 Task: Look for space in Vilafranca del Penedès, Spain from 6th September, 2023 to 10th September, 2023 for 1 adult in price range Rs.9000 to Rs.17000. Place can be private room with 1  bedroom having 1 bed and 1 bathroom. Property type can be house, flat, guest house, hotel. Booking option can be shelf check-in. Required host language is English.
Action: Mouse moved to (305, 138)
Screenshot: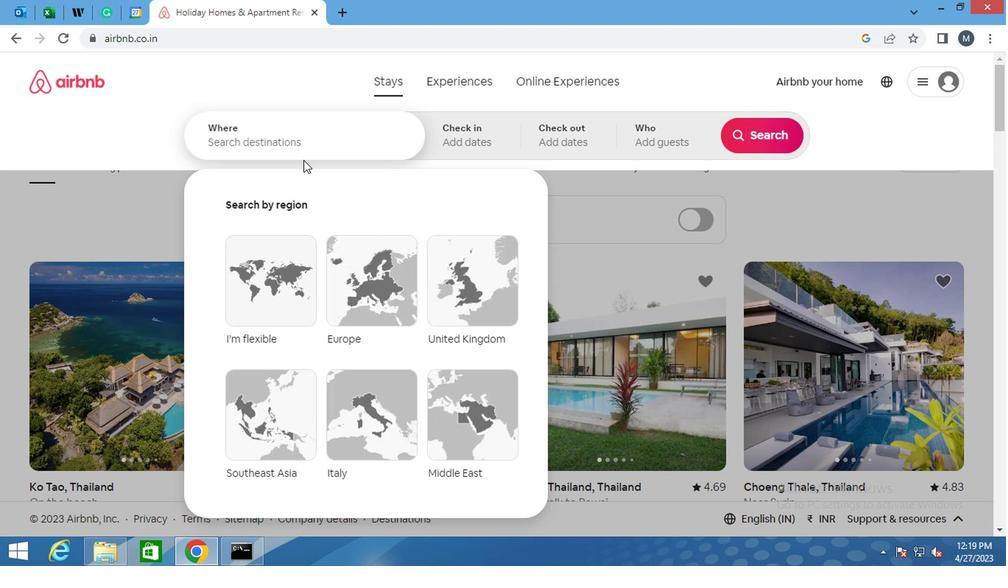 
Action: Mouse pressed left at (305, 138)
Screenshot: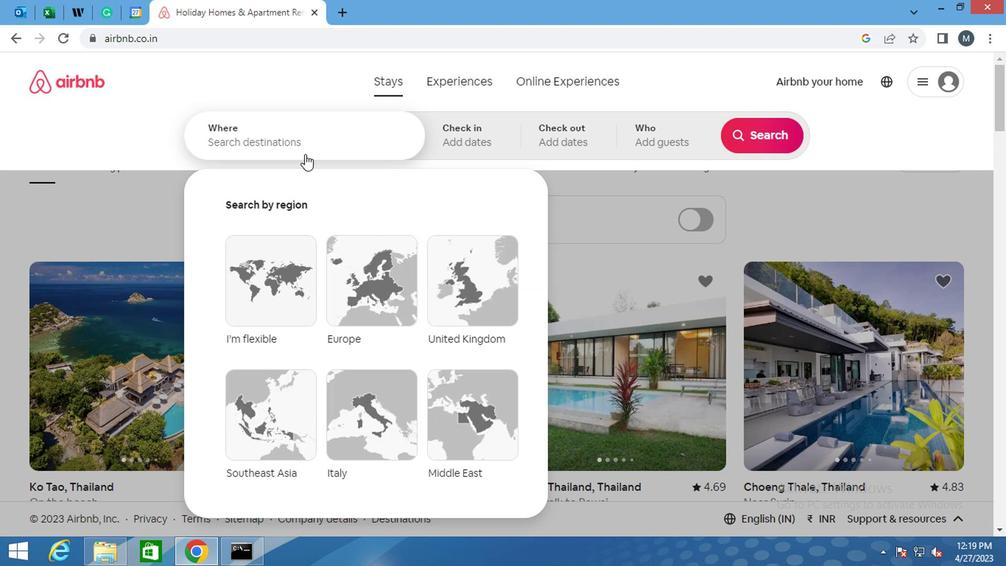
Action: Mouse moved to (307, 139)
Screenshot: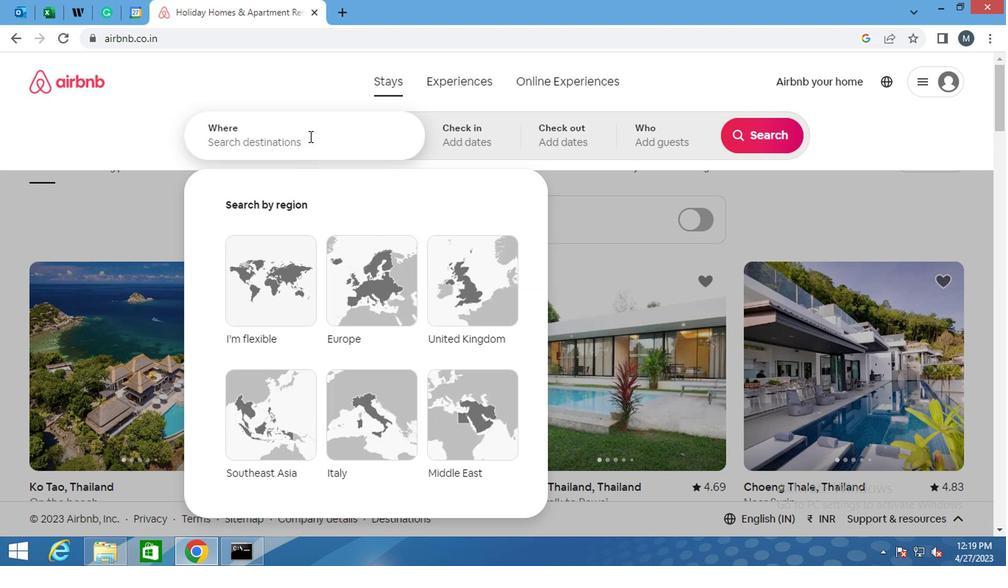 
Action: Key pressed <Key.shift>VILAFRANCA<Key.space>DEL<Key.space><Key.shift>PENEDES,<Key.space><Key.shift>SPAIN
Screenshot: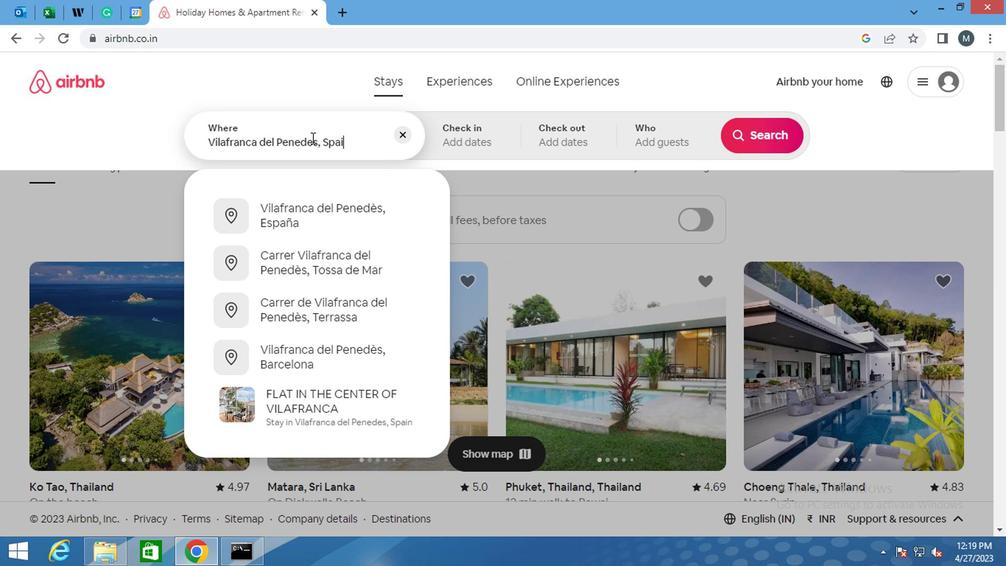
Action: Mouse moved to (324, 149)
Screenshot: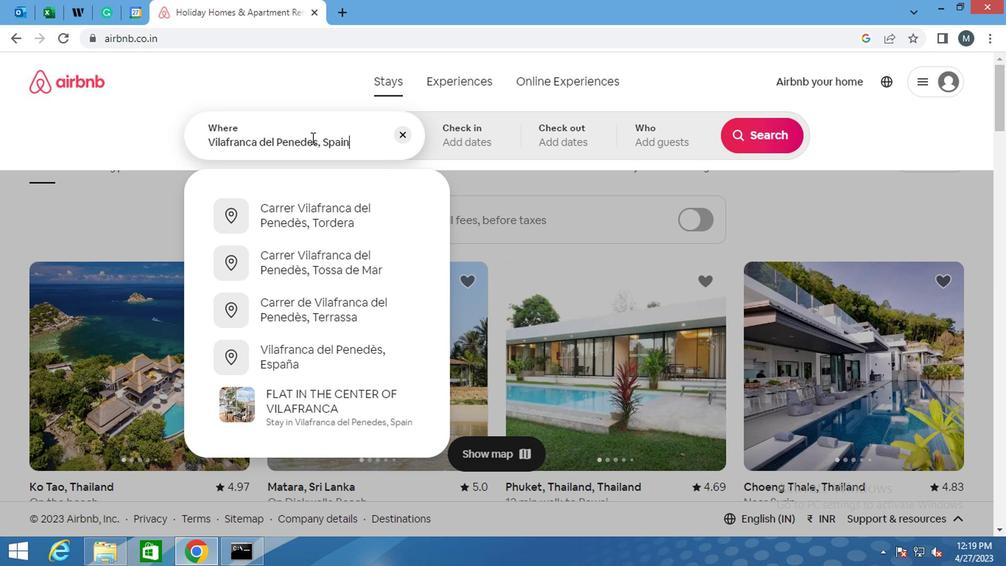 
Action: Key pressed <Key.enter>
Screenshot: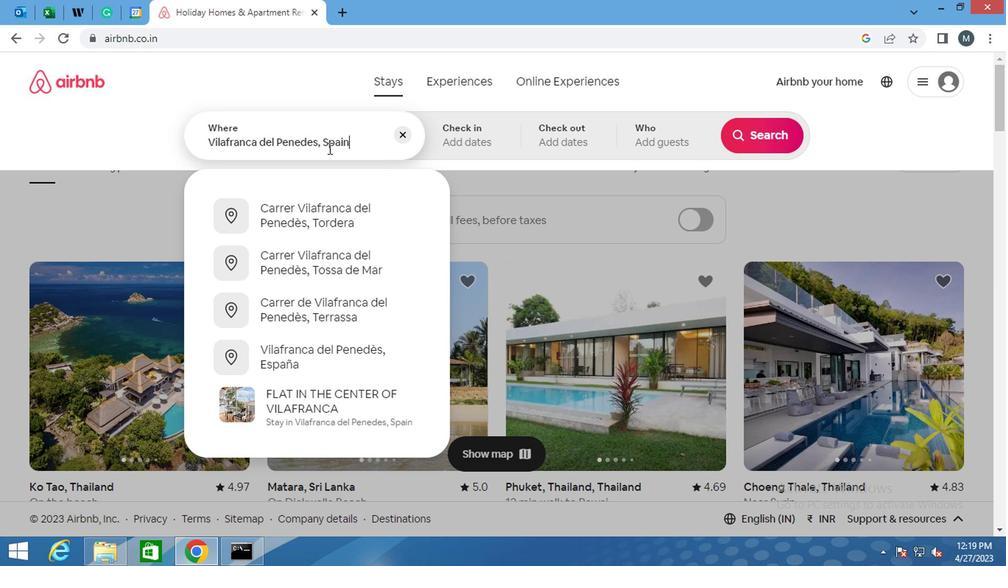 
Action: Mouse moved to (747, 254)
Screenshot: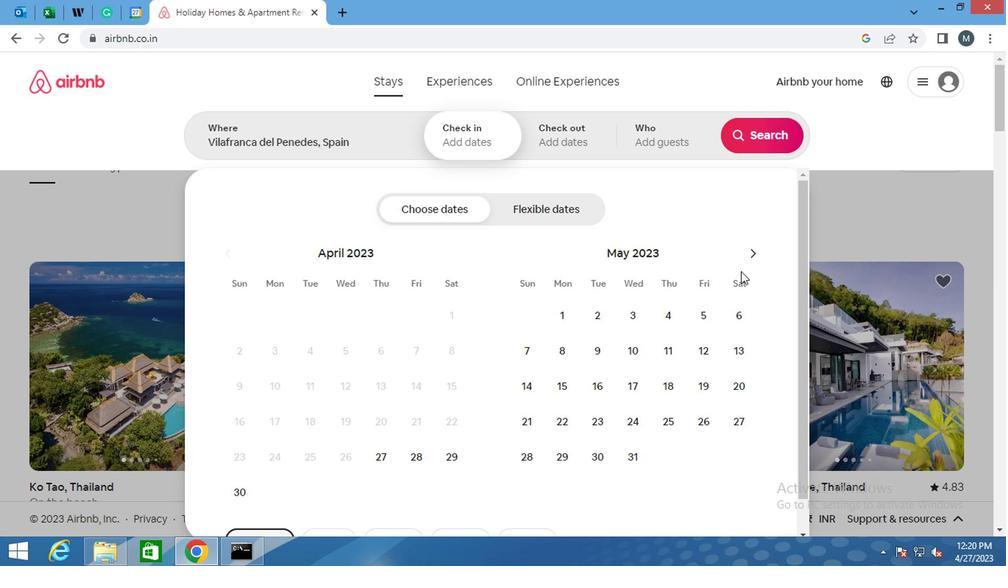 
Action: Mouse pressed left at (747, 254)
Screenshot: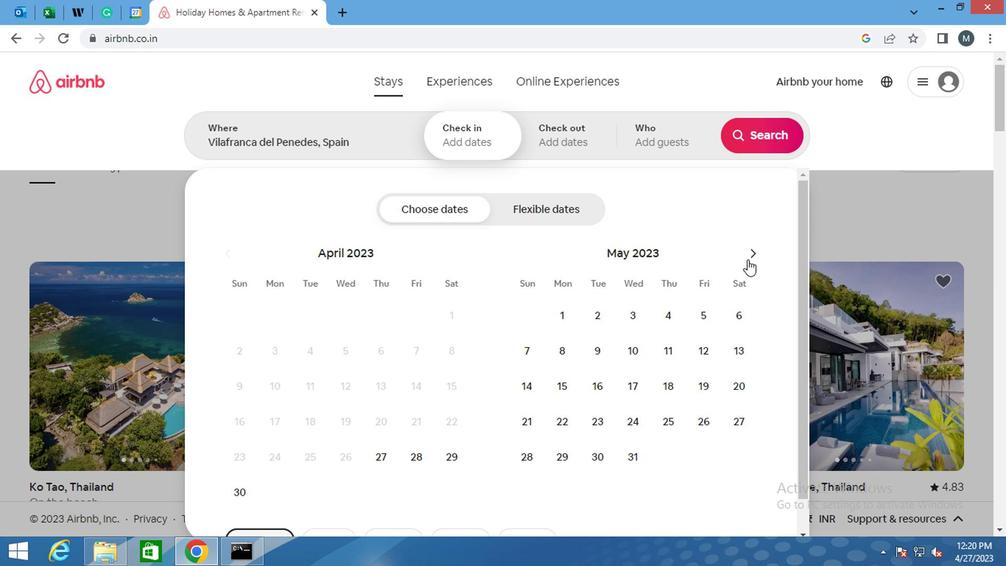 
Action: Mouse moved to (747, 254)
Screenshot: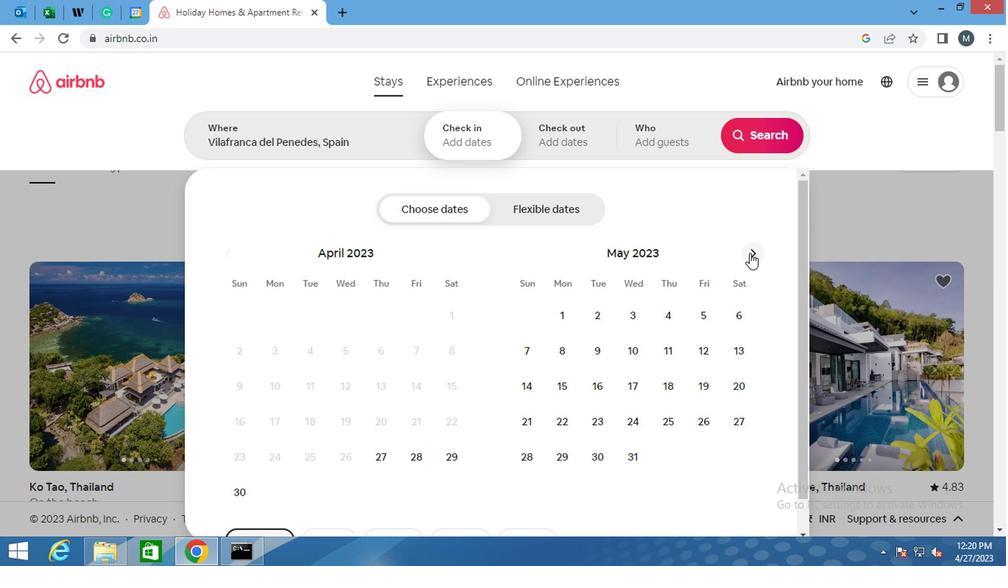 
Action: Mouse pressed left at (747, 254)
Screenshot: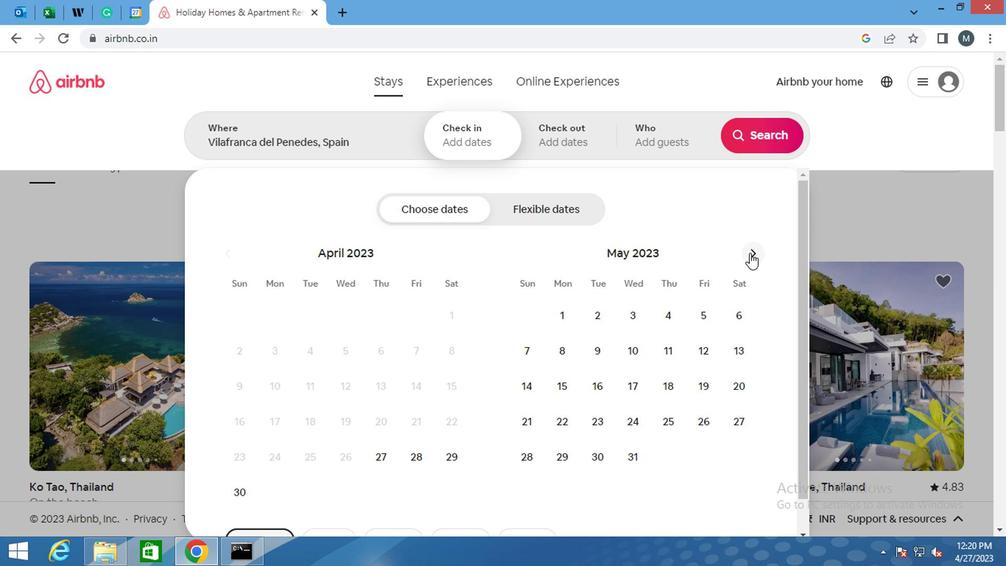 
Action: Mouse pressed left at (747, 254)
Screenshot: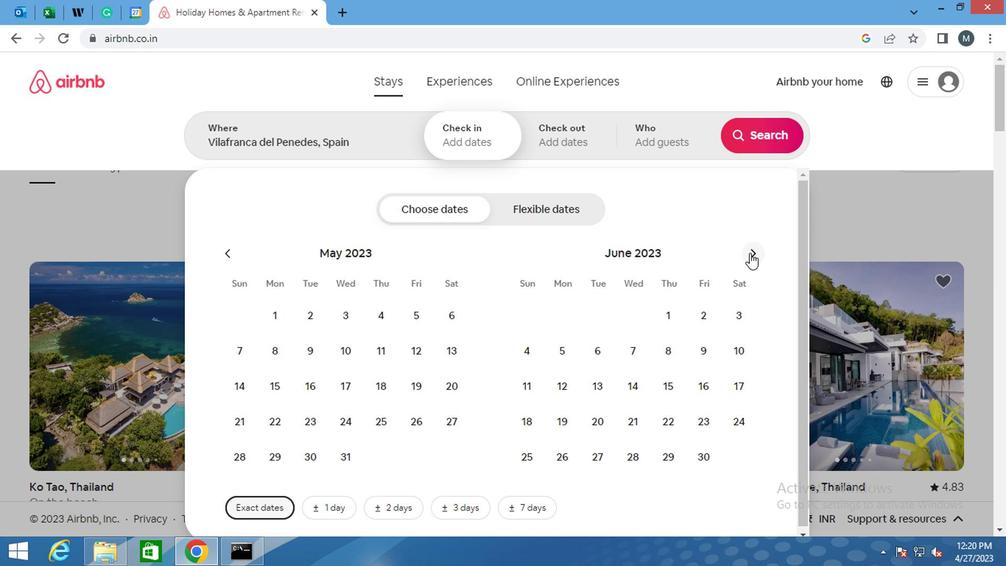 
Action: Mouse pressed left at (747, 254)
Screenshot: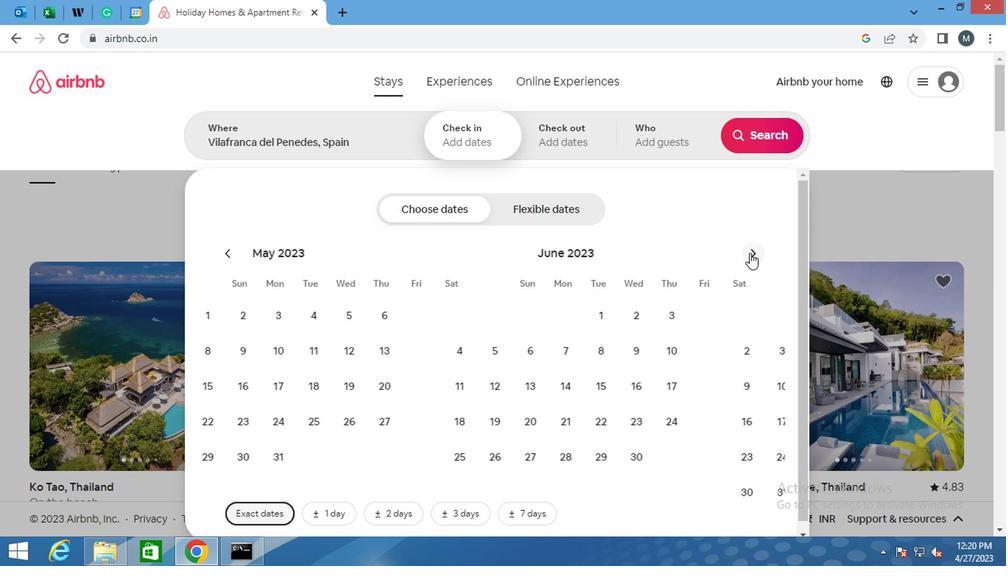 
Action: Mouse moved to (747, 254)
Screenshot: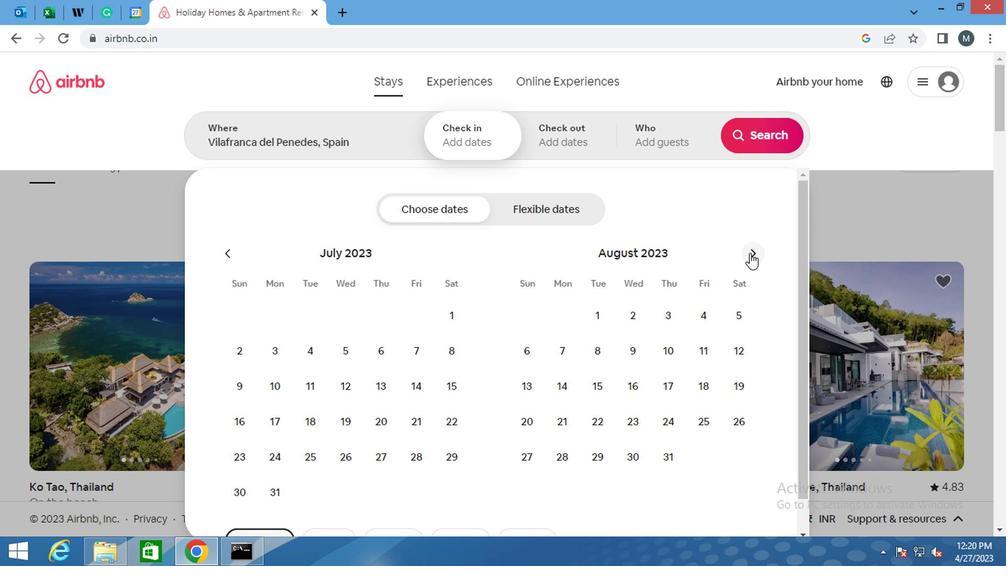 
Action: Mouse pressed left at (747, 254)
Screenshot: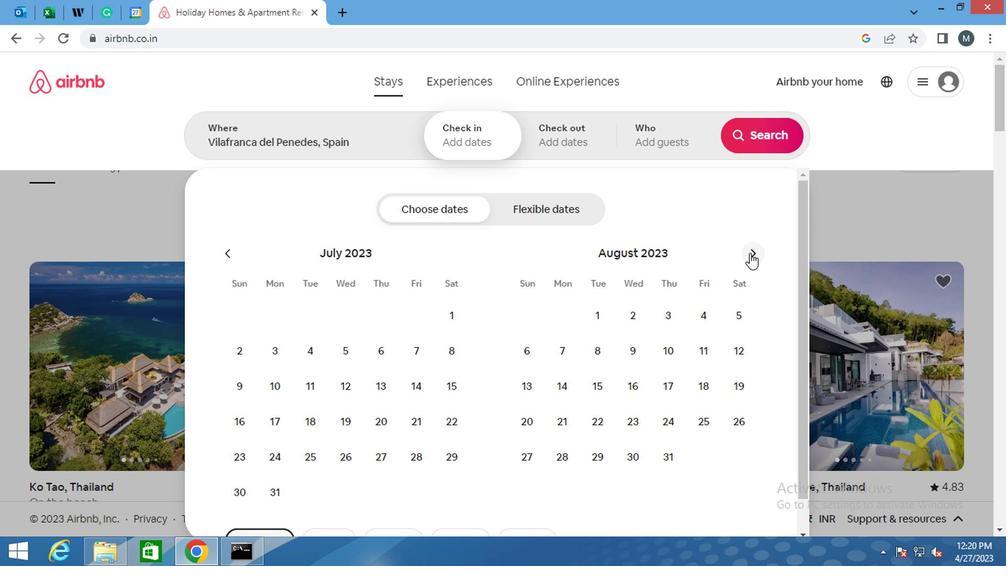 
Action: Mouse moved to (626, 350)
Screenshot: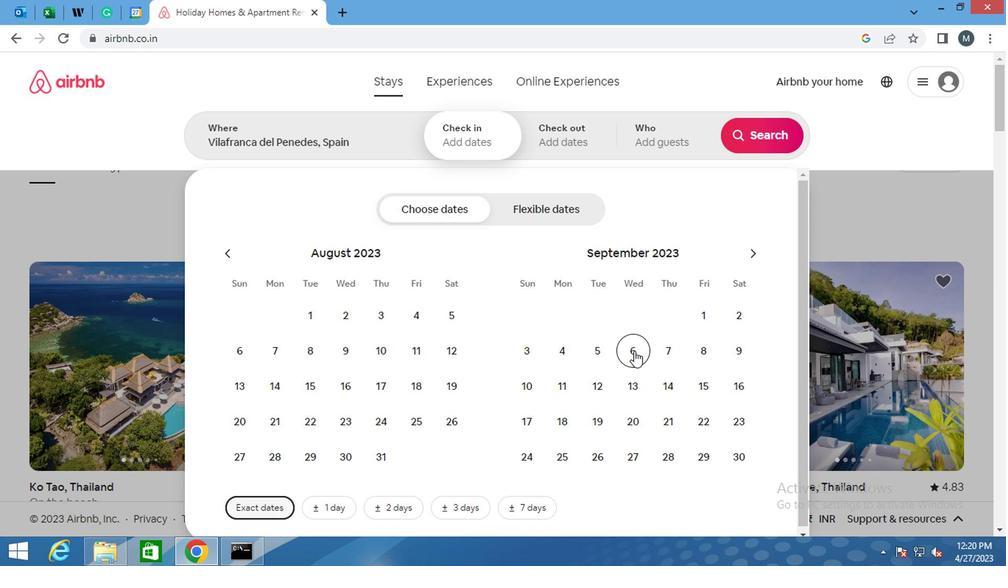 
Action: Mouse pressed left at (626, 350)
Screenshot: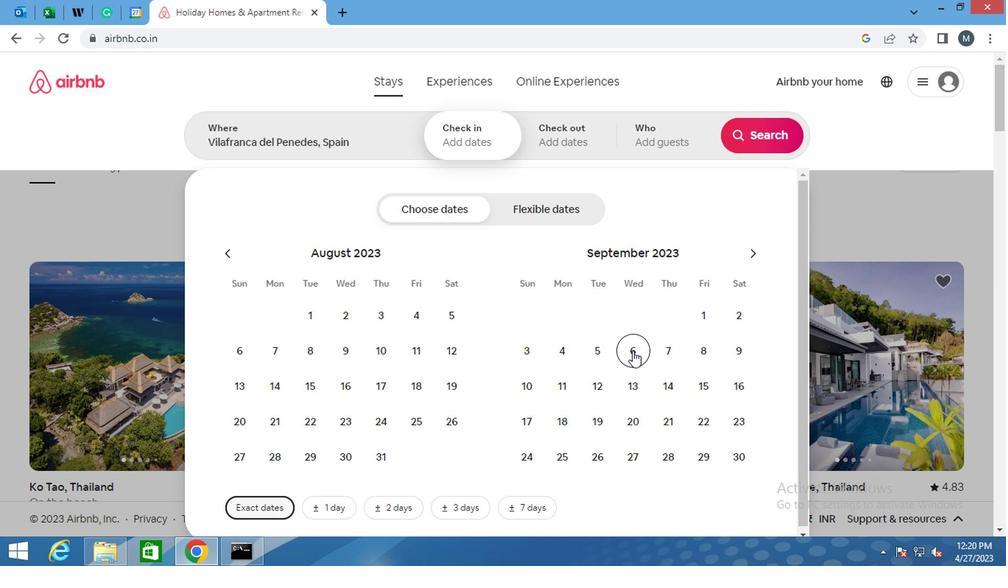
Action: Mouse moved to (518, 385)
Screenshot: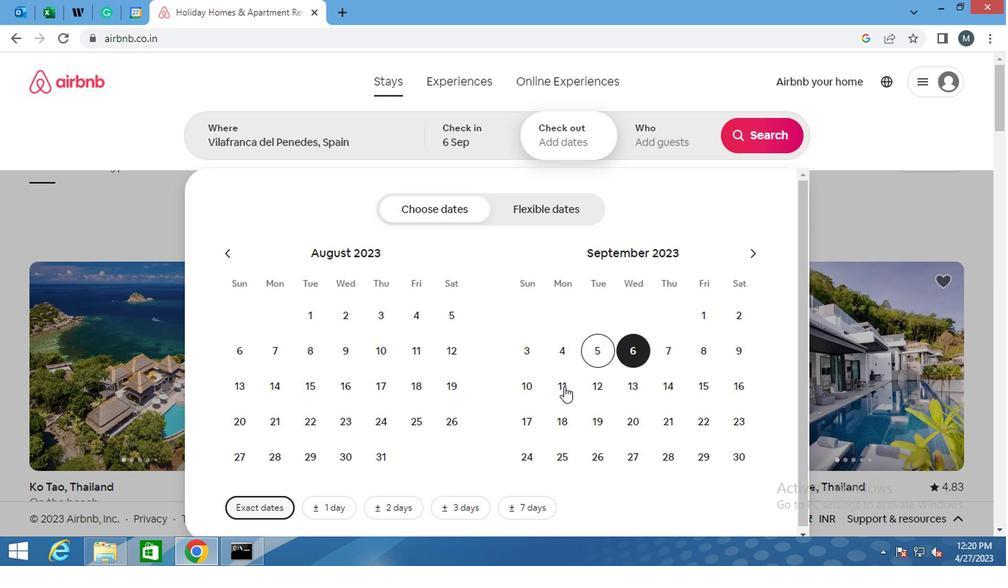 
Action: Mouse pressed left at (518, 385)
Screenshot: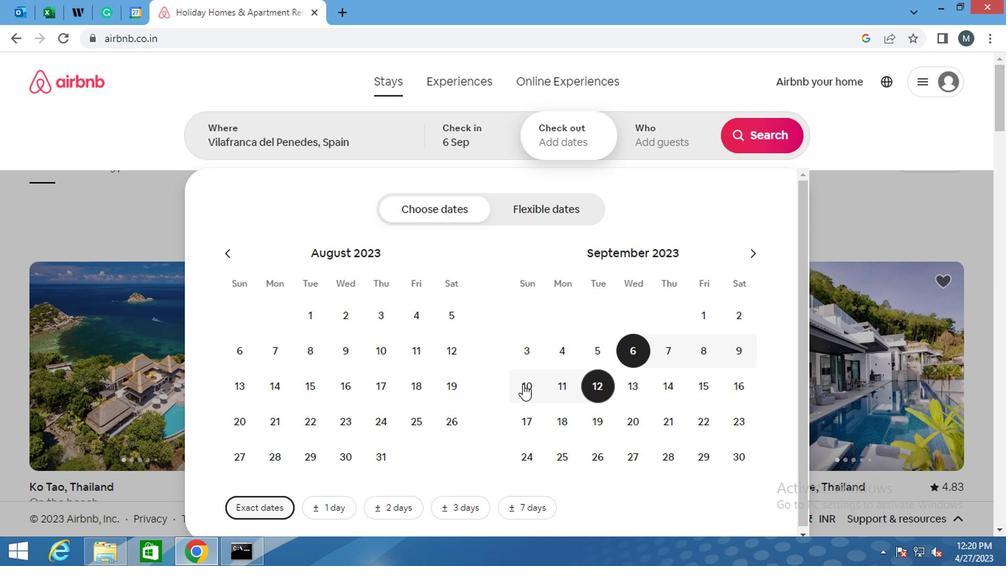 
Action: Mouse moved to (685, 149)
Screenshot: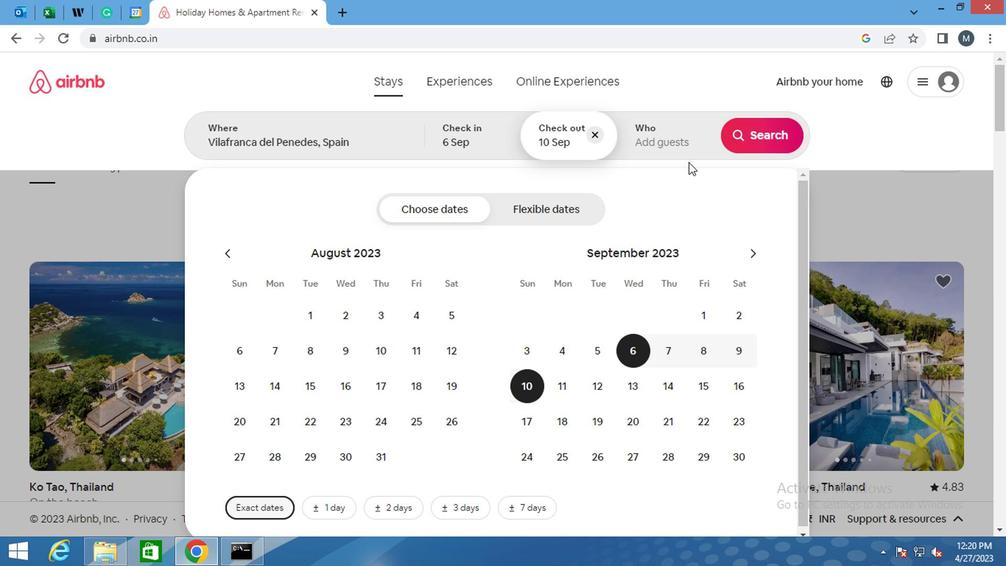 
Action: Mouse pressed left at (685, 149)
Screenshot: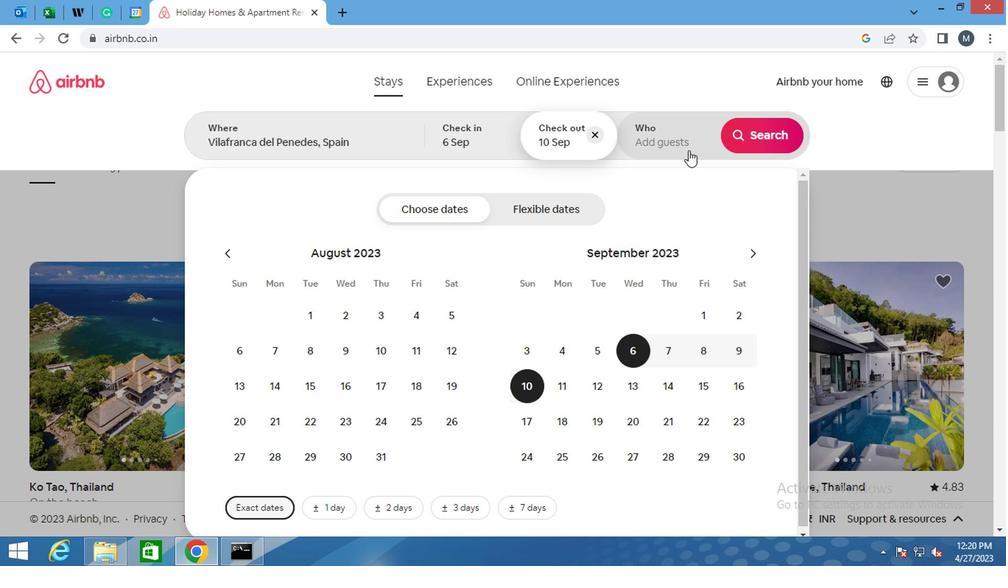 
Action: Mouse moved to (767, 210)
Screenshot: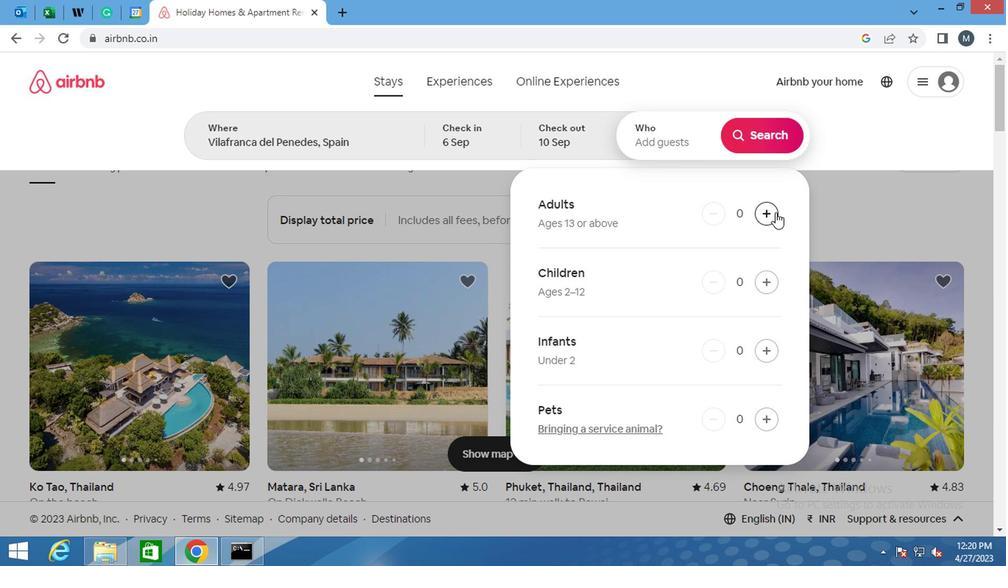 
Action: Mouse pressed left at (767, 210)
Screenshot: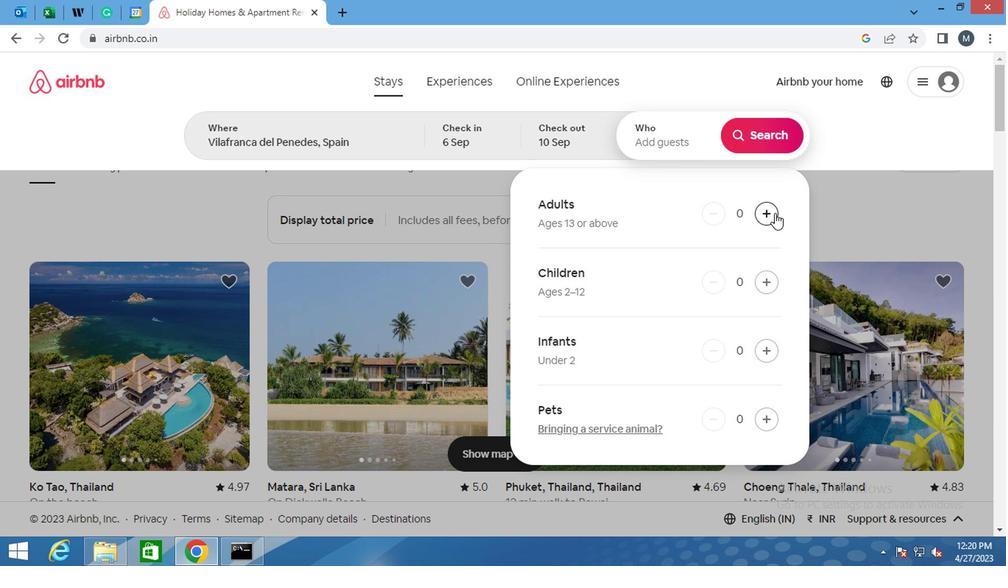 
Action: Mouse moved to (753, 133)
Screenshot: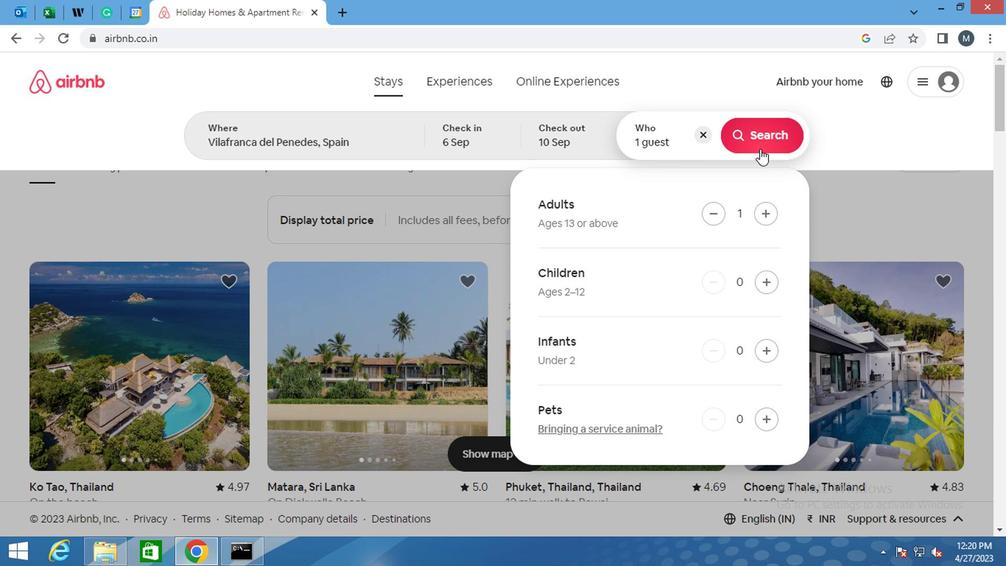 
Action: Mouse pressed left at (753, 133)
Screenshot: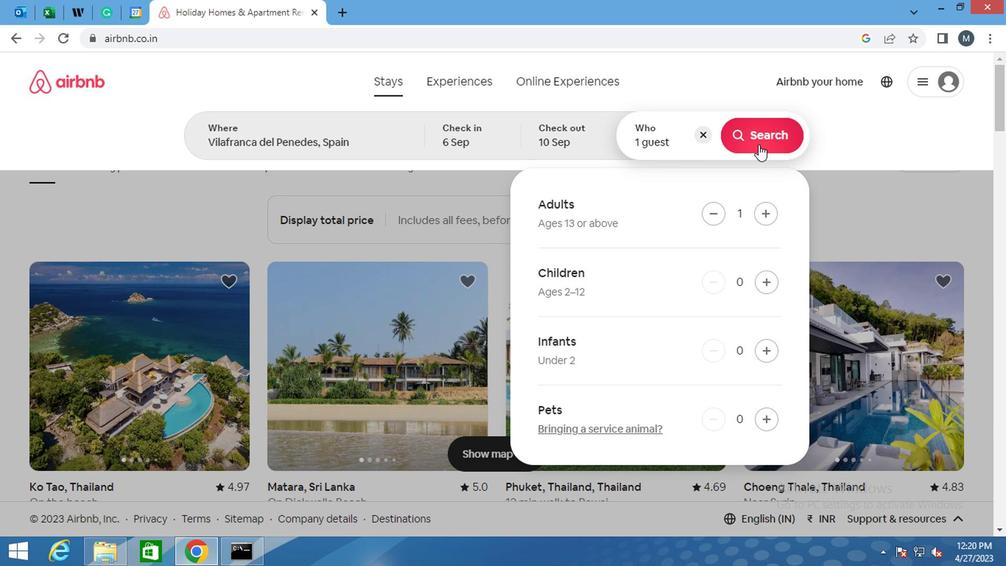 
Action: Mouse moved to (921, 142)
Screenshot: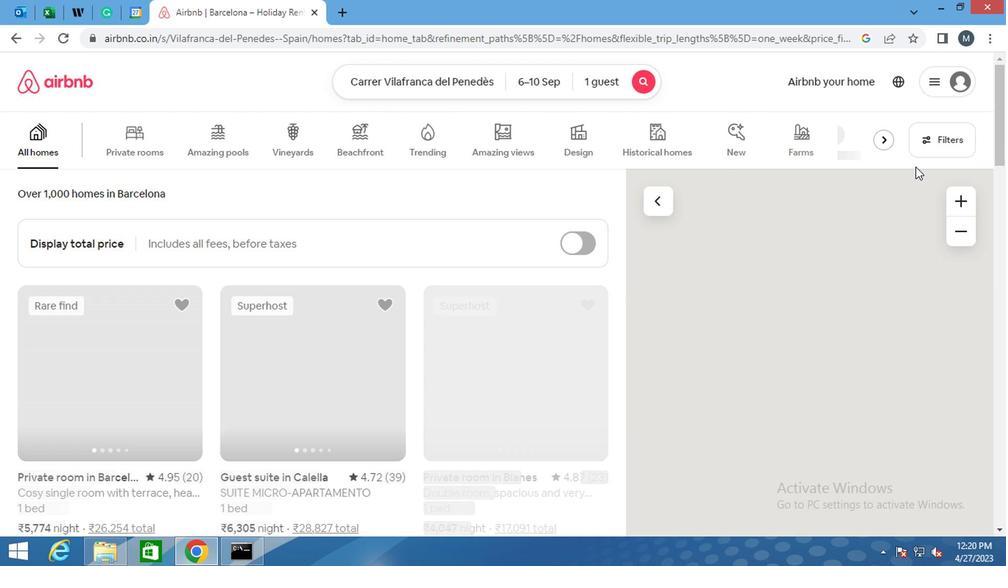 
Action: Mouse pressed left at (921, 142)
Screenshot: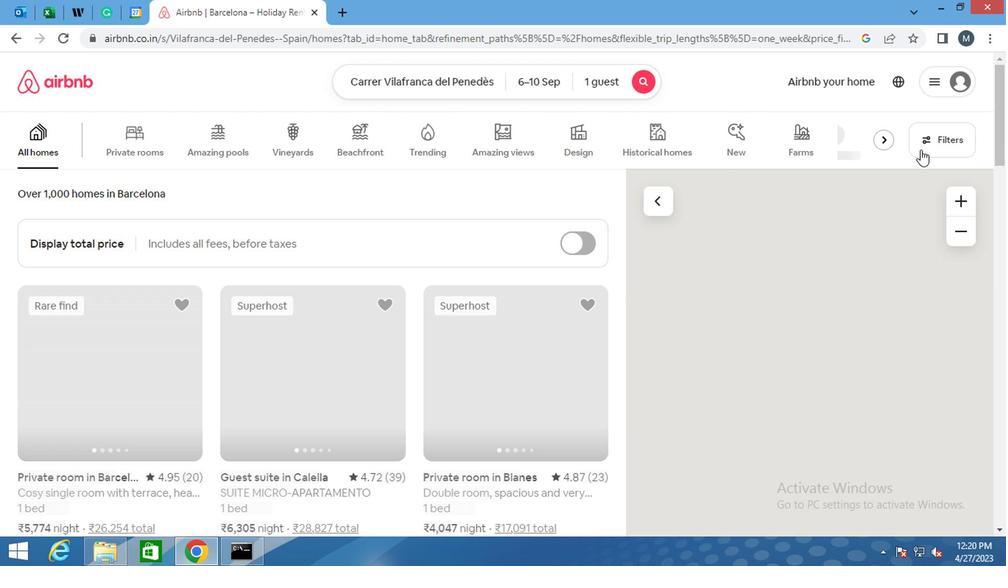 
Action: Mouse moved to (335, 328)
Screenshot: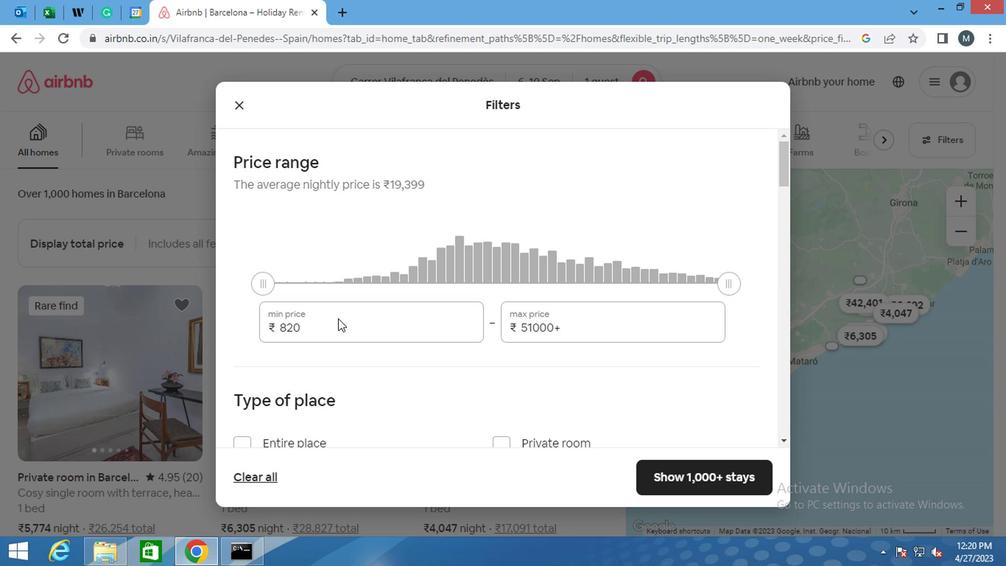 
Action: Mouse pressed left at (335, 328)
Screenshot: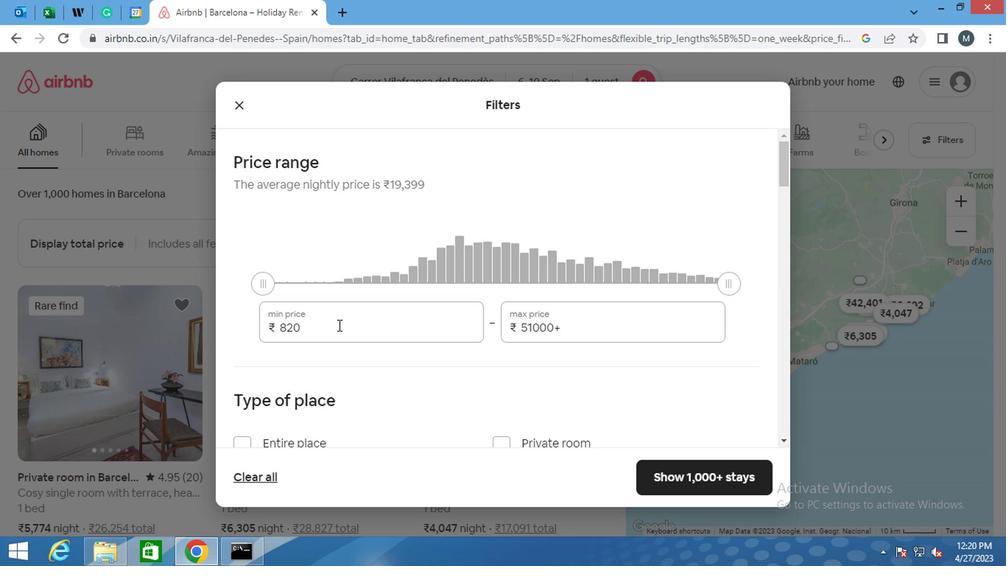
Action: Mouse moved to (337, 328)
Screenshot: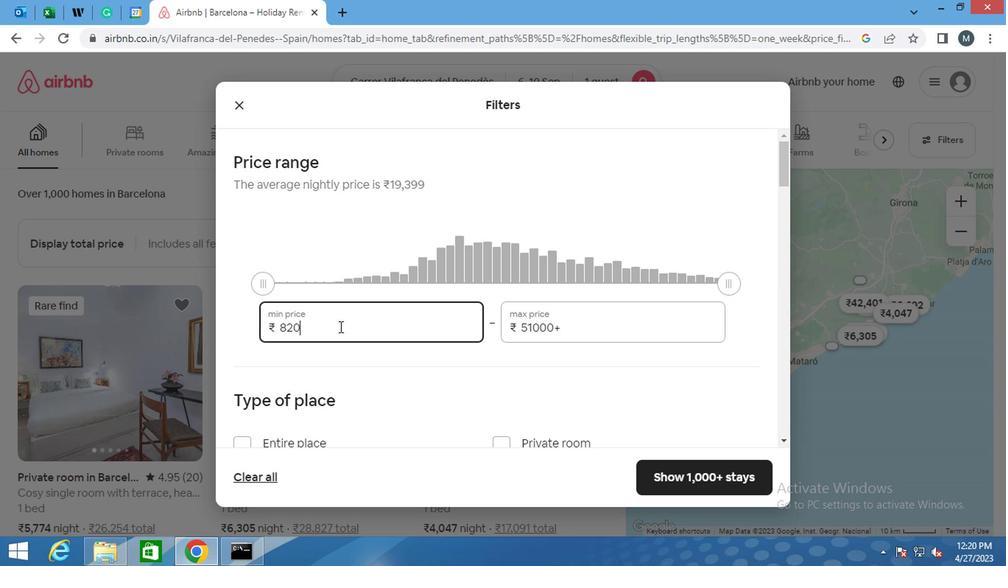 
Action: Key pressed <Key.backspace><Key.backspace><Key.backspace>900
Screenshot: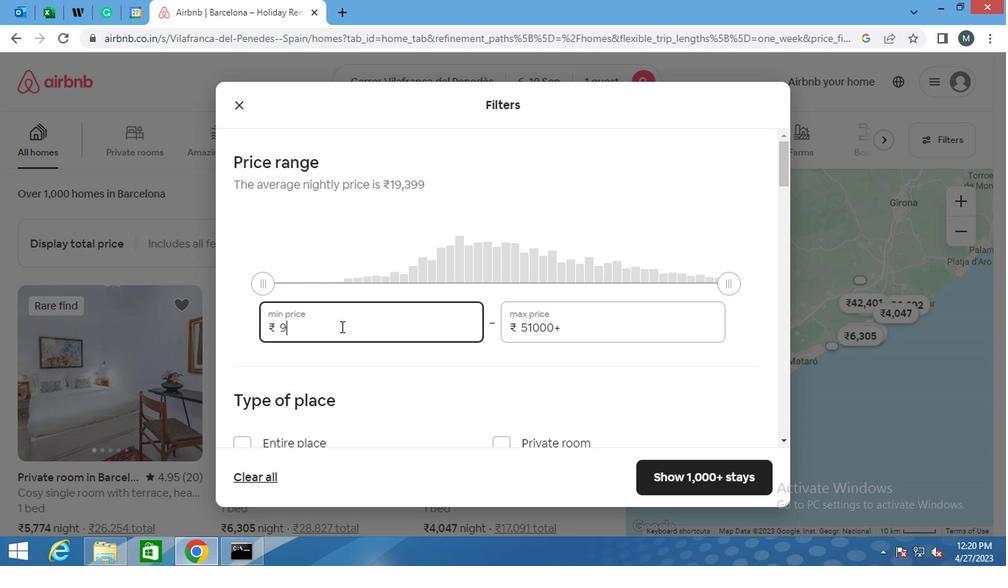 
Action: Mouse moved to (337, 328)
Screenshot: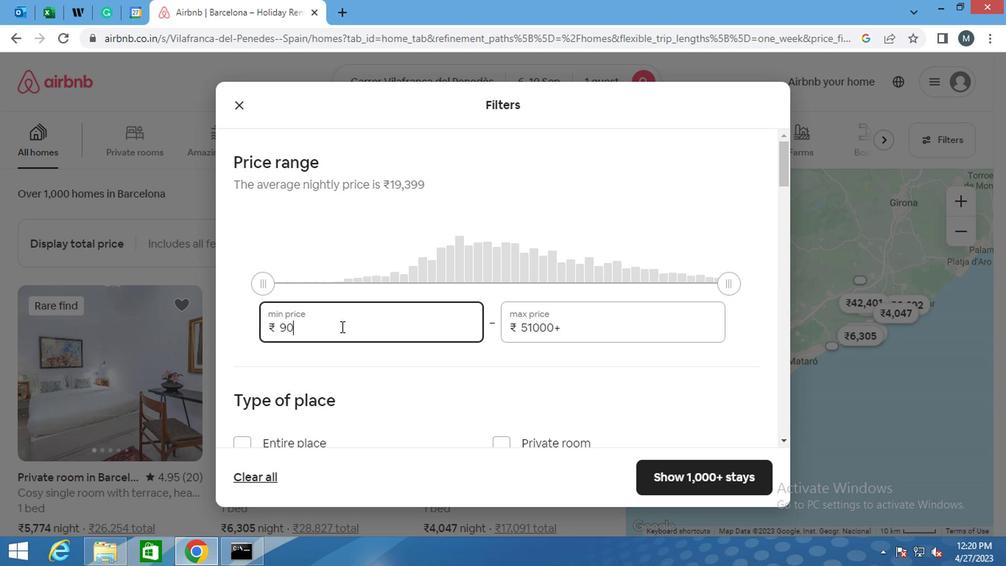 
Action: Key pressed 0
Screenshot: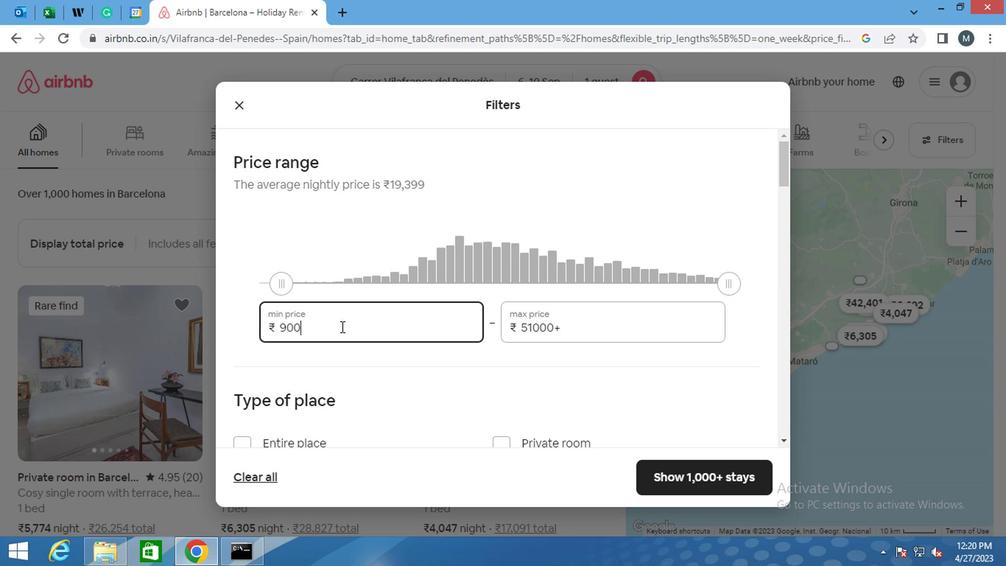 
Action: Mouse moved to (603, 338)
Screenshot: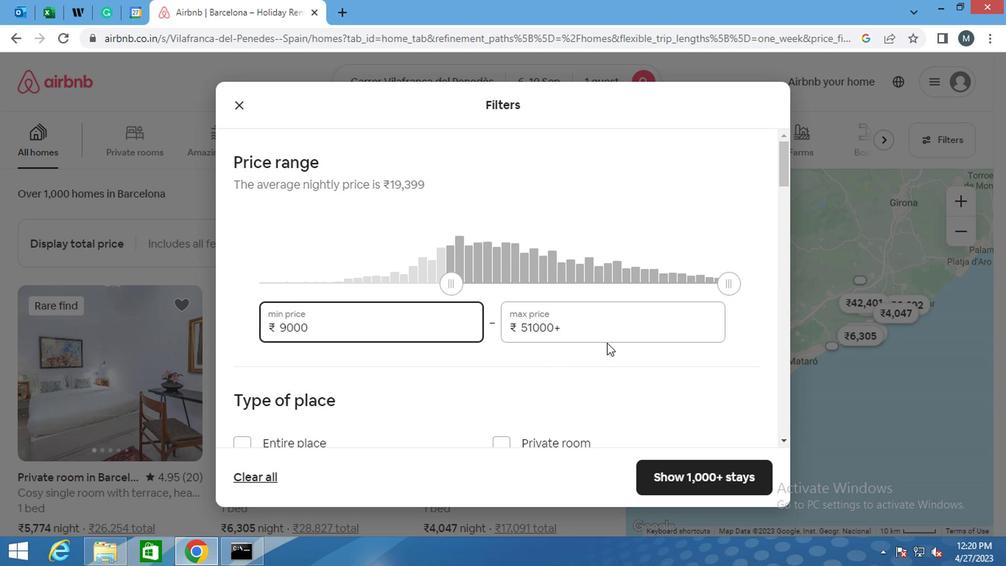 
Action: Mouse pressed left at (603, 338)
Screenshot: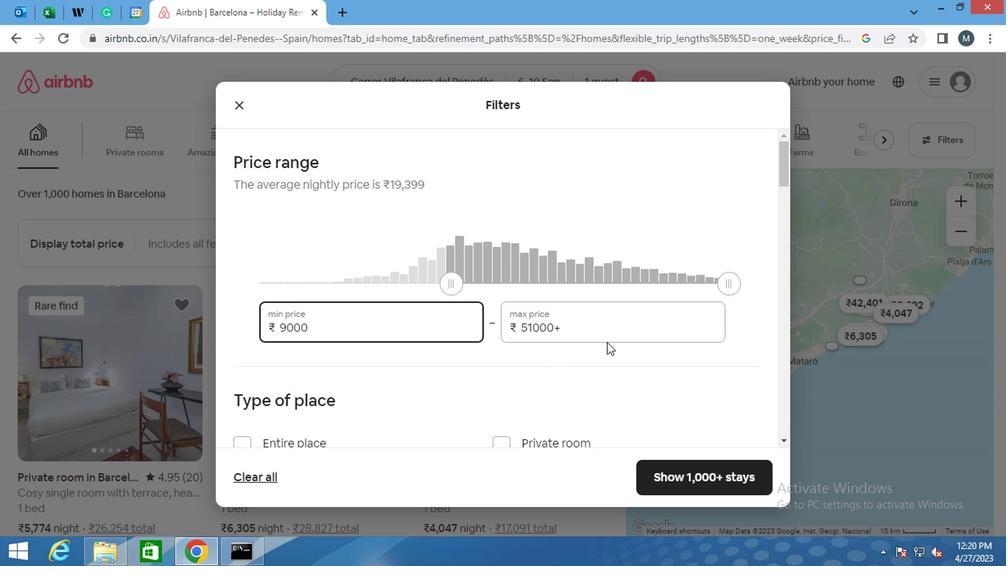 
Action: Mouse moved to (601, 334)
Screenshot: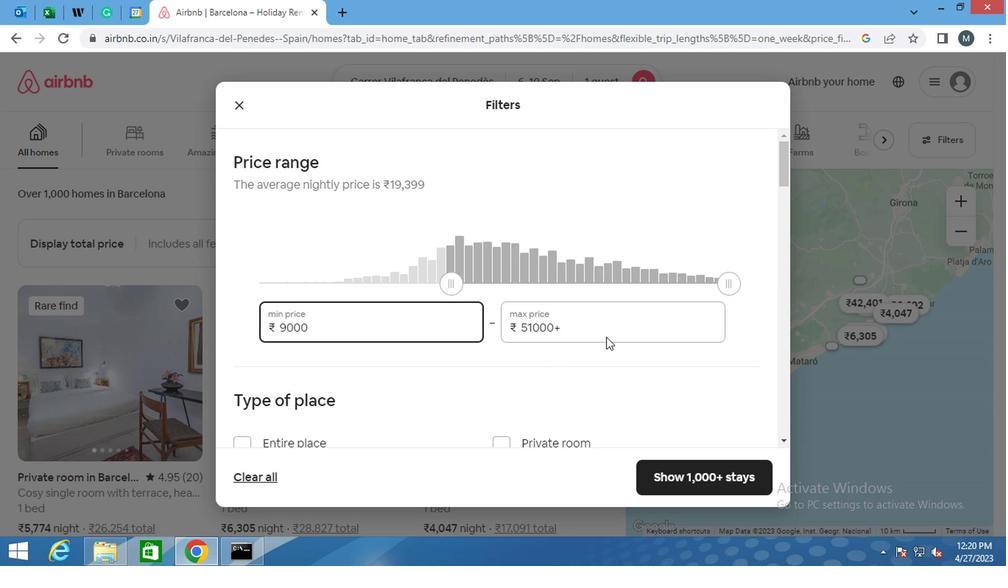 
Action: Key pressed <Key.backspace>
Screenshot: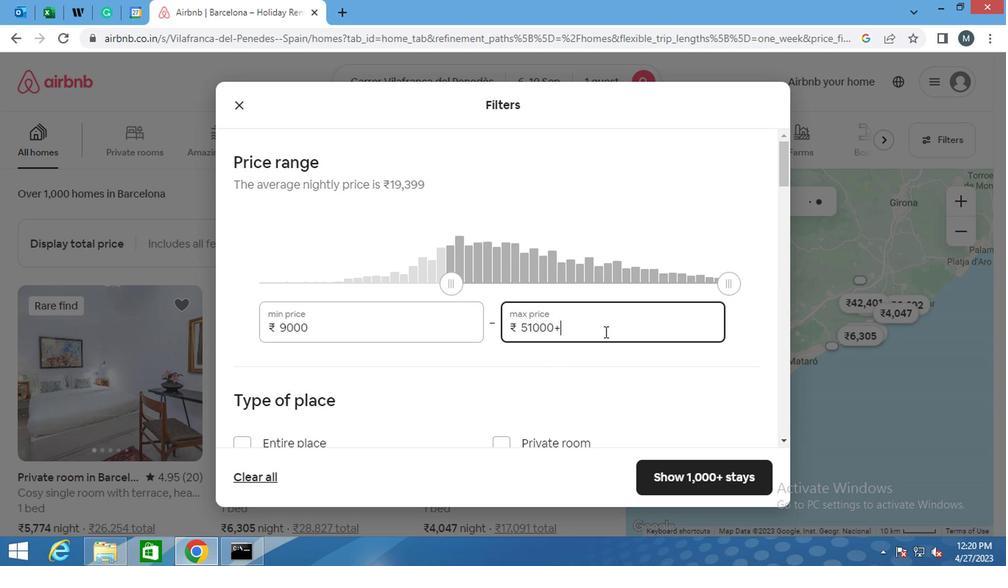 
Action: Mouse moved to (595, 332)
Screenshot: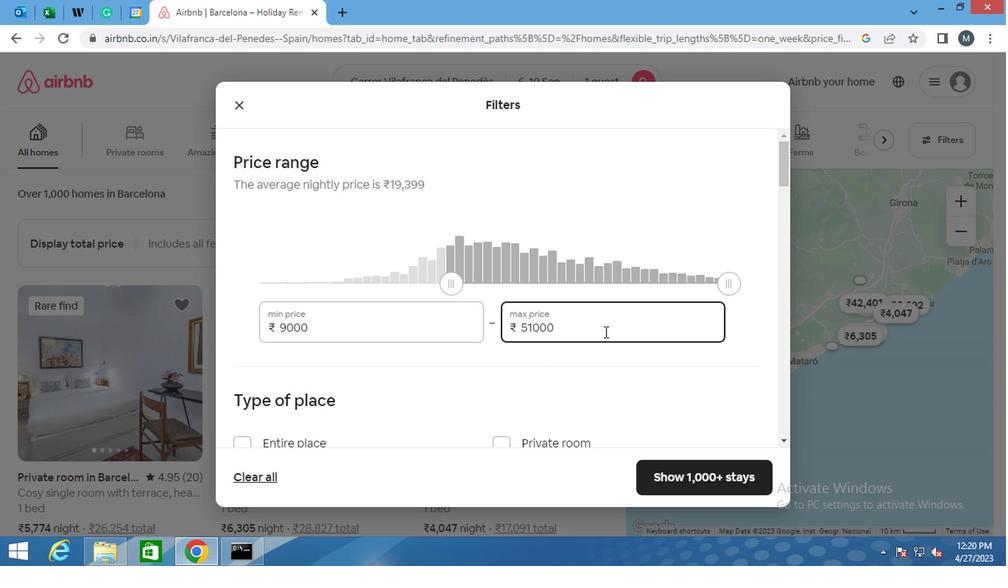 
Action: Key pressed <Key.backspace><Key.backspace><Key.backspace><Key.backspace><Key.backspace><Key.backspace><Key.backspace><Key.backspace><Key.backspace><Key.backspace><Key.backspace><Key.backspace><Key.backspace><Key.backspace><Key.backspace><Key.backspace>
Screenshot: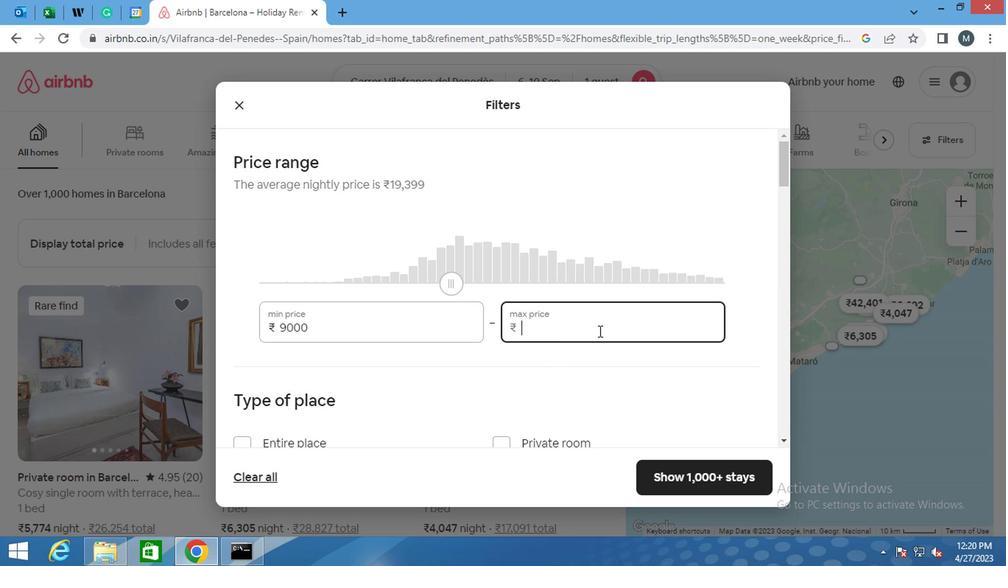 
Action: Mouse moved to (597, 335)
Screenshot: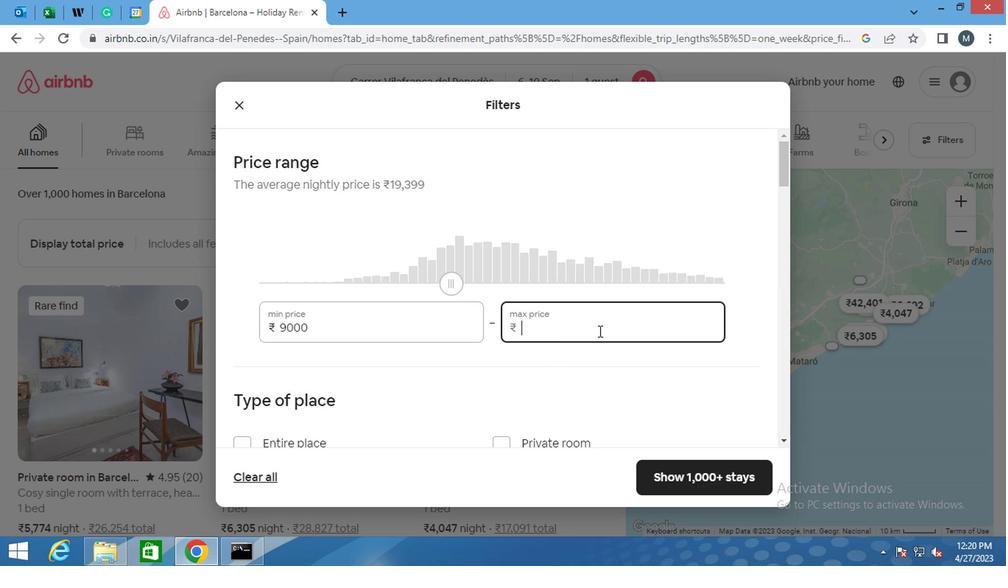 
Action: Key pressed 1
Screenshot: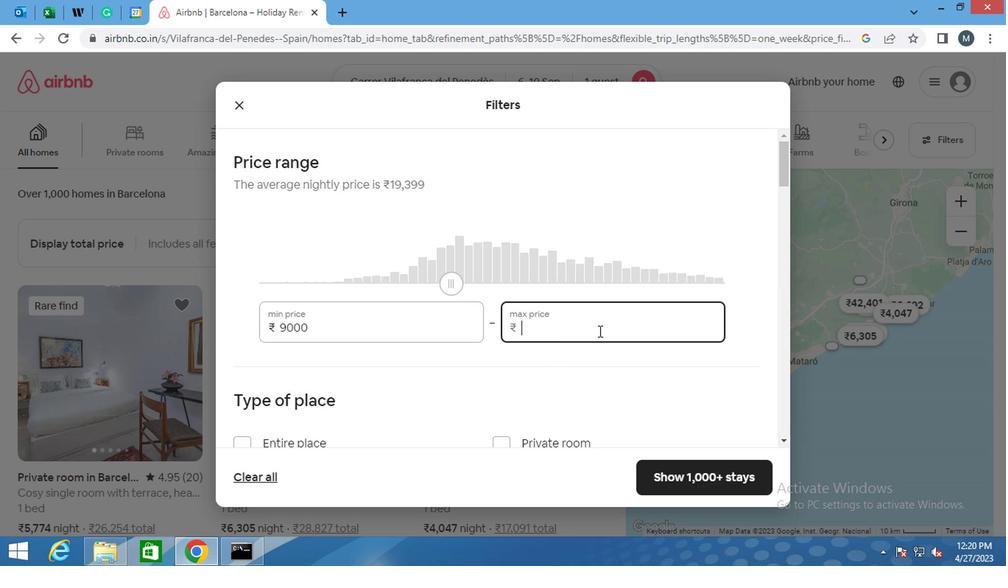 
Action: Mouse moved to (597, 336)
Screenshot: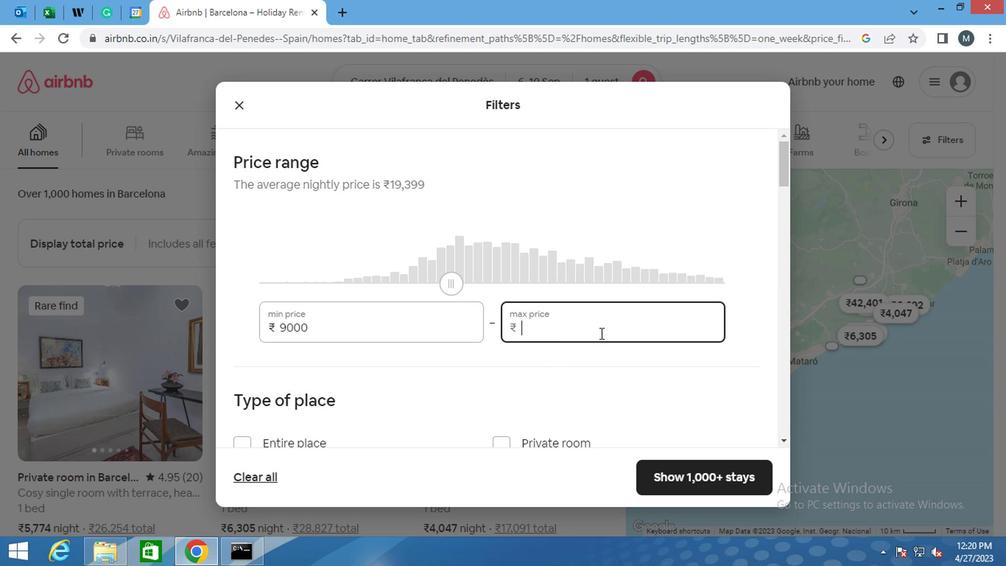
Action: Key pressed 700
Screenshot: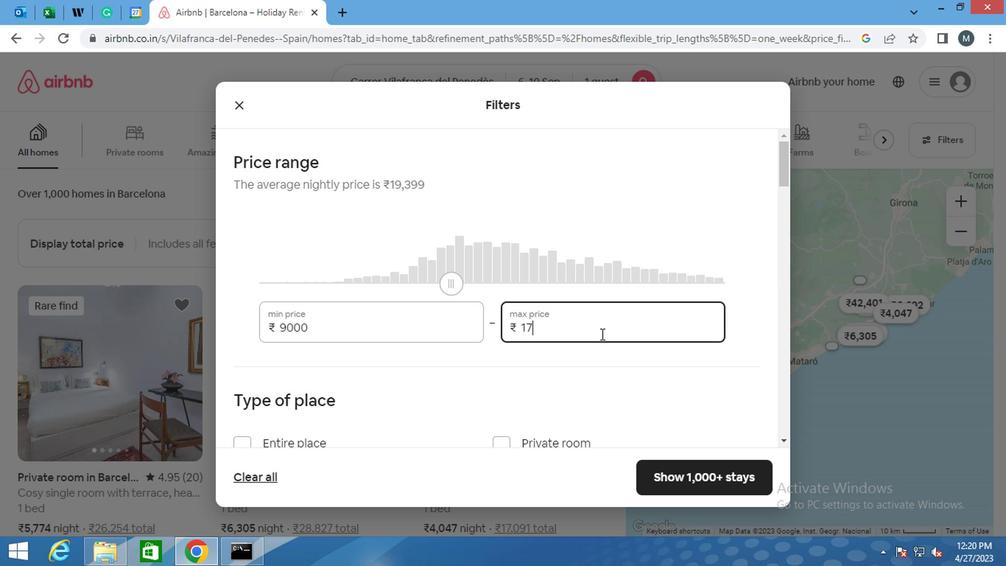 
Action: Mouse moved to (597, 336)
Screenshot: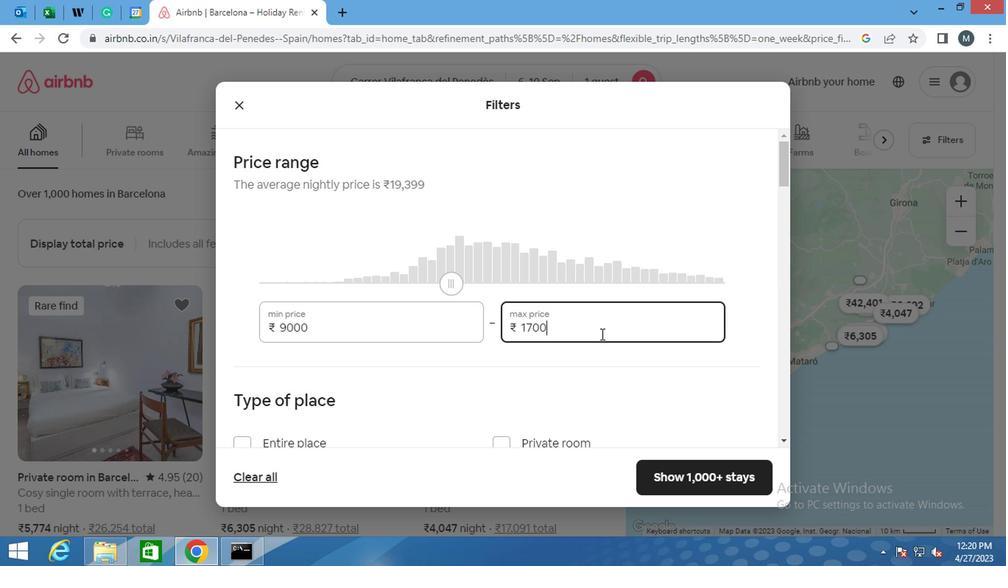 
Action: Key pressed 0
Screenshot: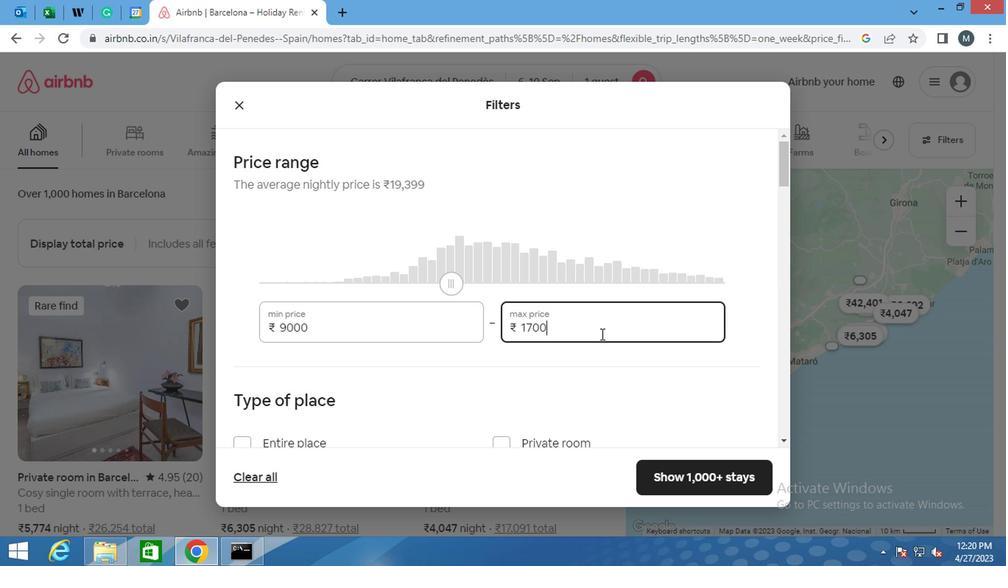 
Action: Mouse moved to (457, 285)
Screenshot: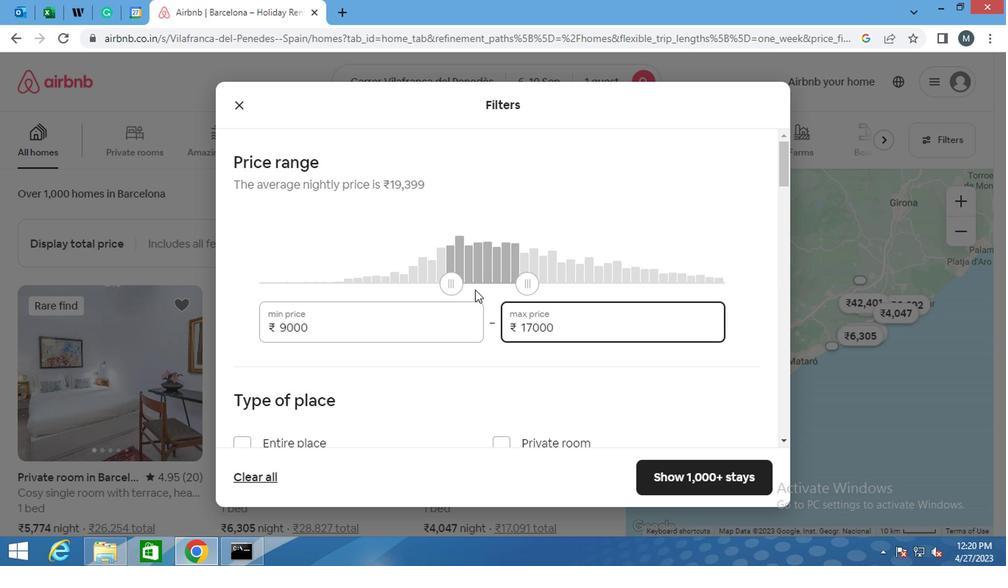 
Action: Mouse scrolled (457, 285) with delta (0, 0)
Screenshot: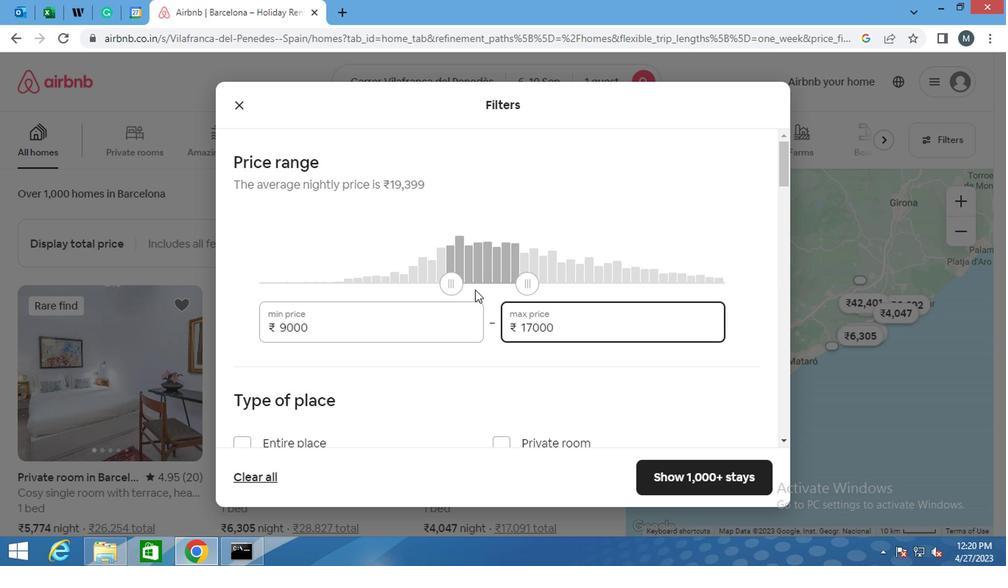 
Action: Mouse moved to (422, 290)
Screenshot: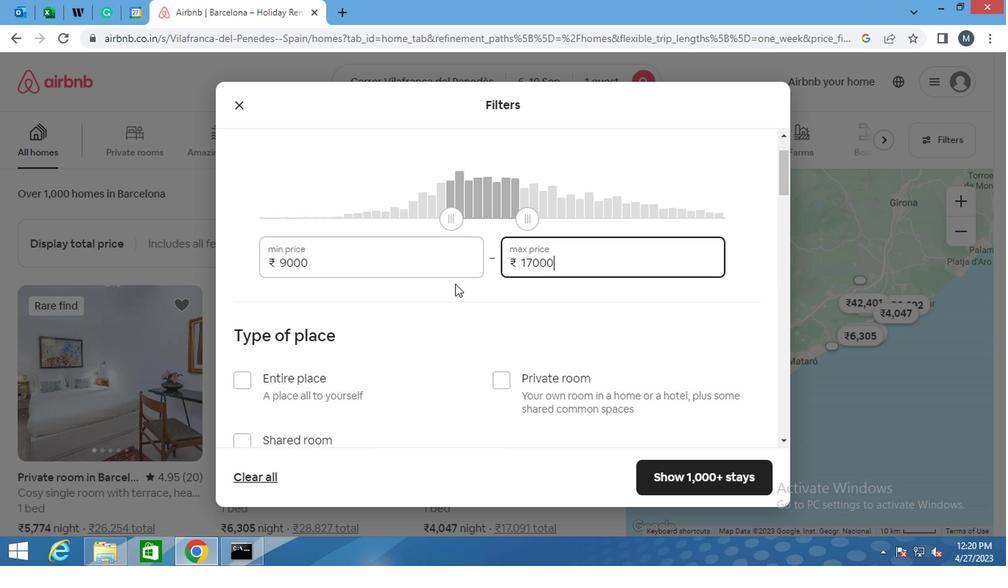 
Action: Mouse scrolled (422, 289) with delta (0, -1)
Screenshot: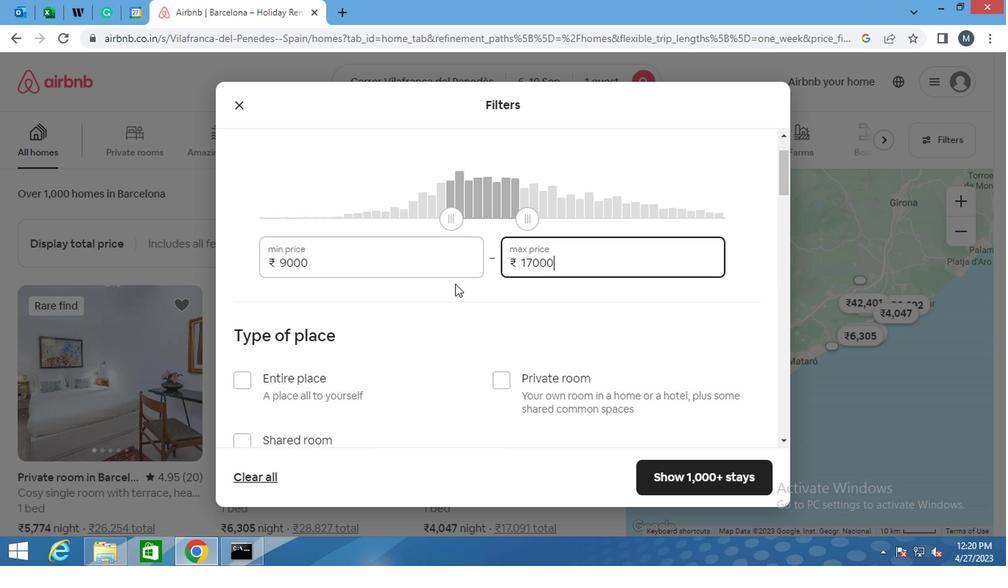 
Action: Mouse moved to (373, 269)
Screenshot: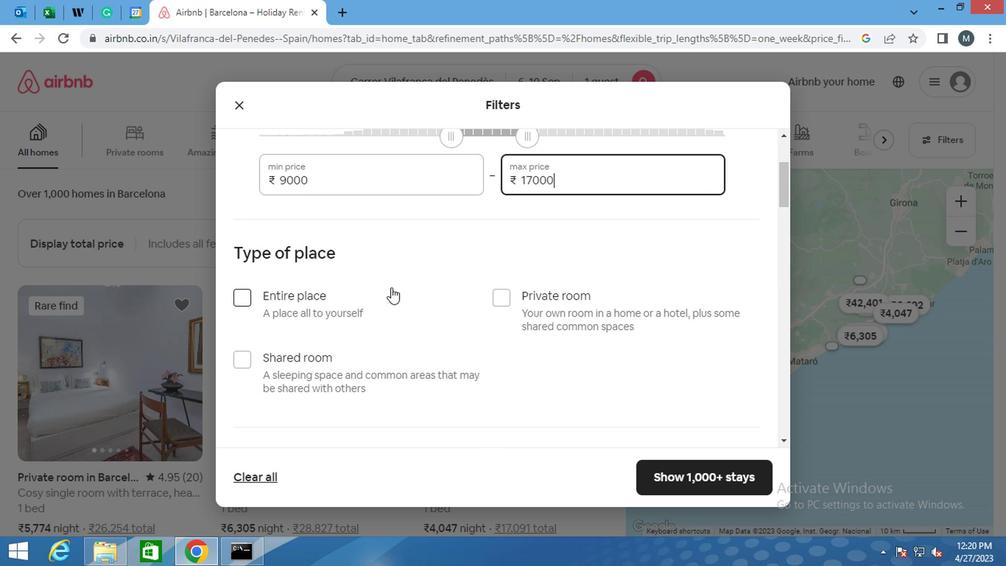 
Action: Mouse scrolled (373, 269) with delta (0, 0)
Screenshot: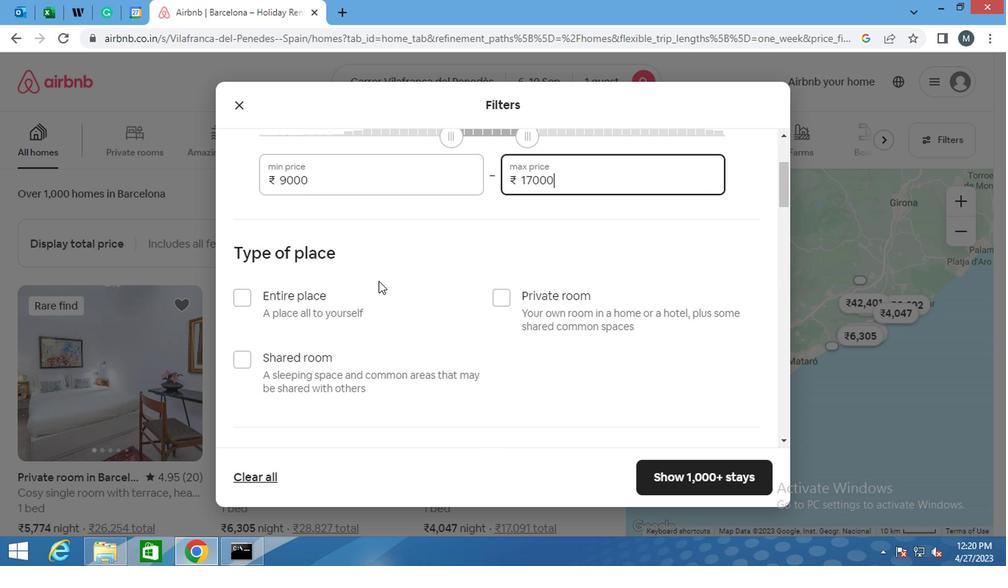 
Action: Mouse scrolled (373, 269) with delta (0, 0)
Screenshot: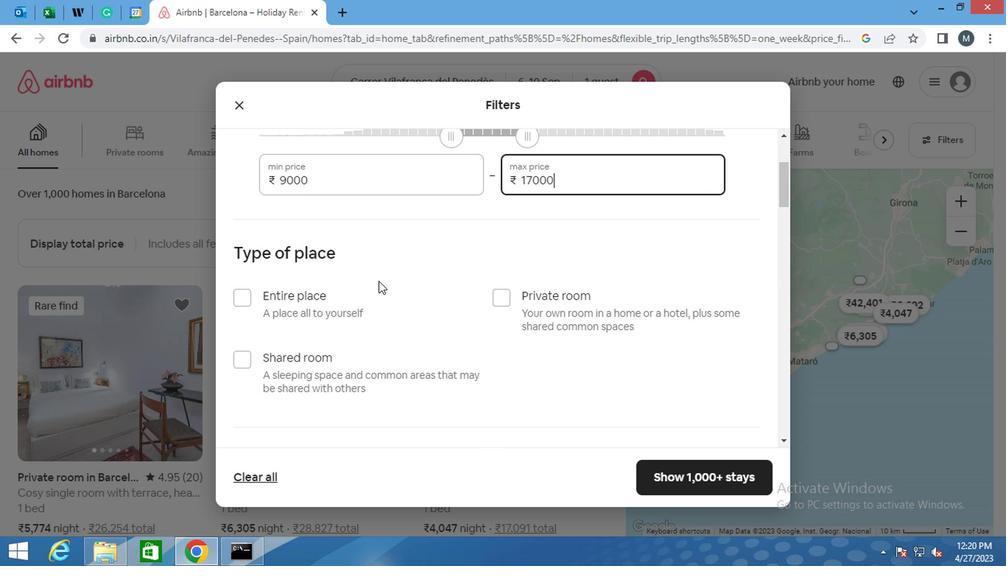 
Action: Mouse moved to (307, 293)
Screenshot: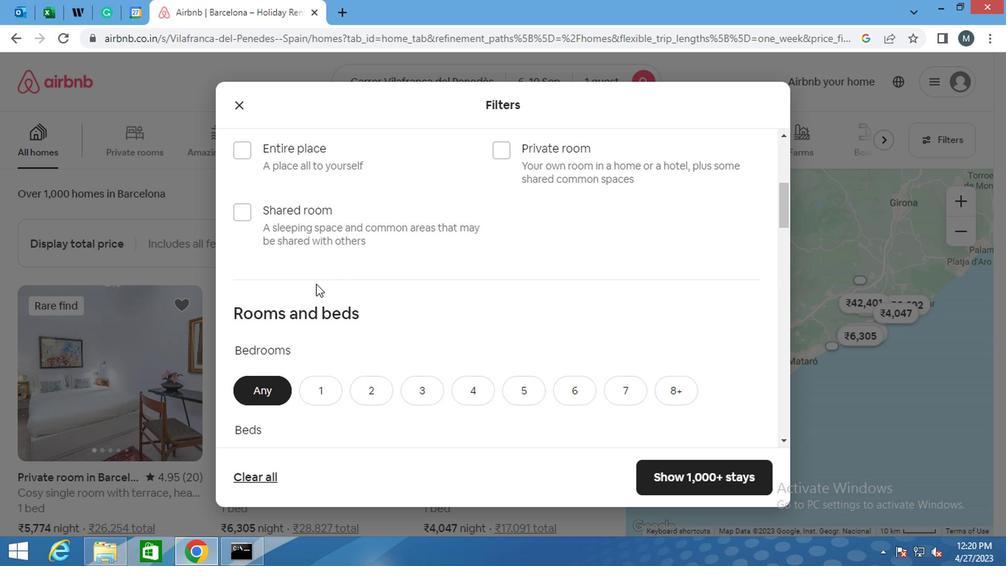 
Action: Mouse scrolled (307, 294) with delta (0, 1)
Screenshot: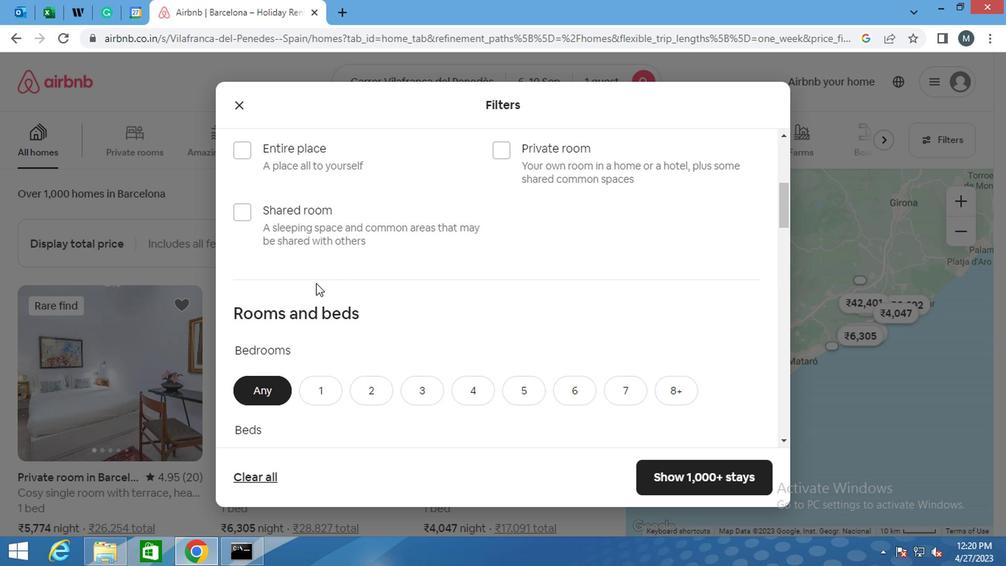 
Action: Mouse scrolled (307, 294) with delta (0, 1)
Screenshot: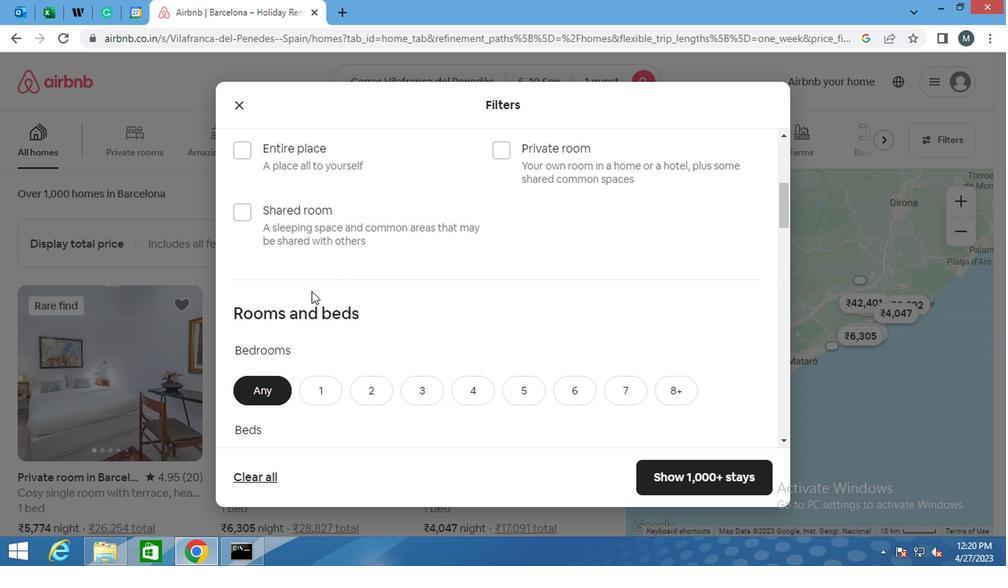 
Action: Mouse moved to (493, 300)
Screenshot: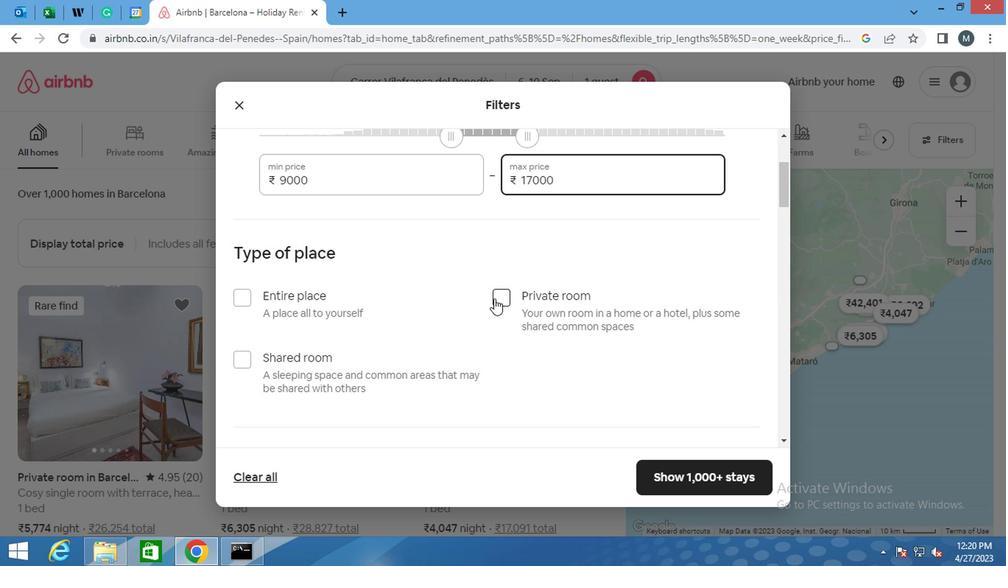 
Action: Mouse pressed left at (493, 300)
Screenshot: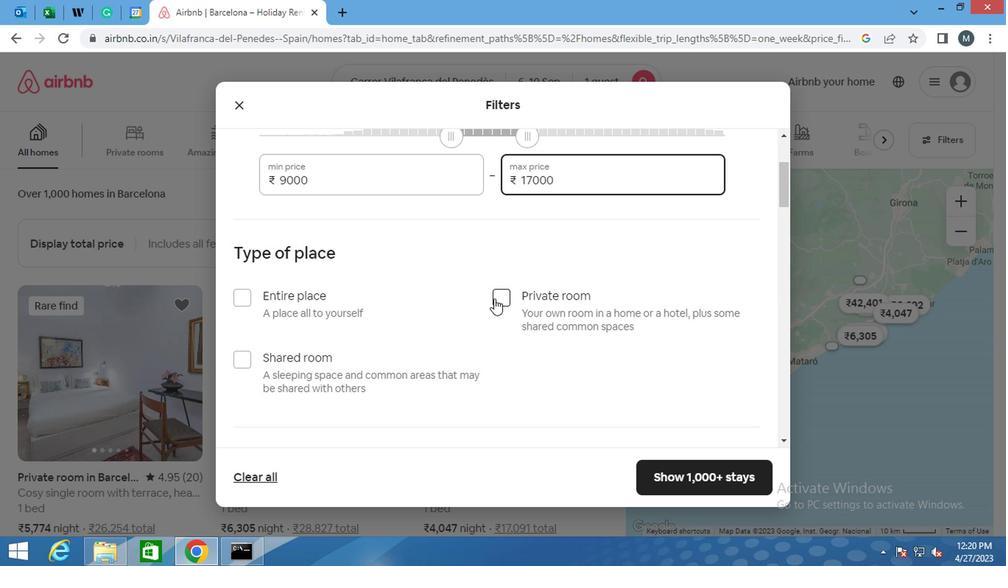 
Action: Mouse moved to (196, 273)
Screenshot: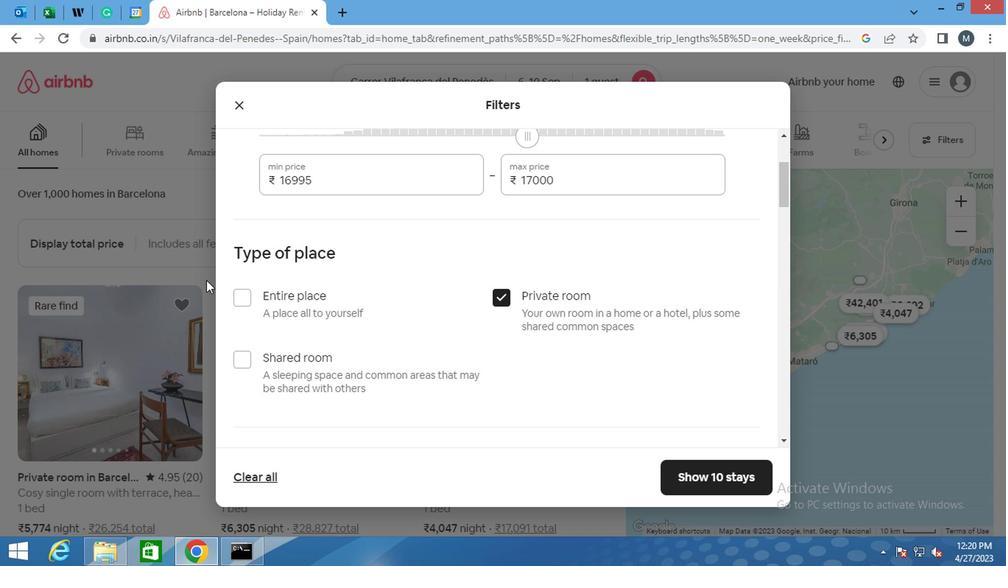 
Action: Mouse scrolled (196, 272) with delta (0, 0)
Screenshot: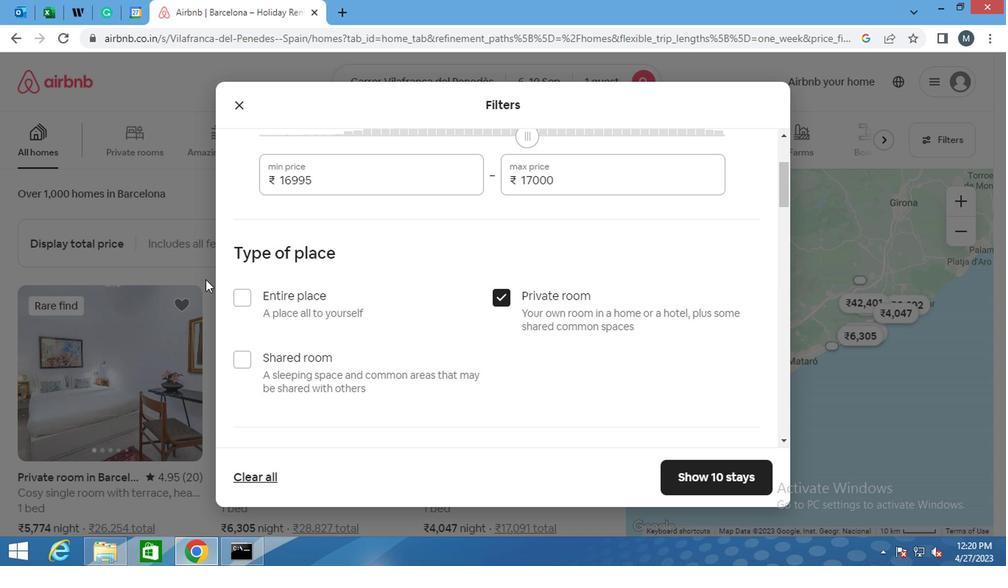 
Action: Mouse scrolled (196, 272) with delta (0, 0)
Screenshot: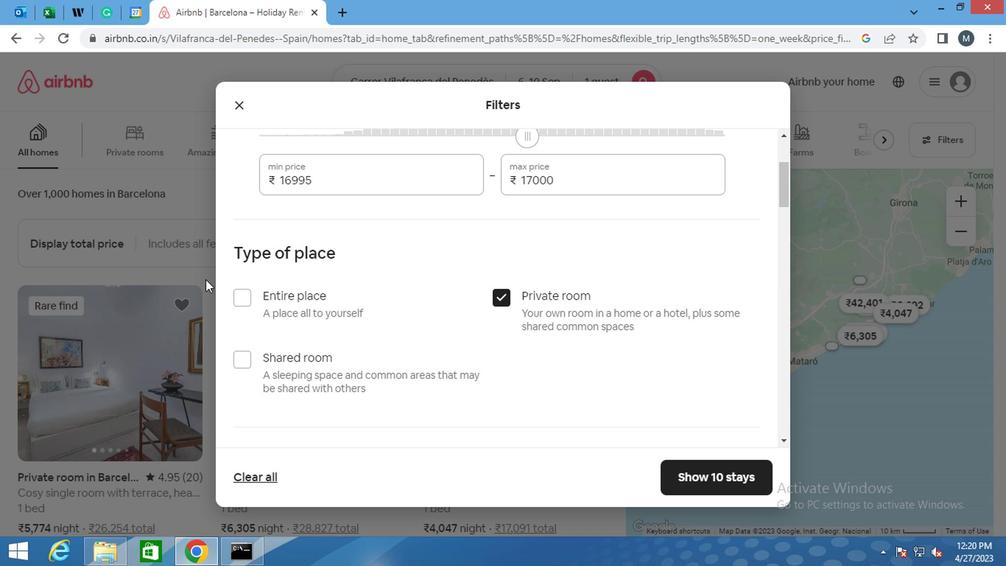 
Action: Mouse moved to (168, 274)
Screenshot: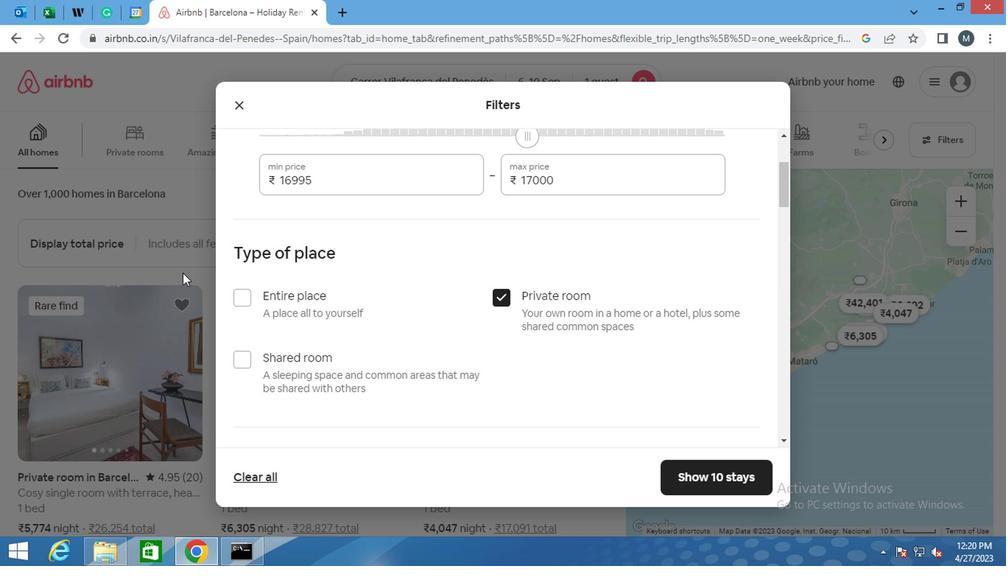 
Action: Mouse scrolled (168, 274) with delta (0, 0)
Screenshot: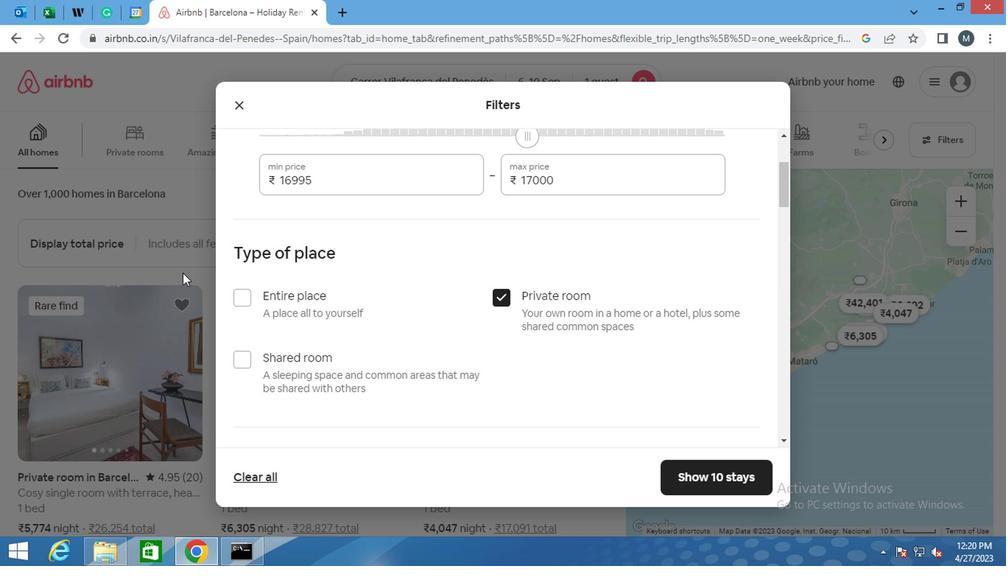 
Action: Mouse moved to (156, 274)
Screenshot: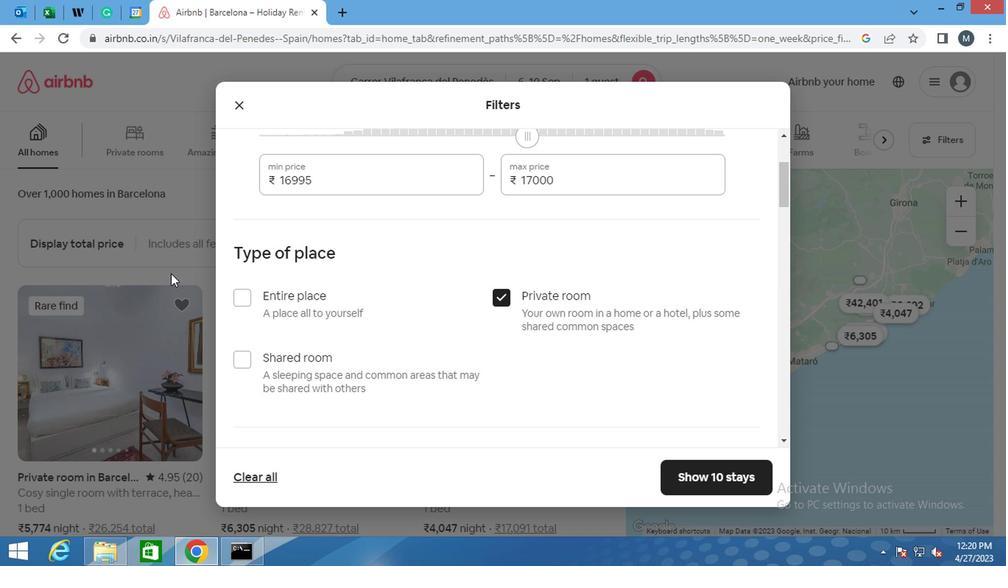 
Action: Mouse scrolled (156, 274) with delta (0, 0)
Screenshot: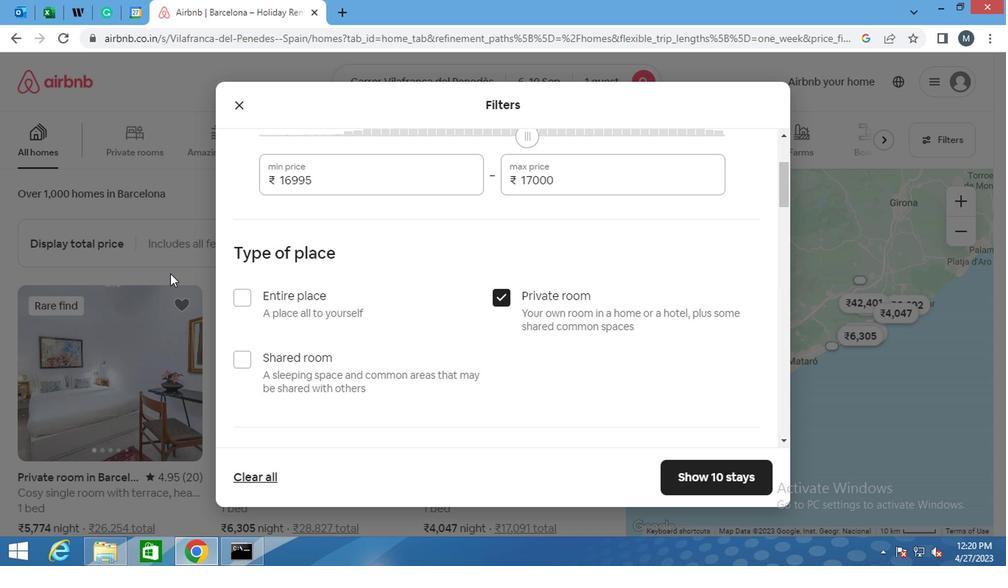
Action: Mouse moved to (278, 290)
Screenshot: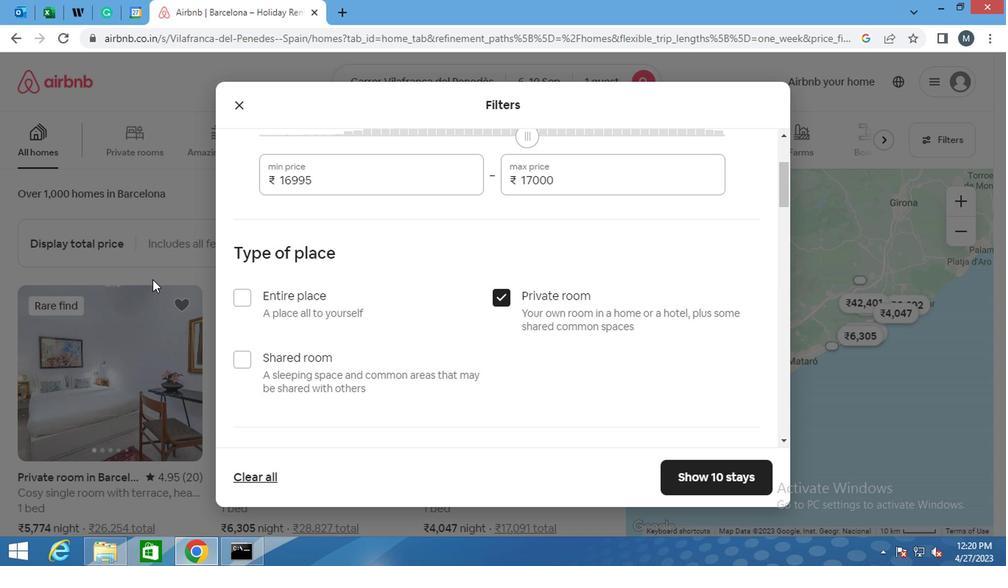 
Action: Mouse scrolled (278, 289) with delta (0, -1)
Screenshot: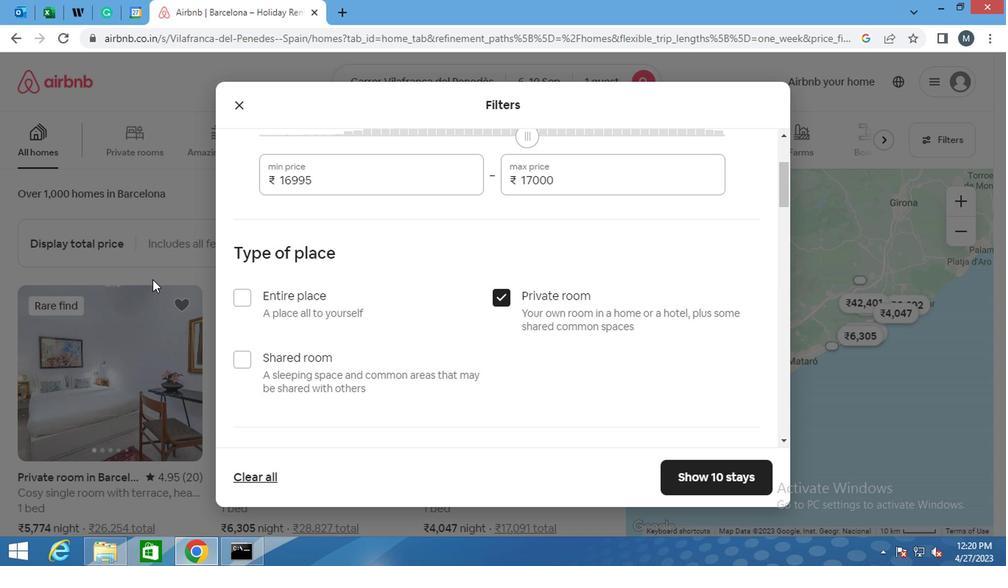 
Action: Mouse moved to (336, 287)
Screenshot: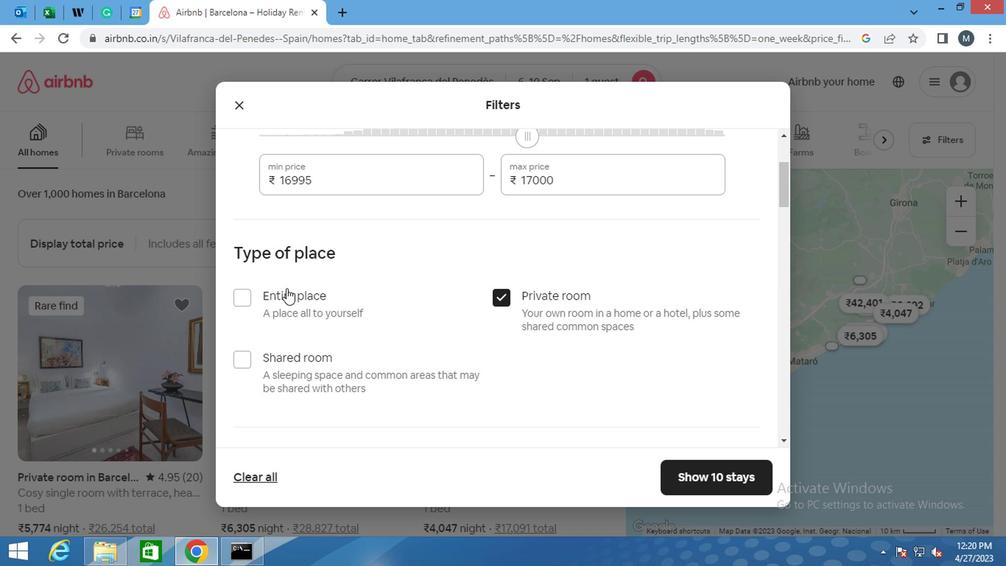 
Action: Mouse scrolled (336, 287) with delta (0, 0)
Screenshot: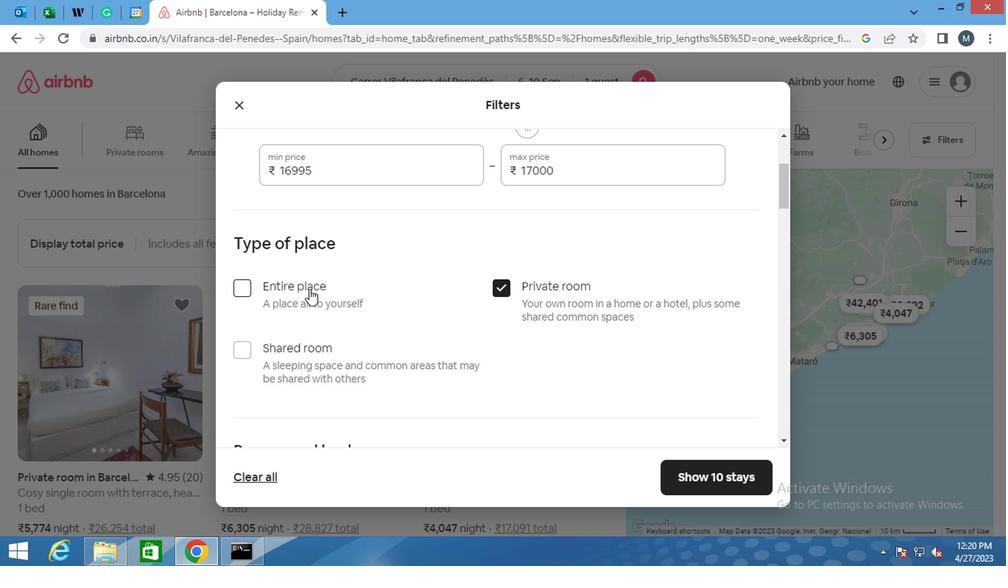 
Action: Mouse scrolled (336, 287) with delta (0, 0)
Screenshot: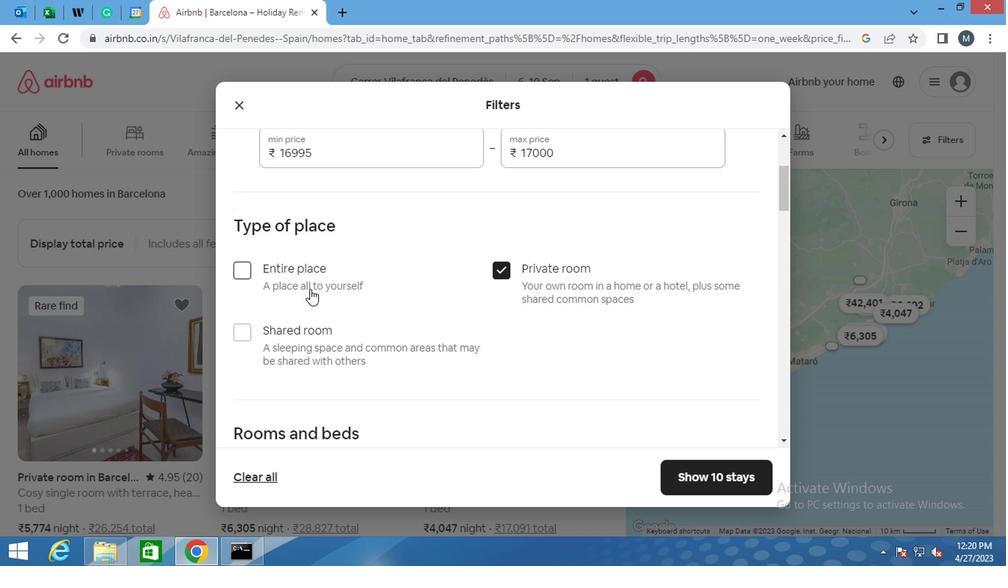 
Action: Mouse scrolled (336, 287) with delta (0, 0)
Screenshot: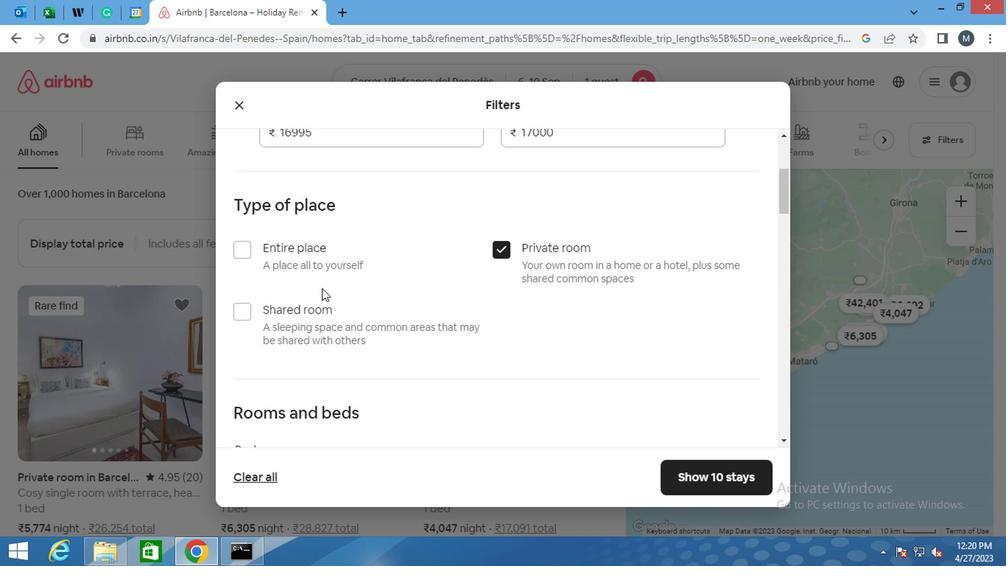 
Action: Mouse moved to (299, 245)
Screenshot: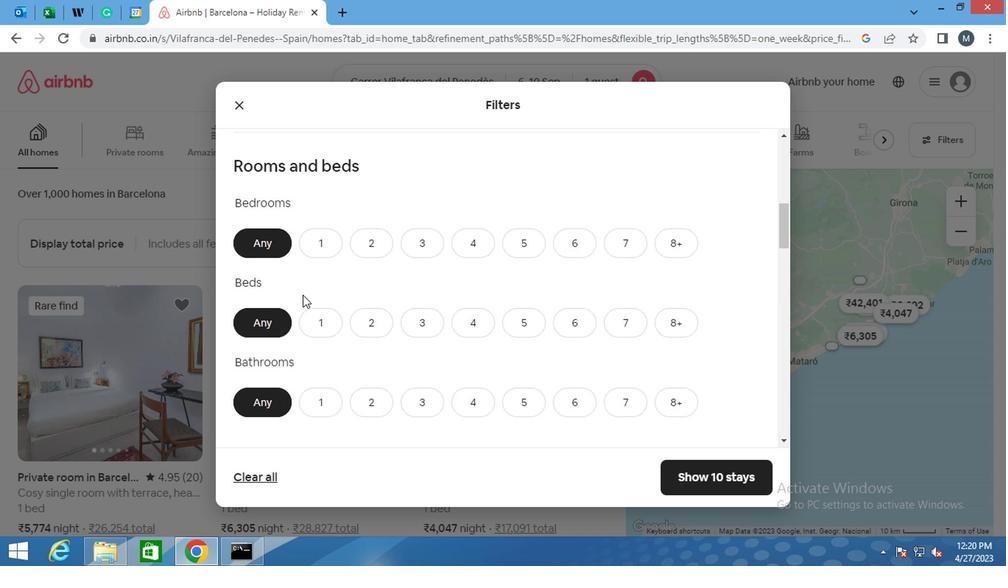 
Action: Mouse pressed left at (299, 245)
Screenshot: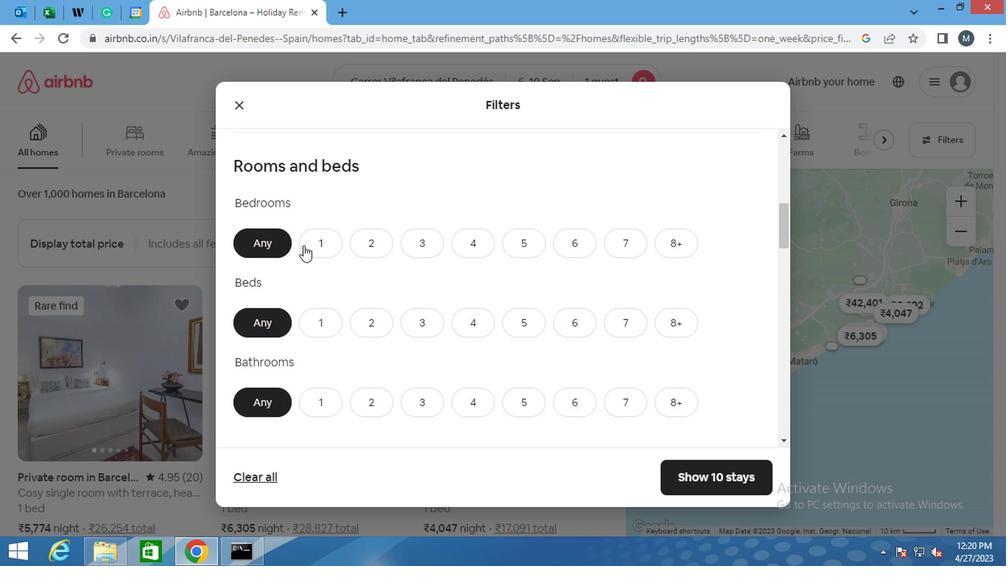 
Action: Mouse moved to (328, 318)
Screenshot: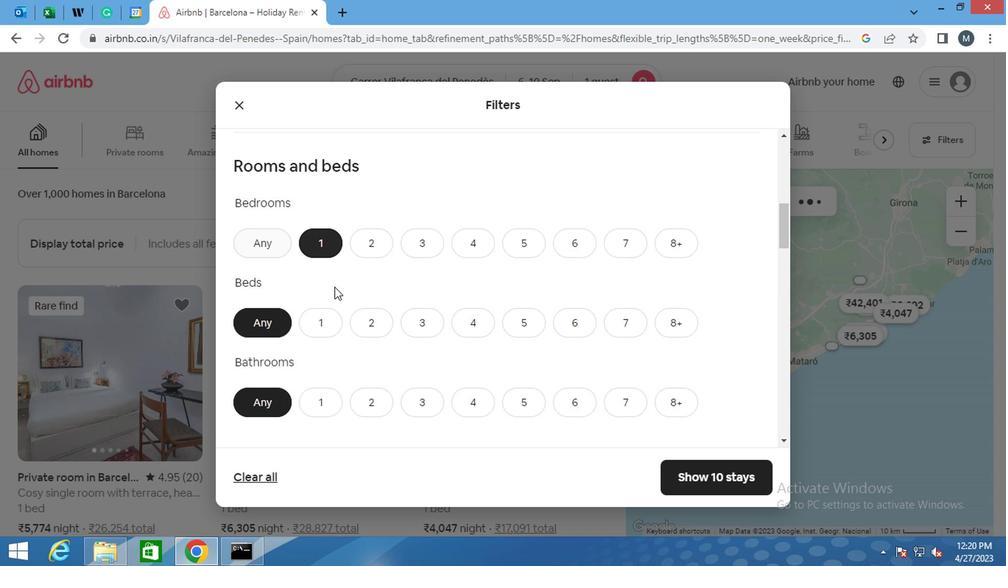 
Action: Mouse pressed left at (328, 318)
Screenshot: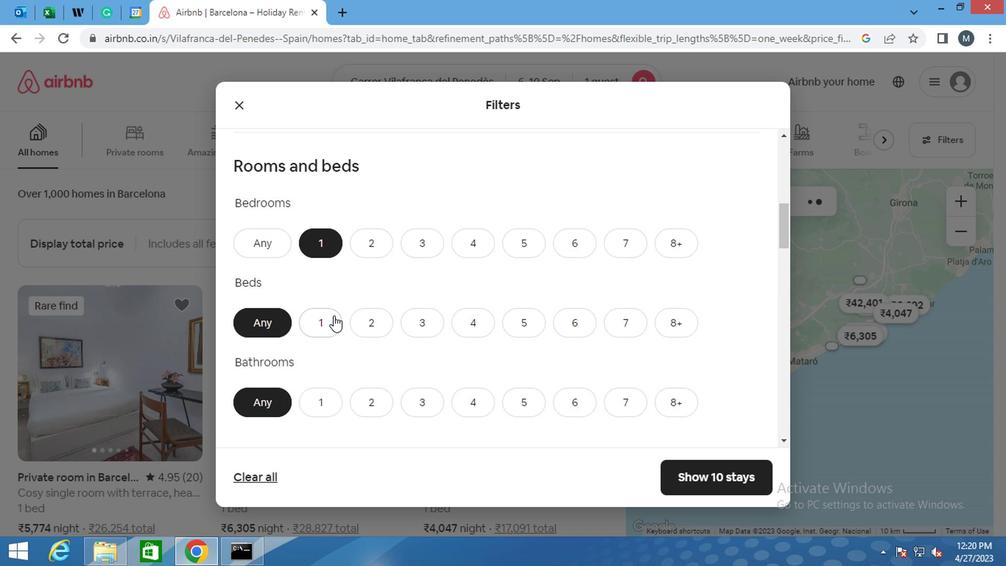 
Action: Mouse moved to (320, 407)
Screenshot: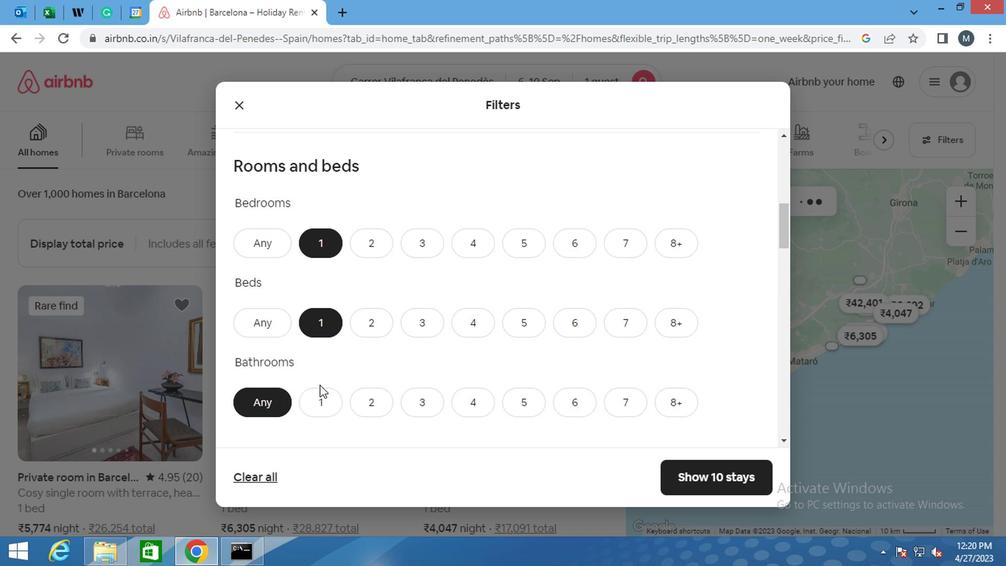
Action: Mouse pressed left at (320, 407)
Screenshot: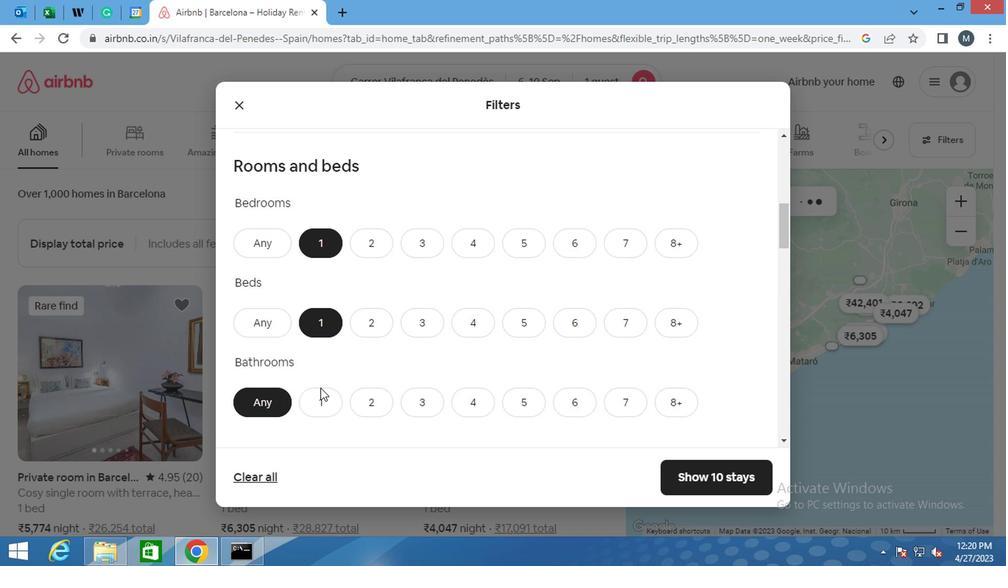 
Action: Mouse moved to (283, 262)
Screenshot: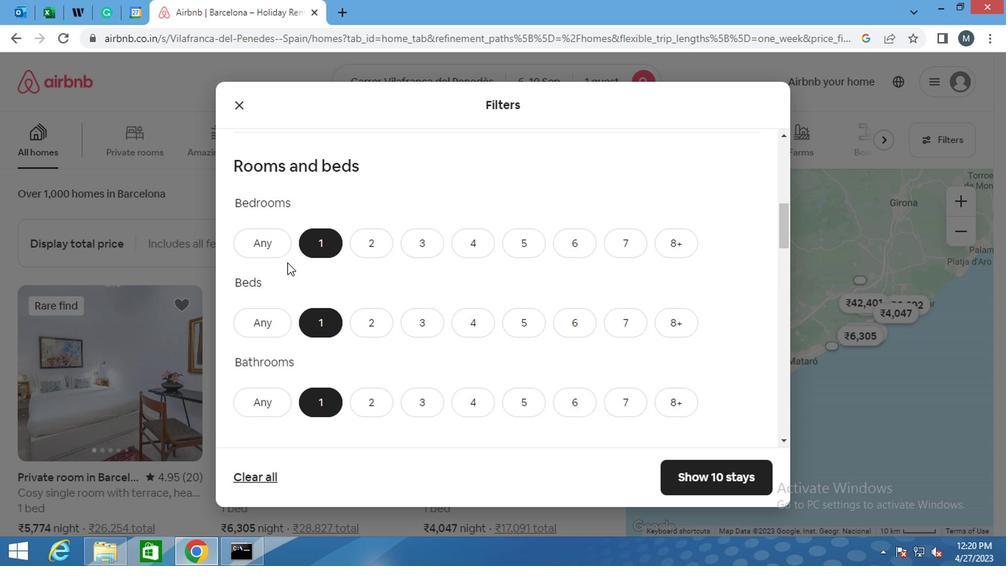 
Action: Mouse scrolled (283, 262) with delta (0, 0)
Screenshot: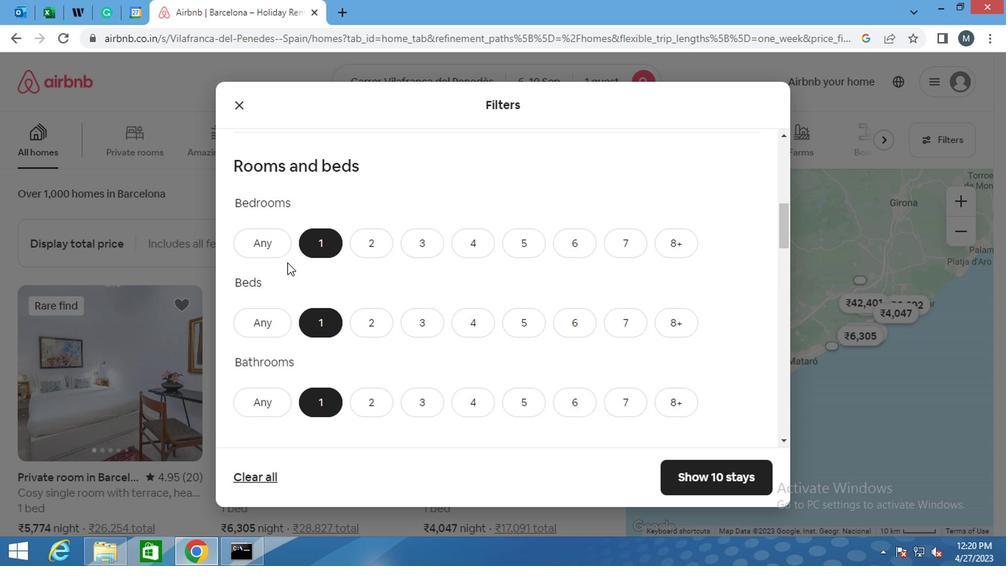 
Action: Mouse scrolled (283, 262) with delta (0, 0)
Screenshot: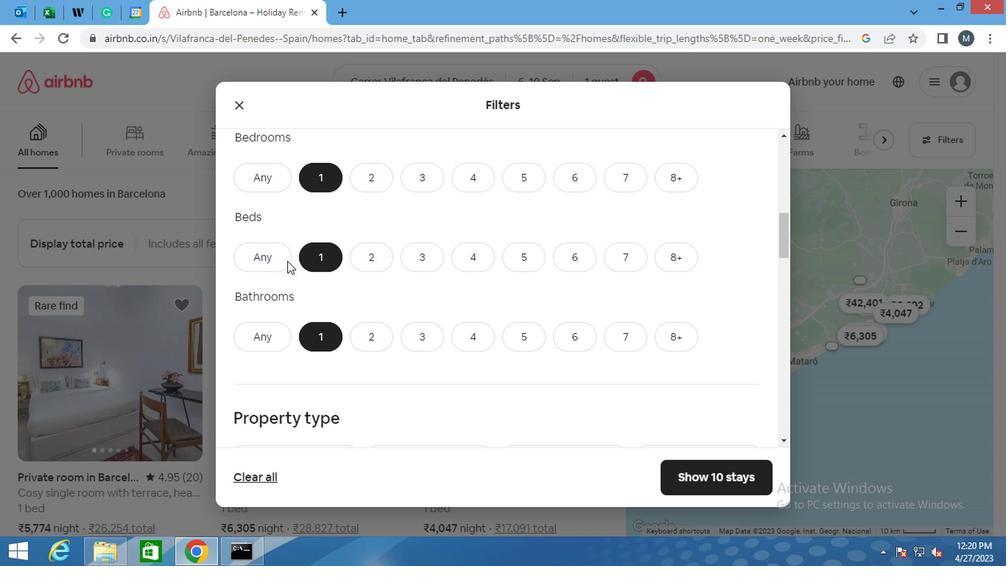
Action: Mouse scrolled (283, 262) with delta (0, 0)
Screenshot: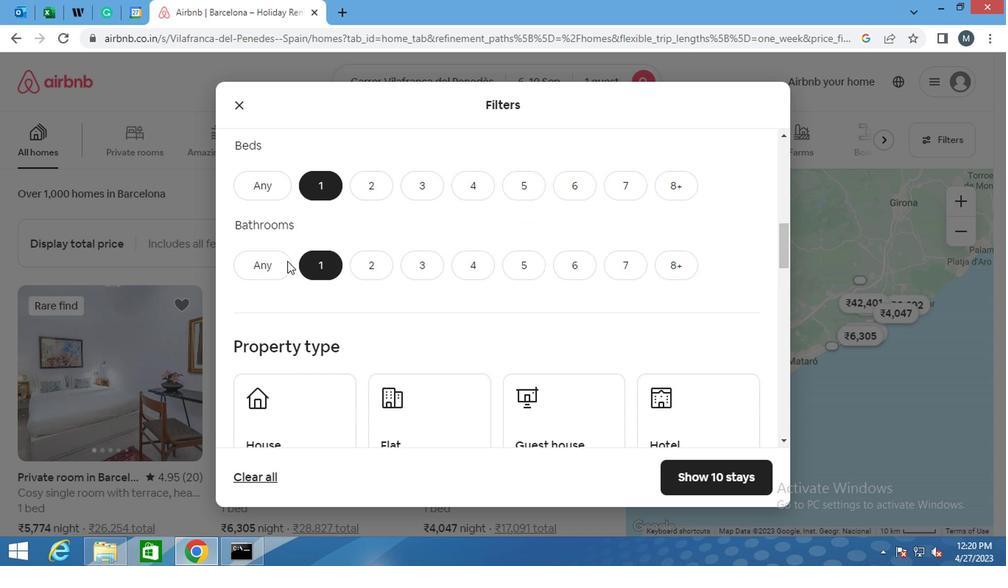 
Action: Mouse moved to (246, 353)
Screenshot: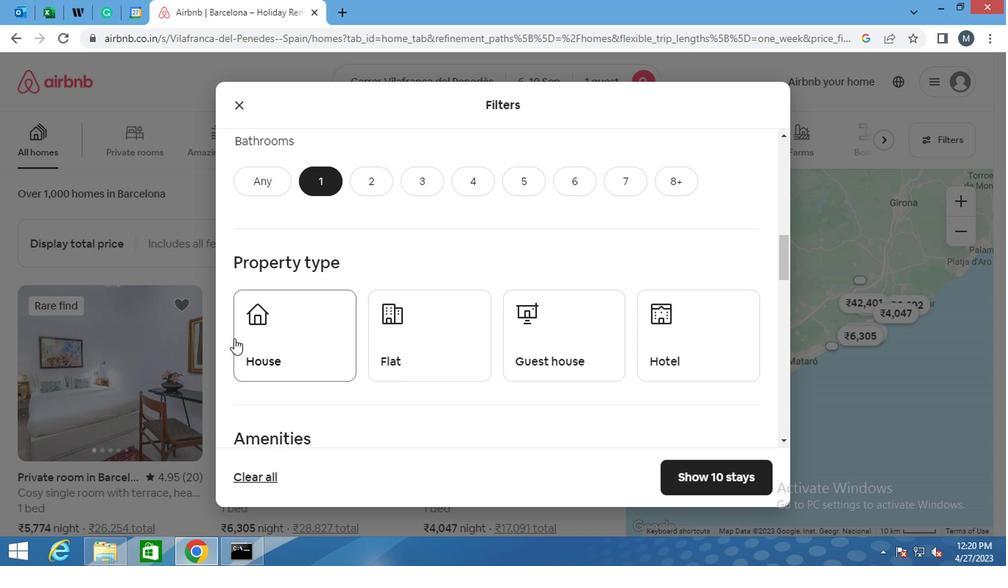 
Action: Mouse pressed left at (246, 353)
Screenshot: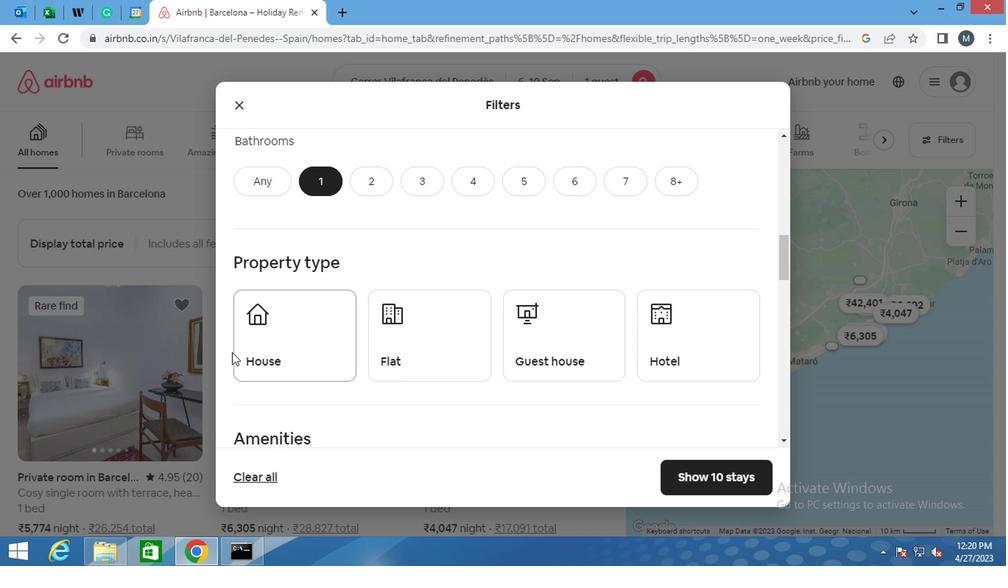 
Action: Mouse moved to (411, 346)
Screenshot: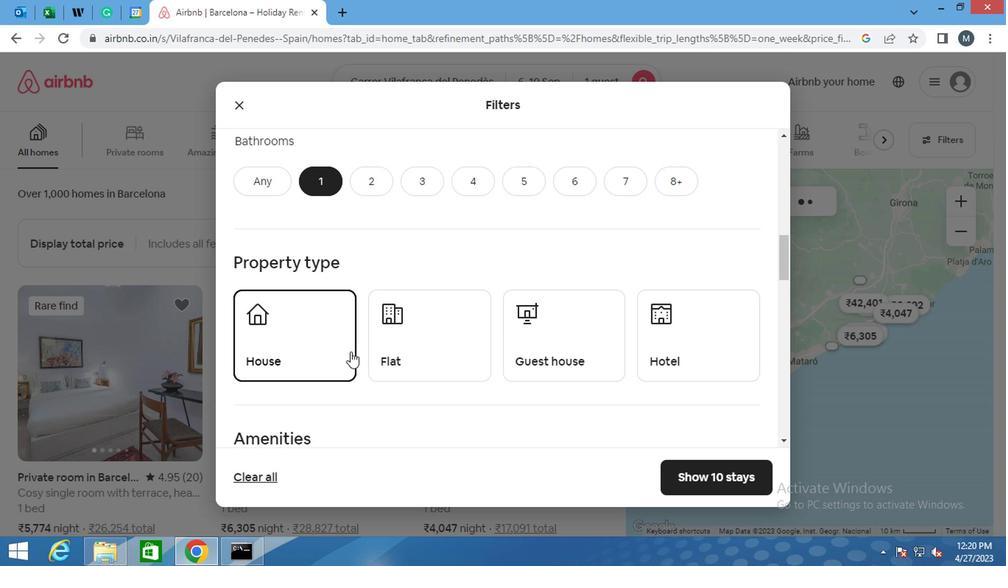 
Action: Mouse pressed left at (411, 346)
Screenshot: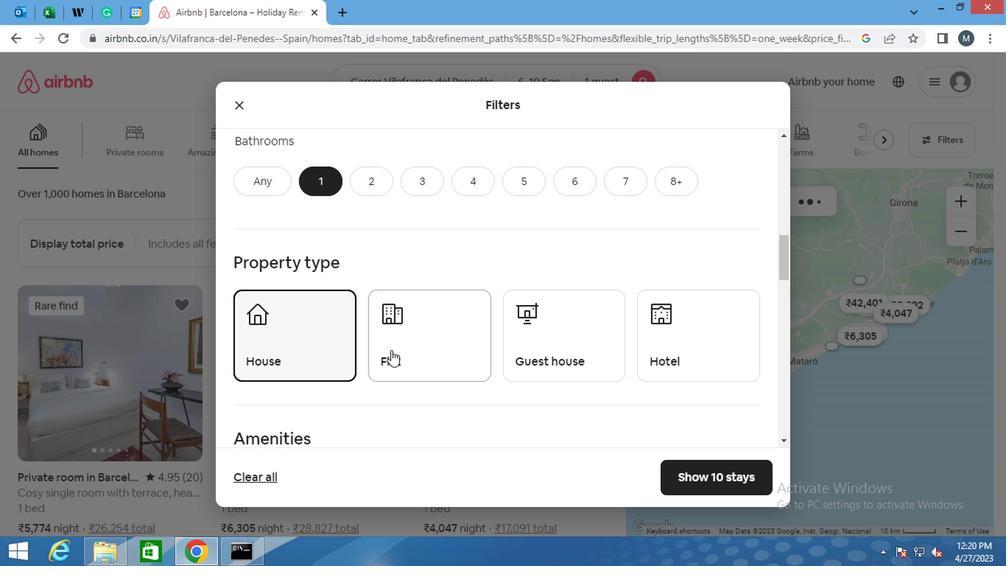 
Action: Mouse moved to (517, 328)
Screenshot: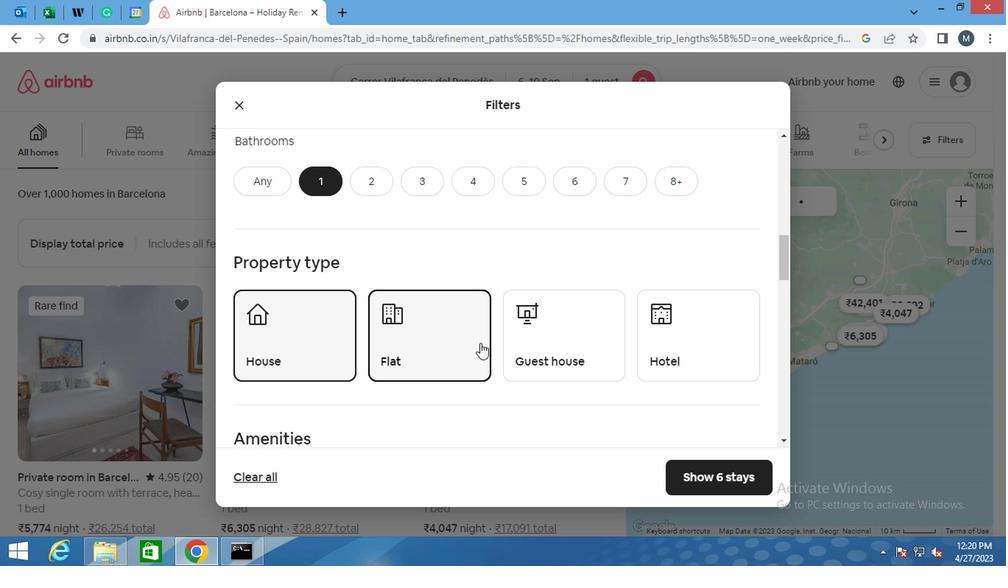 
Action: Mouse pressed left at (517, 328)
Screenshot: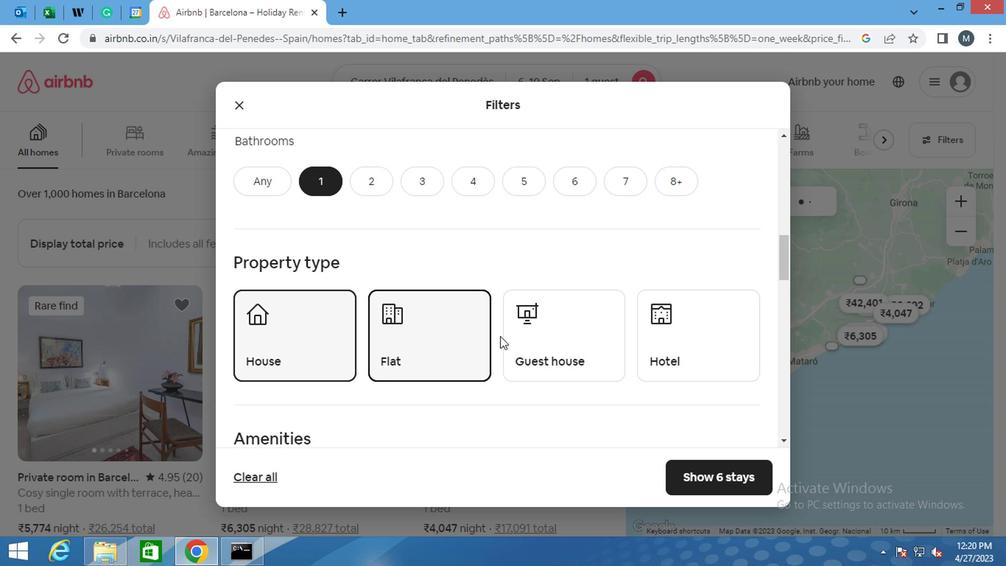 
Action: Mouse moved to (704, 330)
Screenshot: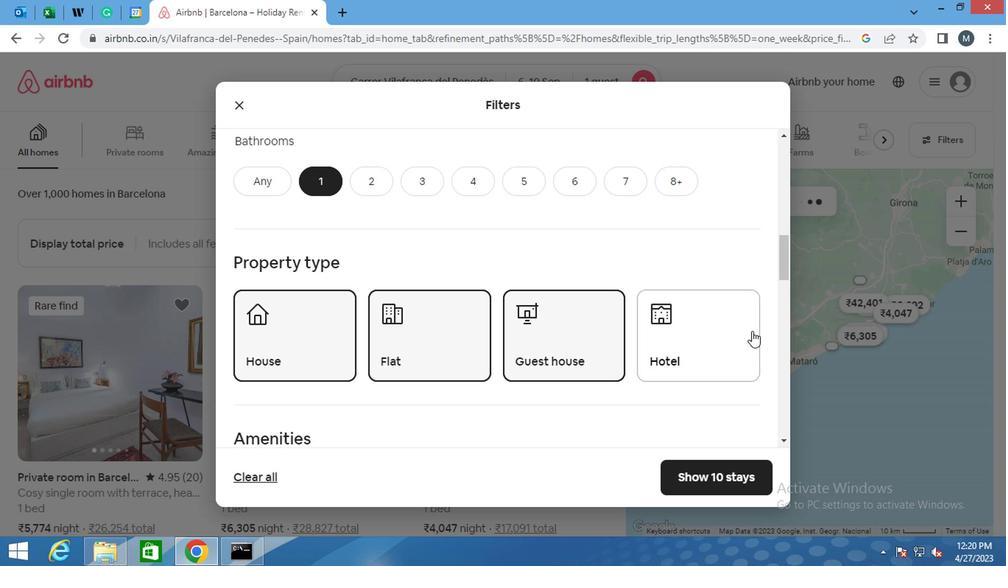 
Action: Mouse pressed left at (704, 330)
Screenshot: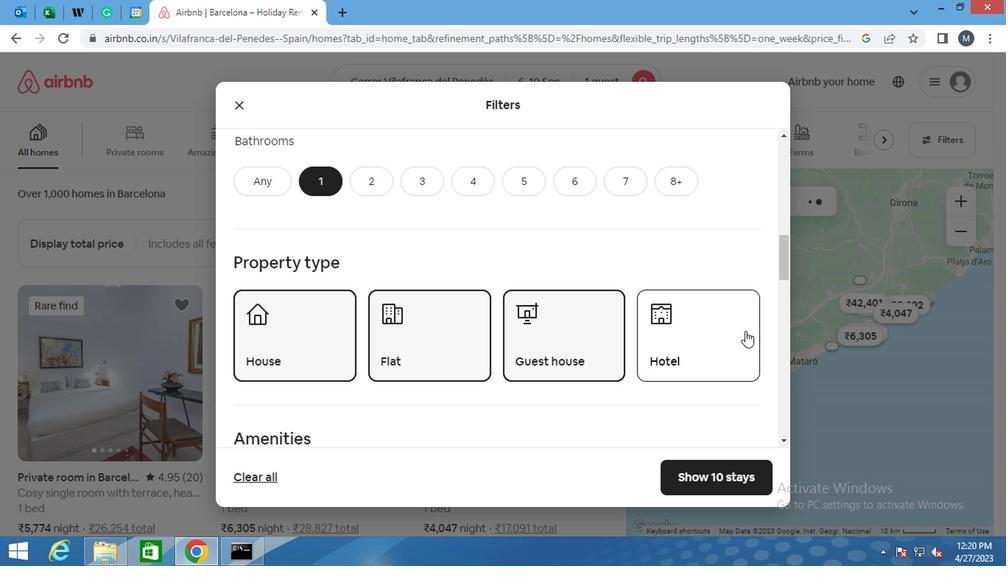 
Action: Mouse moved to (470, 290)
Screenshot: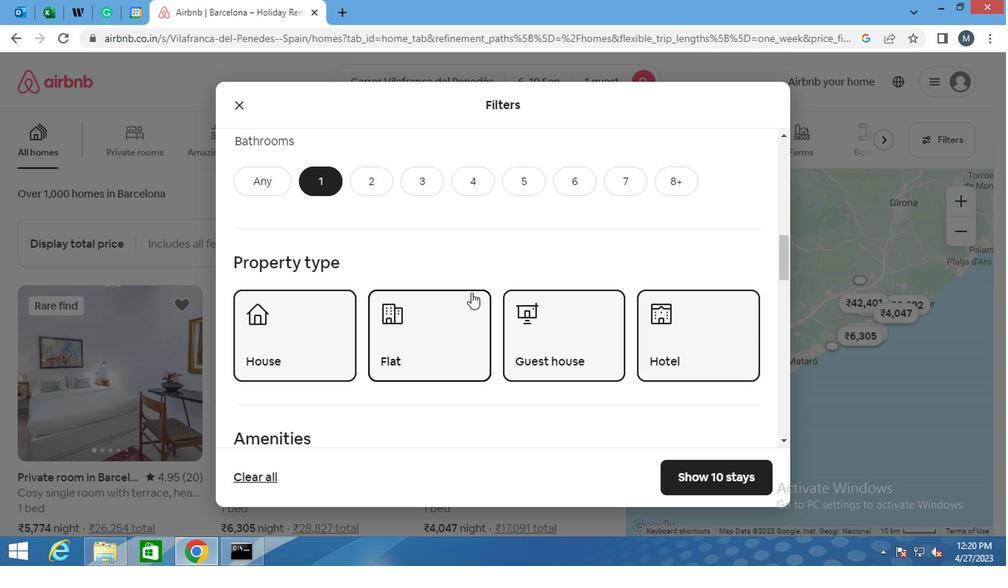 
Action: Mouse scrolled (470, 289) with delta (0, -1)
Screenshot: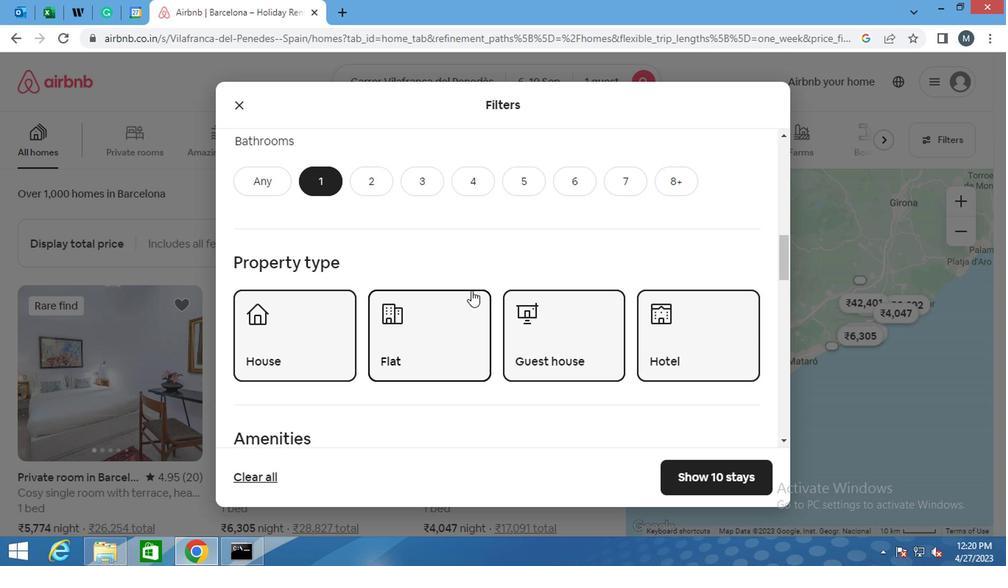 
Action: Mouse scrolled (470, 289) with delta (0, -1)
Screenshot: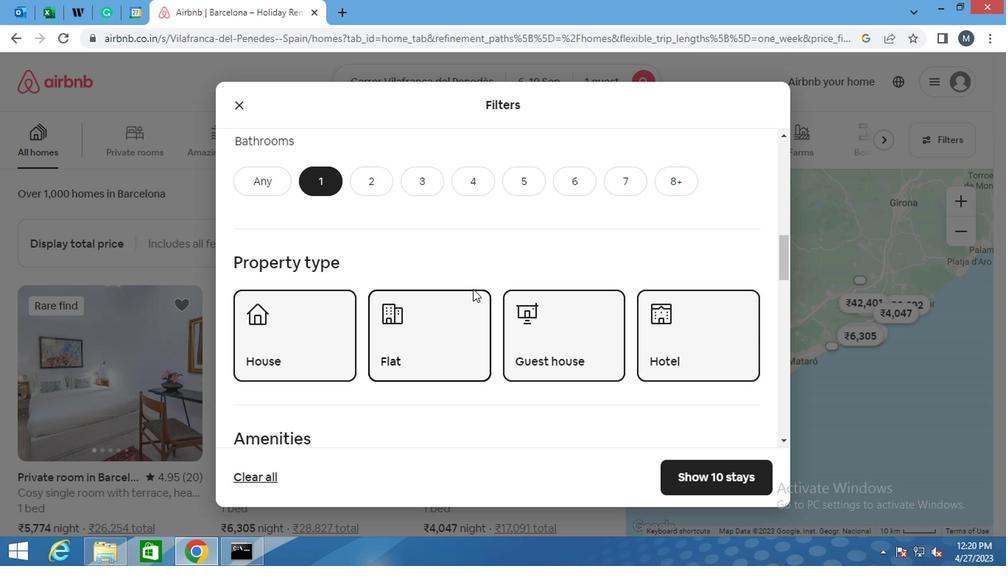 
Action: Mouse moved to (442, 291)
Screenshot: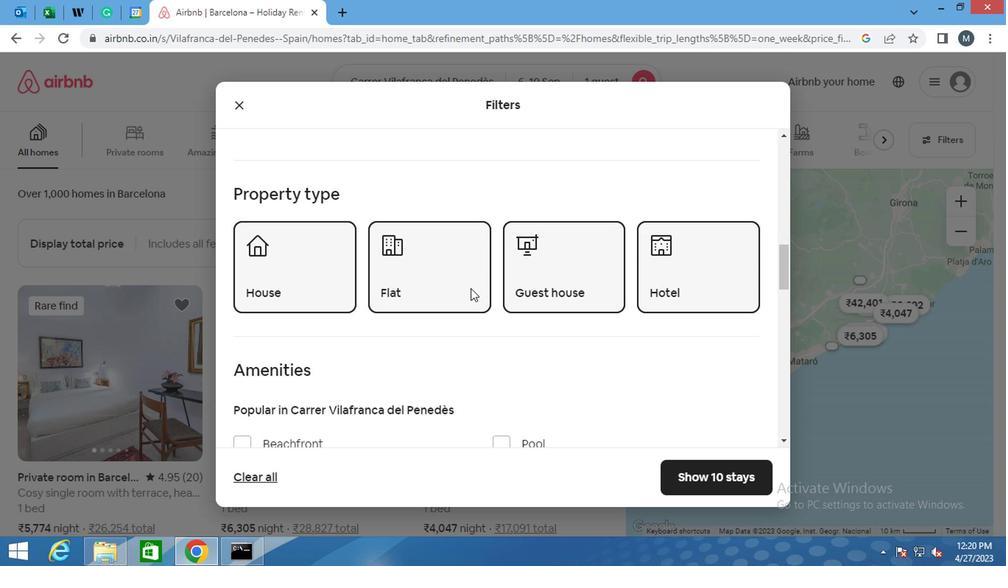 
Action: Mouse scrolled (442, 290) with delta (0, 0)
Screenshot: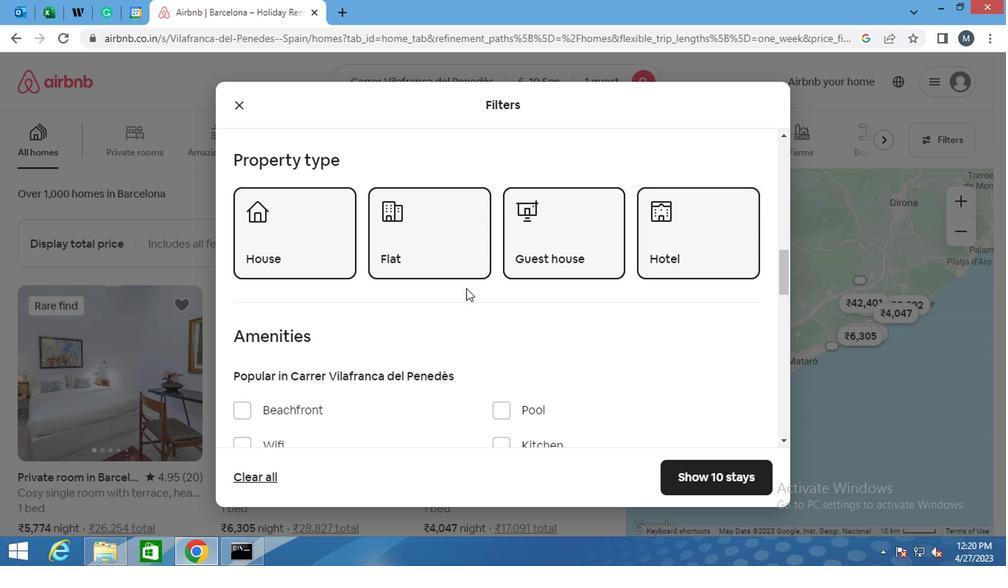 
Action: Mouse moved to (369, 284)
Screenshot: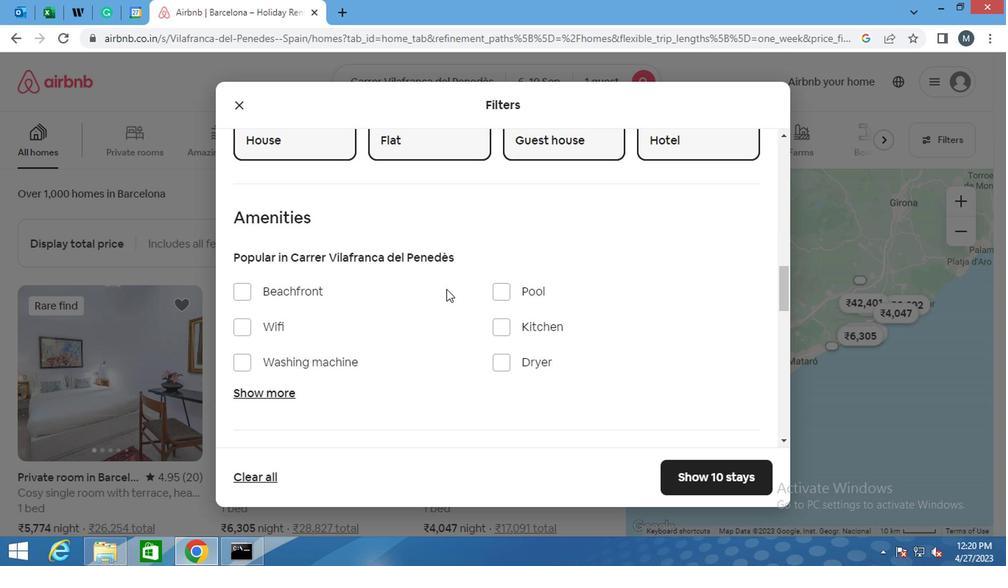 
Action: Mouse scrolled (369, 283) with delta (0, 0)
Screenshot: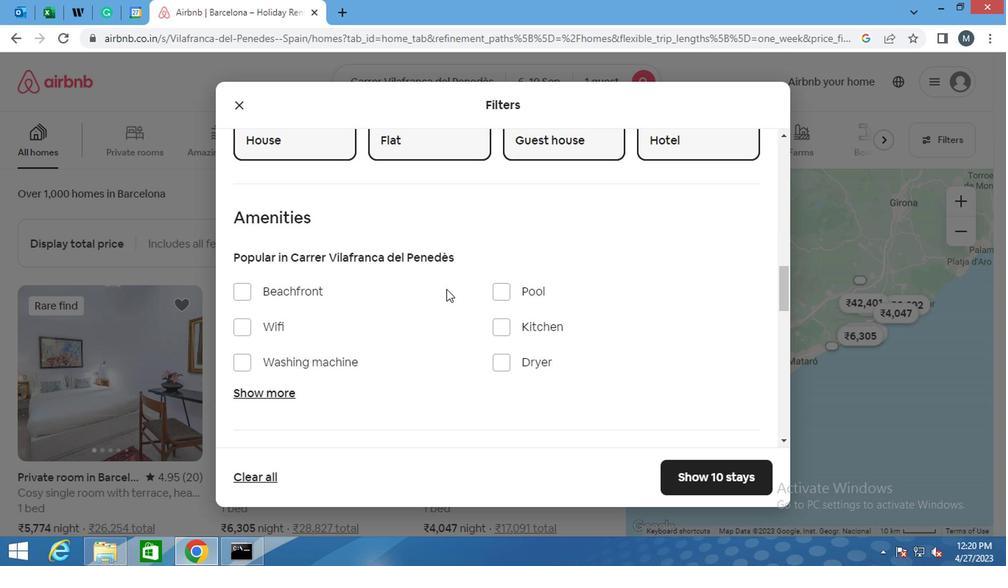 
Action: Mouse moved to (362, 287)
Screenshot: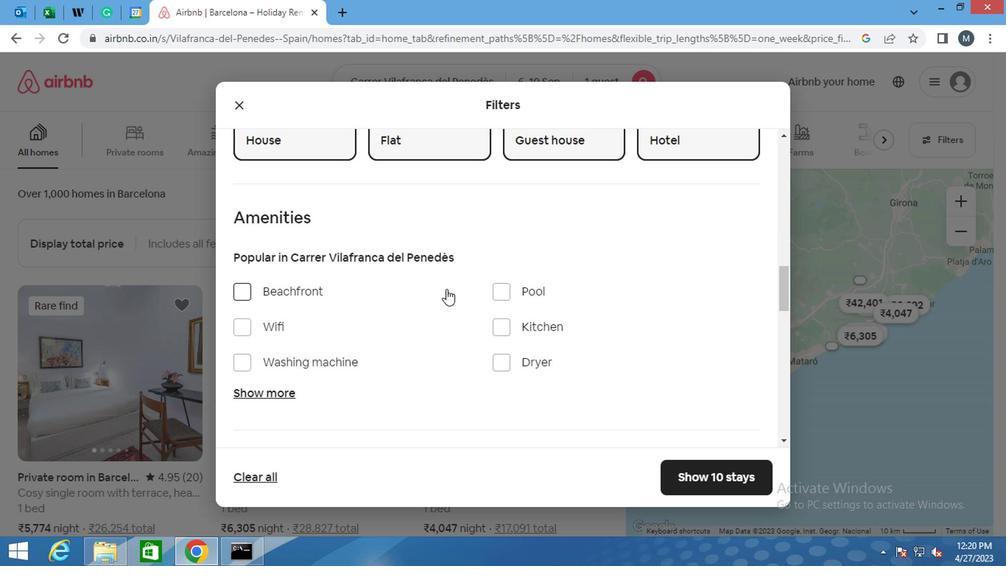 
Action: Mouse scrolled (362, 286) with delta (0, -1)
Screenshot: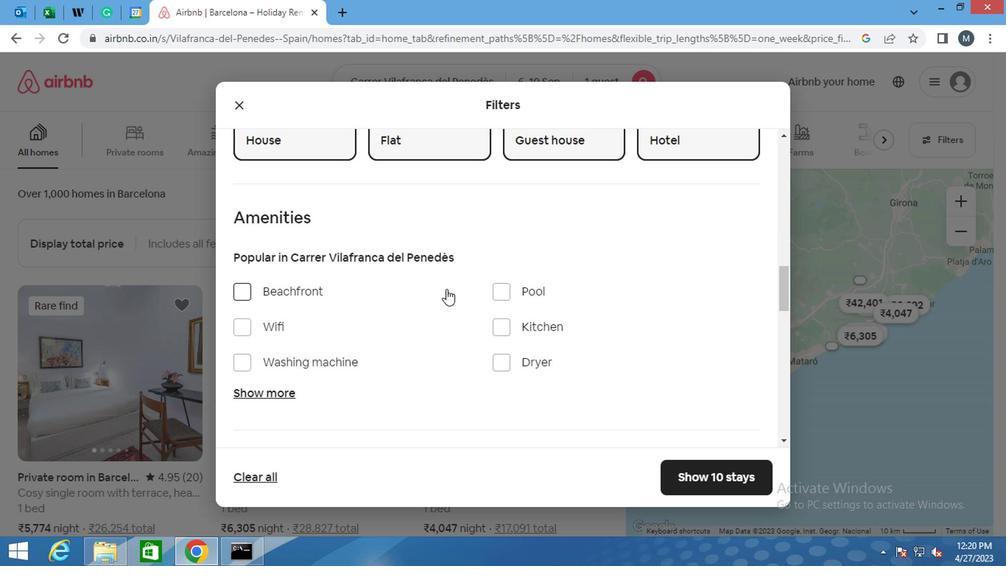 
Action: Mouse moved to (357, 287)
Screenshot: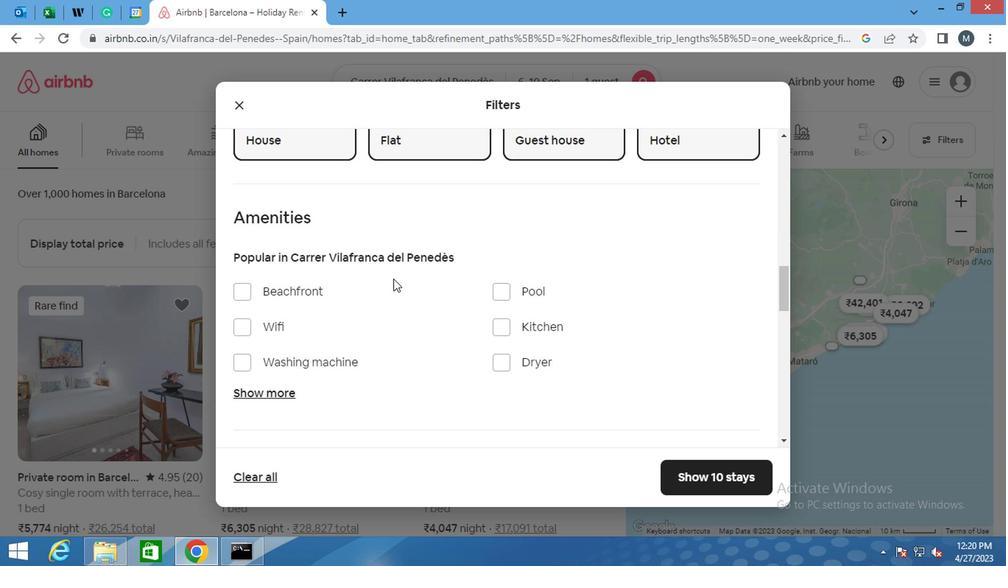 
Action: Mouse scrolled (357, 286) with delta (0, -1)
Screenshot: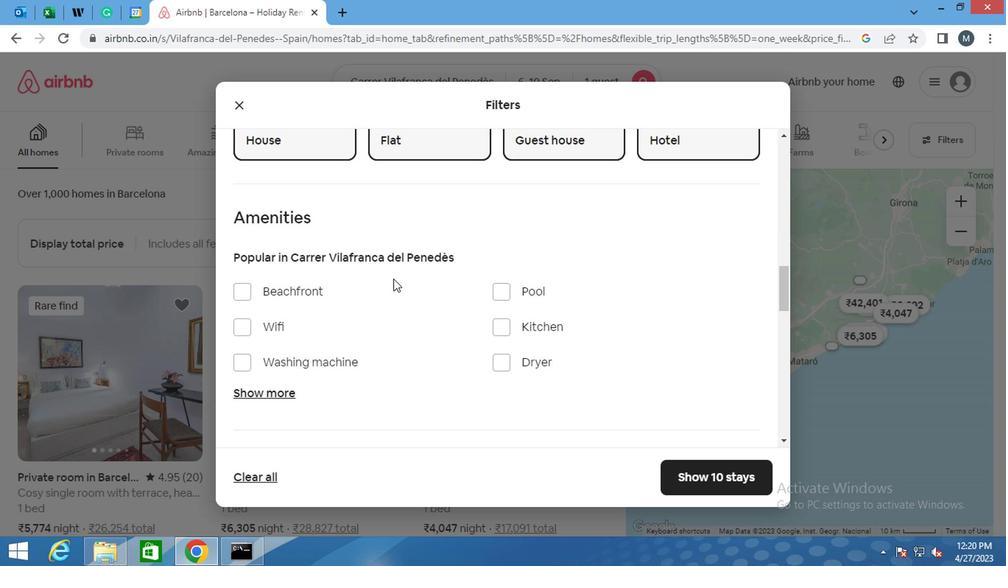 
Action: Mouse moved to (348, 287)
Screenshot: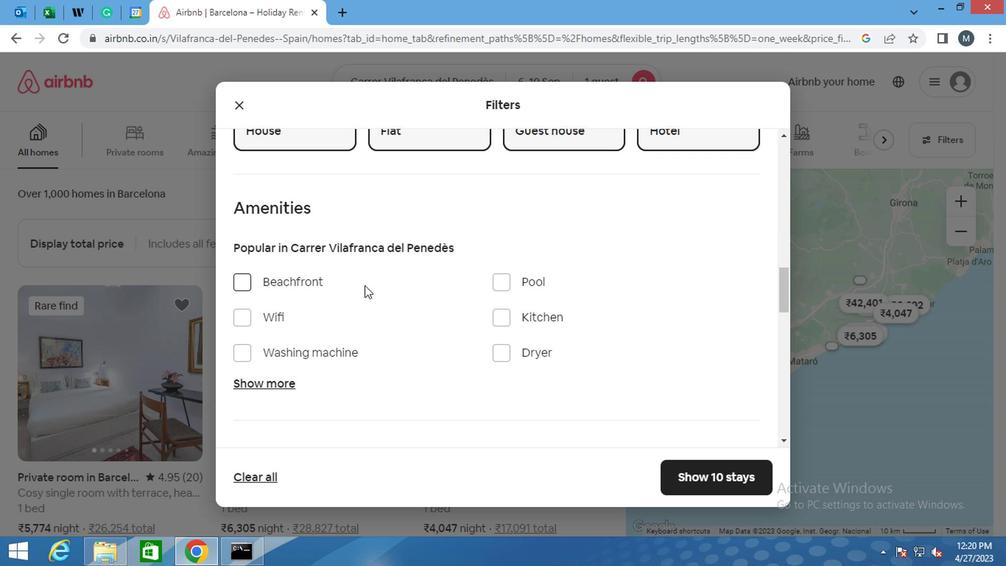 
Action: Mouse scrolled (348, 286) with delta (0, -1)
Screenshot: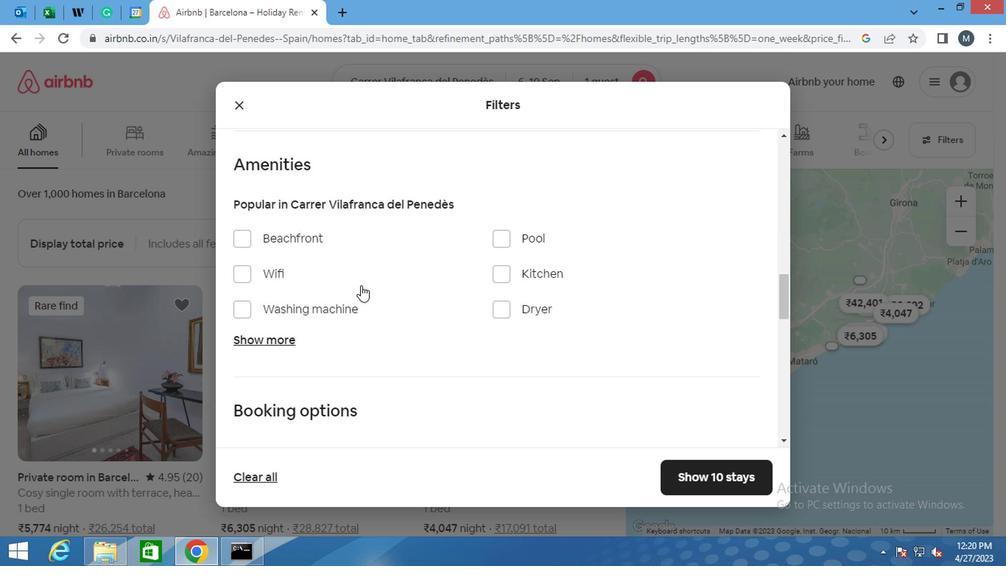
Action: Mouse moved to (731, 266)
Screenshot: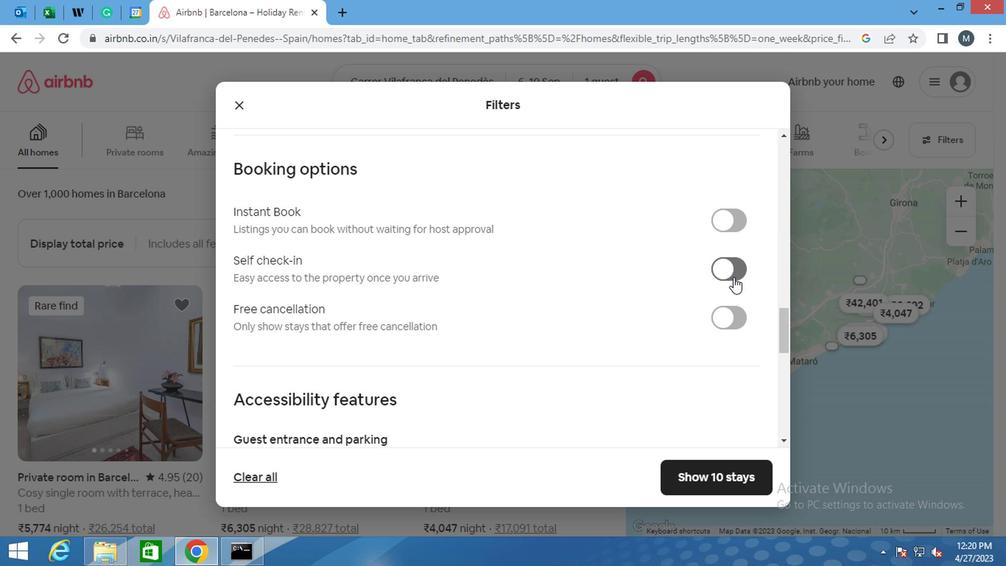 
Action: Mouse pressed left at (731, 266)
Screenshot: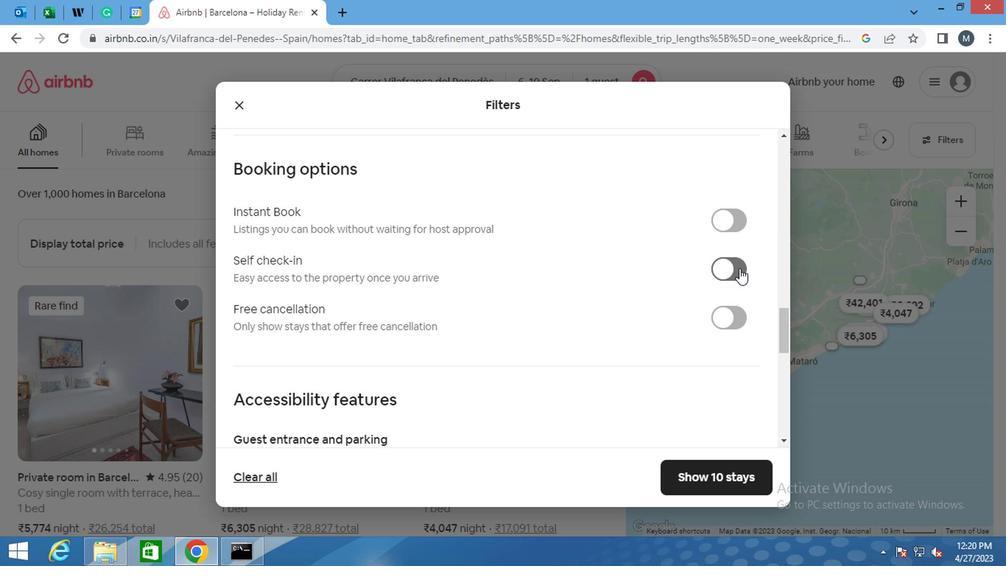 
Action: Mouse moved to (463, 269)
Screenshot: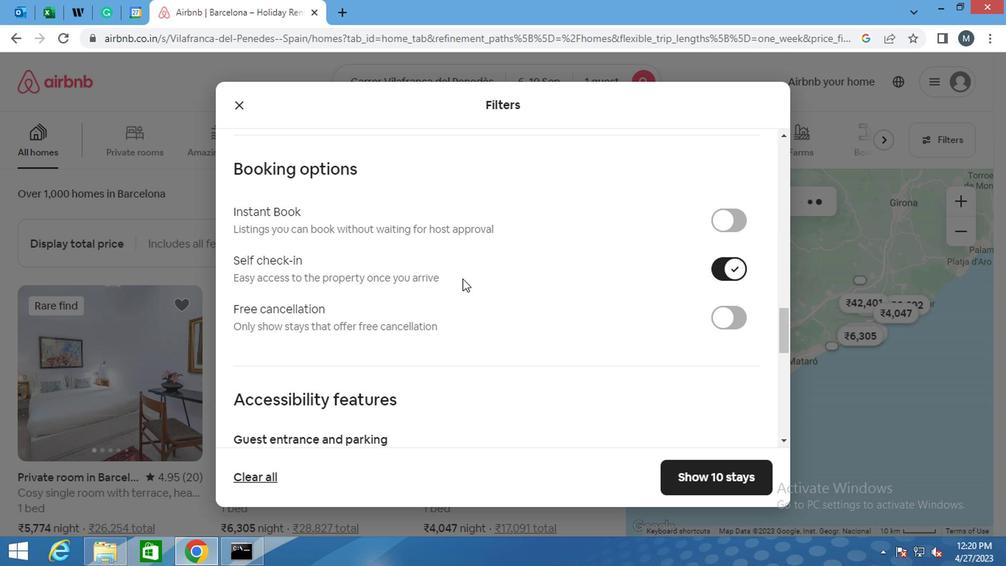 
Action: Mouse scrolled (463, 269) with delta (0, 0)
Screenshot: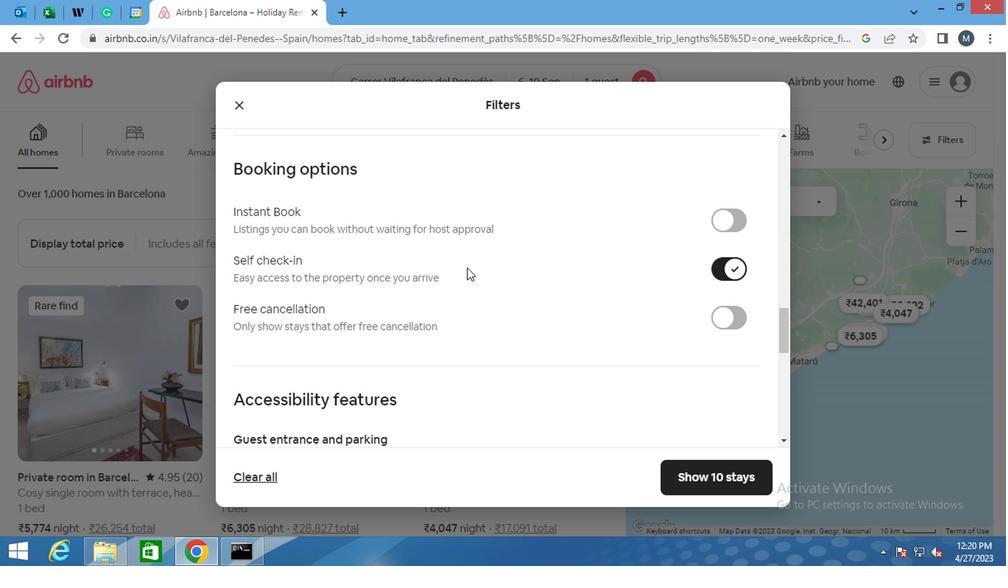 
Action: Mouse scrolled (463, 269) with delta (0, 0)
Screenshot: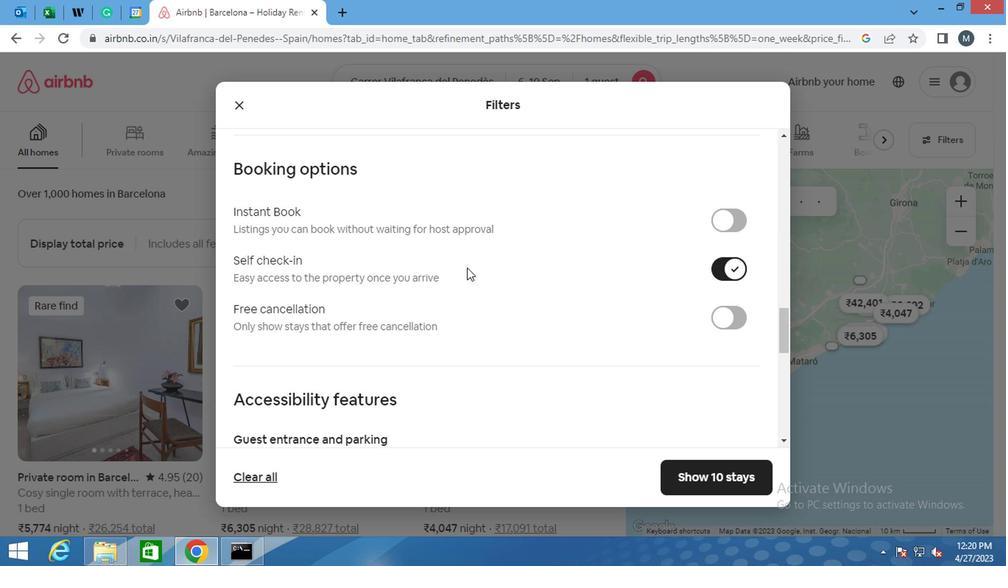 
Action: Mouse moved to (446, 266)
Screenshot: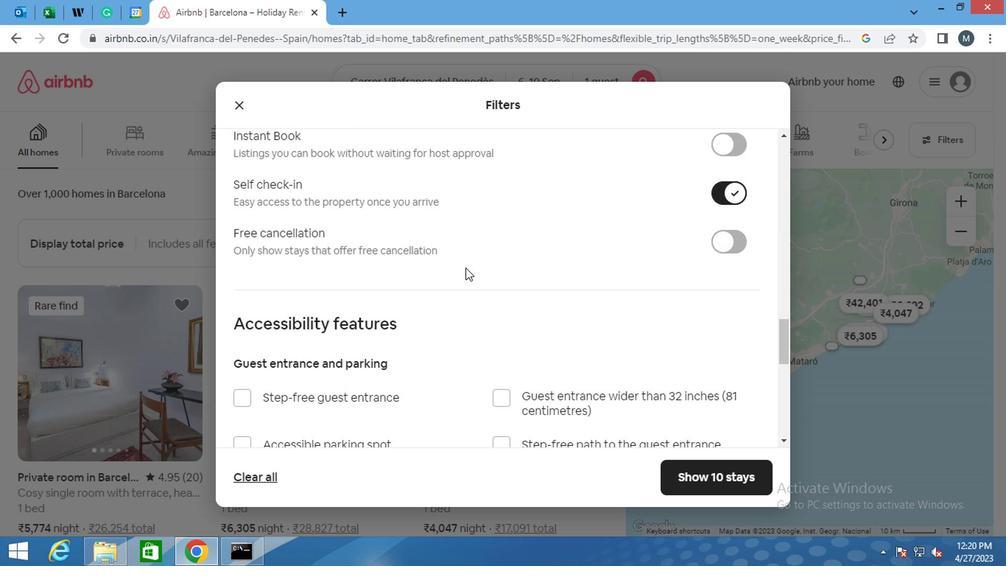 
Action: Mouse scrolled (446, 265) with delta (0, -1)
Screenshot: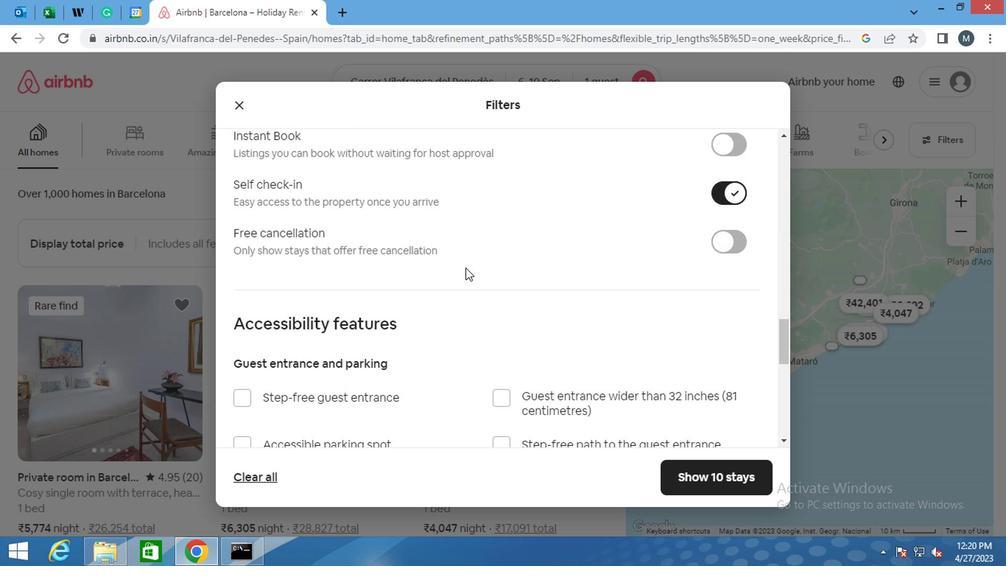 
Action: Mouse moved to (417, 266)
Screenshot: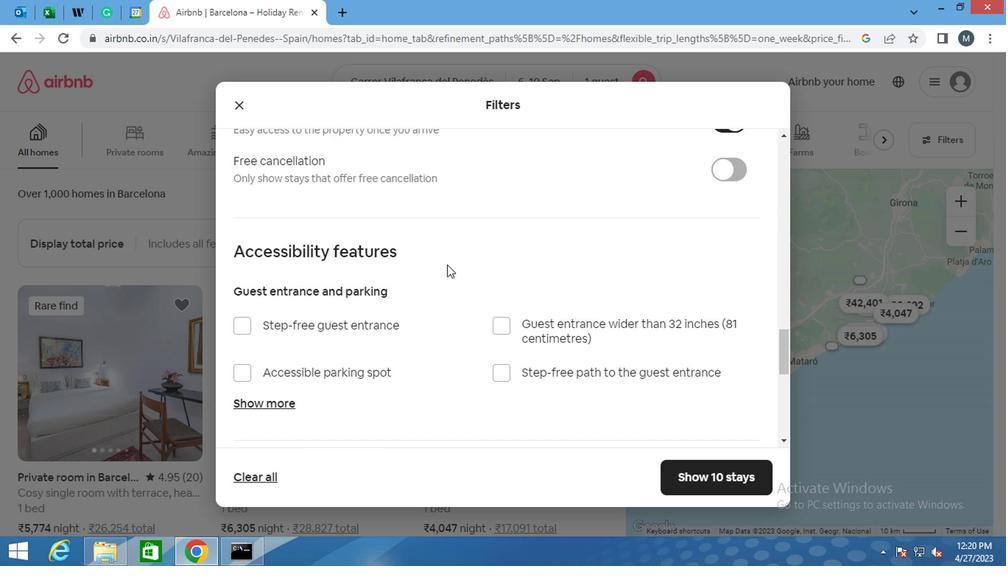 
Action: Mouse scrolled (417, 265) with delta (0, -1)
Screenshot: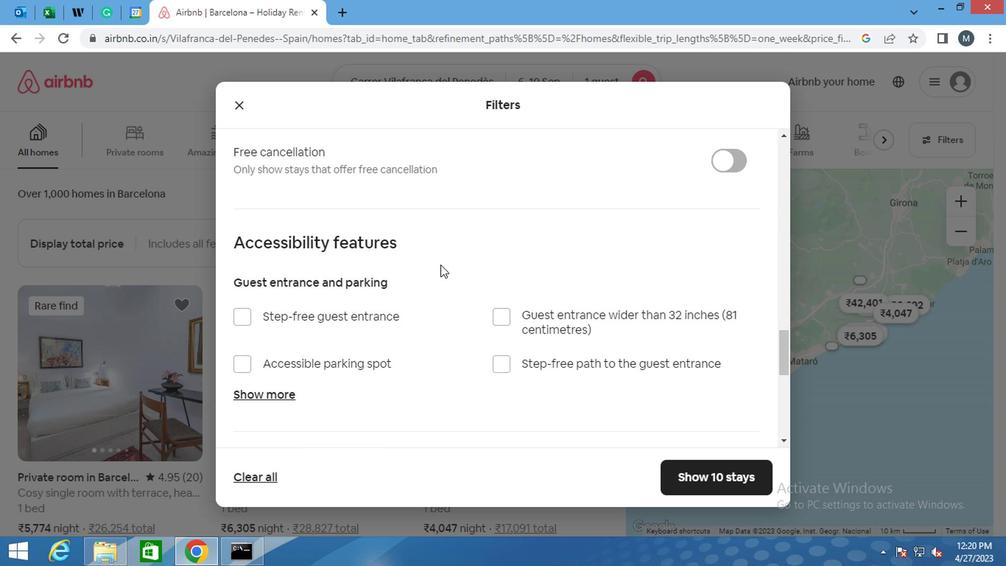 
Action: Mouse moved to (416, 266)
Screenshot: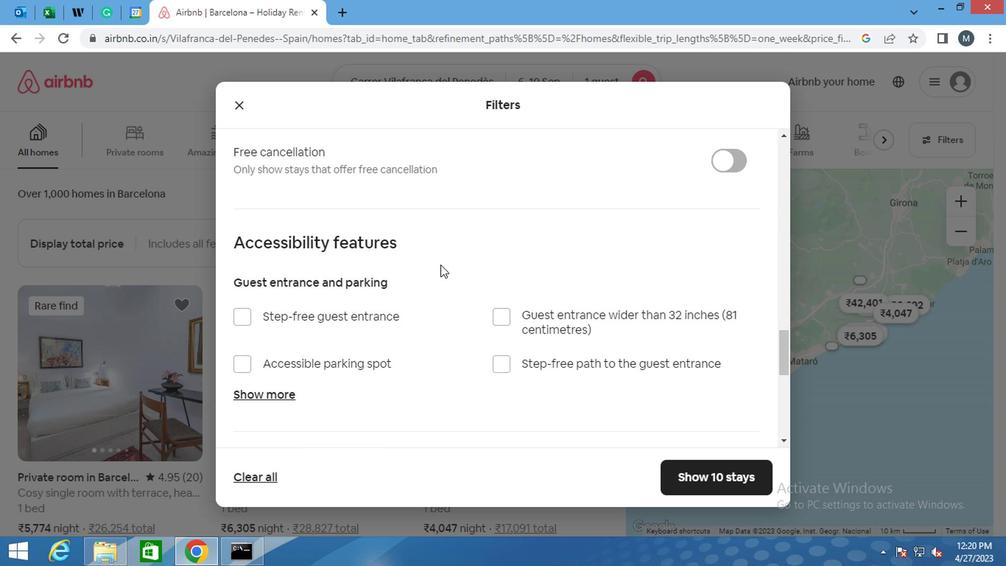 
Action: Mouse scrolled (416, 265) with delta (0, -1)
Screenshot: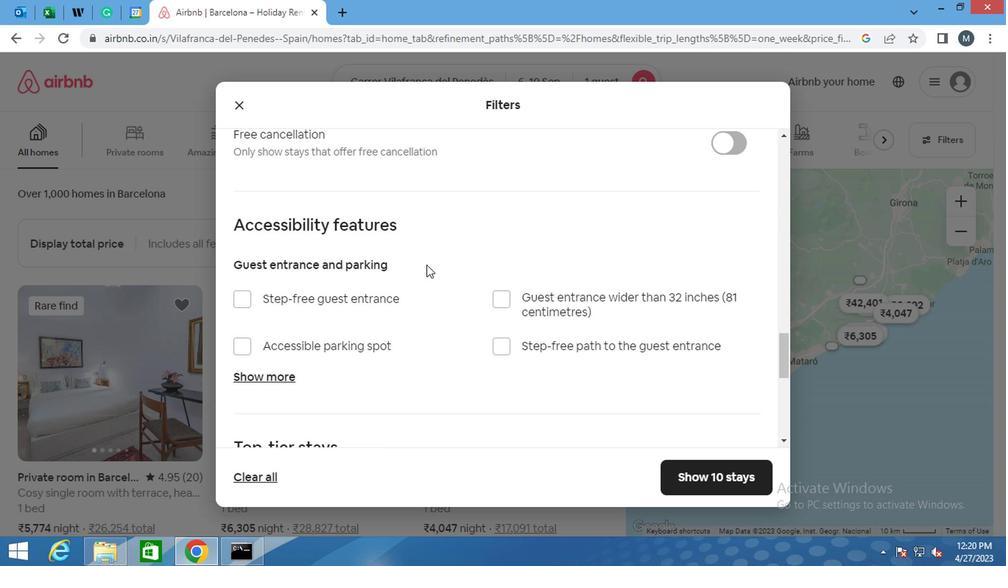 
Action: Mouse moved to (394, 277)
Screenshot: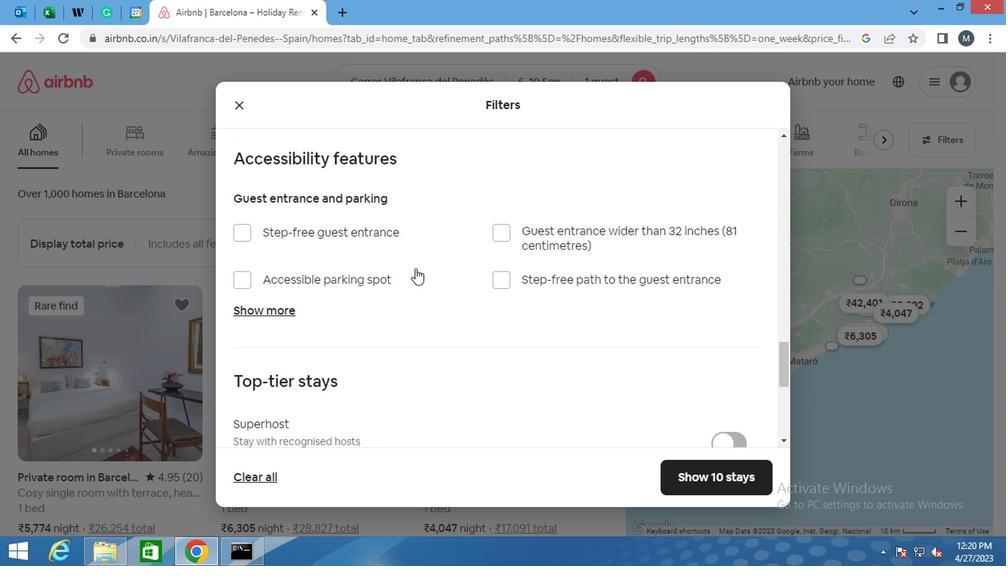
Action: Mouse scrolled (394, 276) with delta (0, -1)
Screenshot: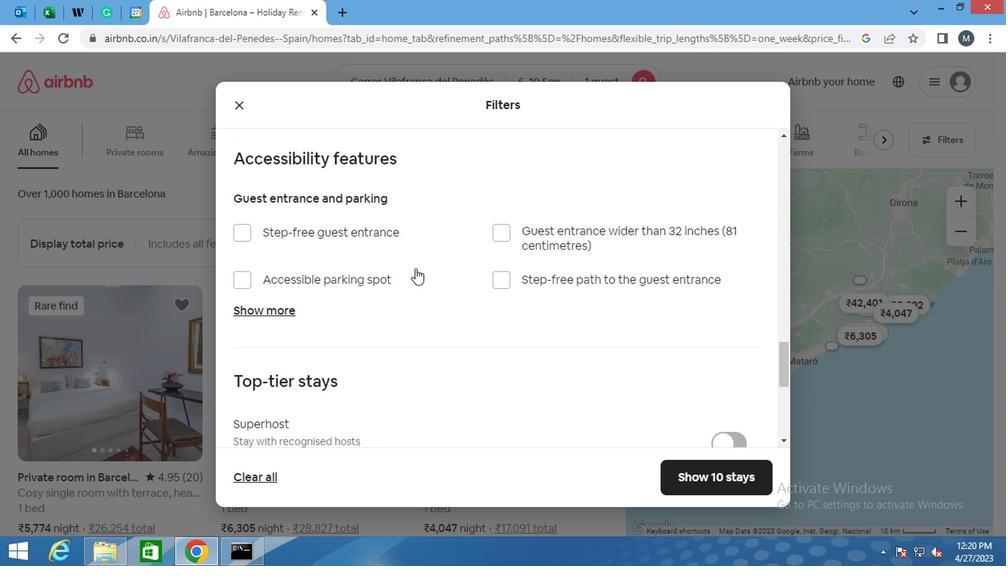 
Action: Mouse moved to (389, 280)
Screenshot: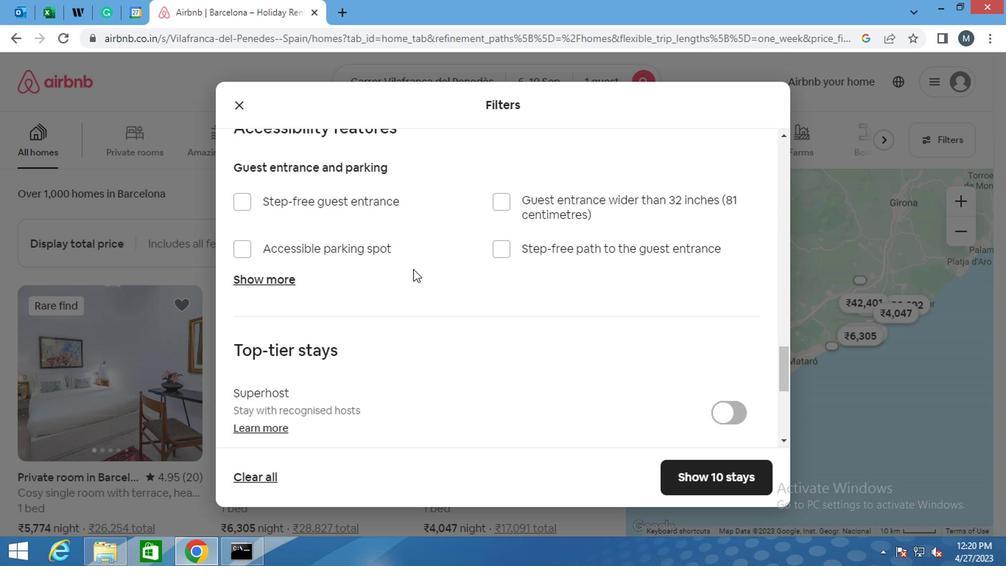 
Action: Mouse scrolled (389, 278) with delta (0, -1)
Screenshot: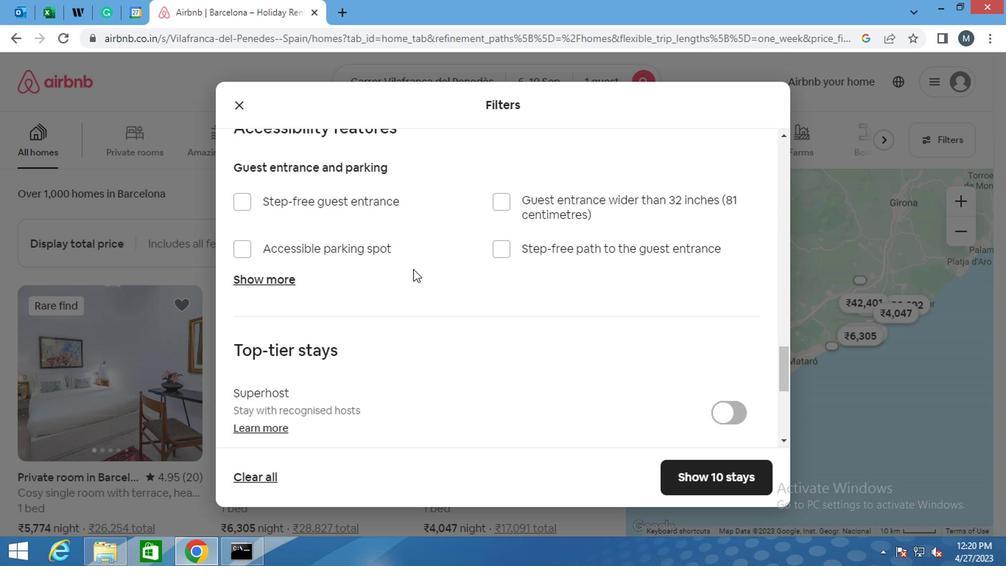 
Action: Mouse moved to (364, 290)
Screenshot: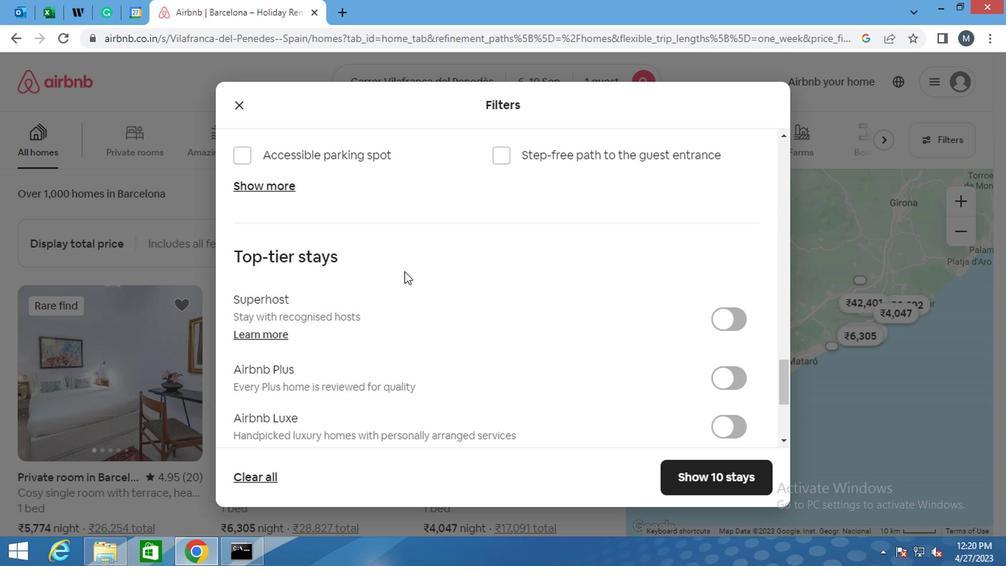
Action: Mouse scrolled (364, 289) with delta (0, -1)
Screenshot: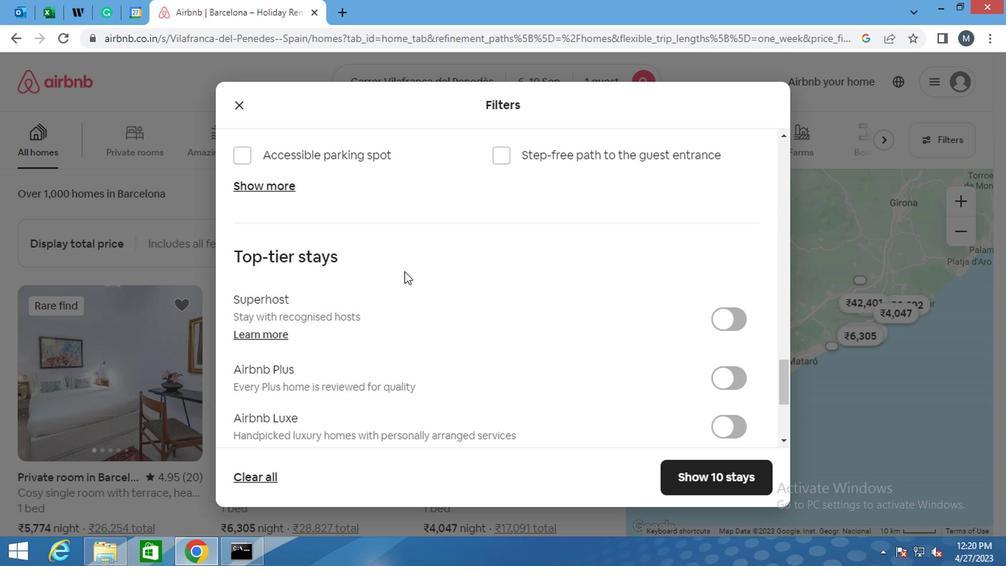 
Action: Mouse moved to (241, 343)
Screenshot: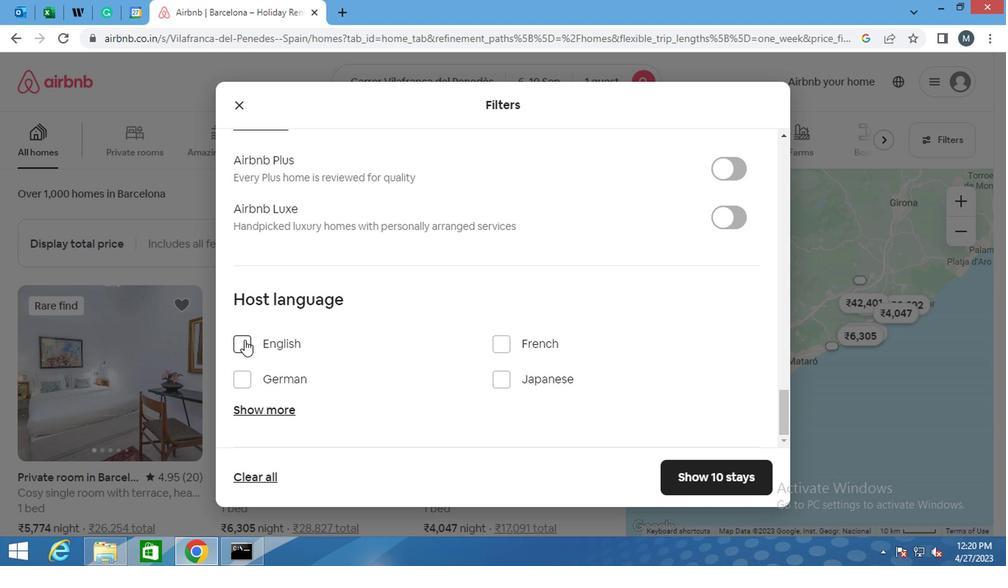 
Action: Mouse pressed left at (241, 343)
Screenshot: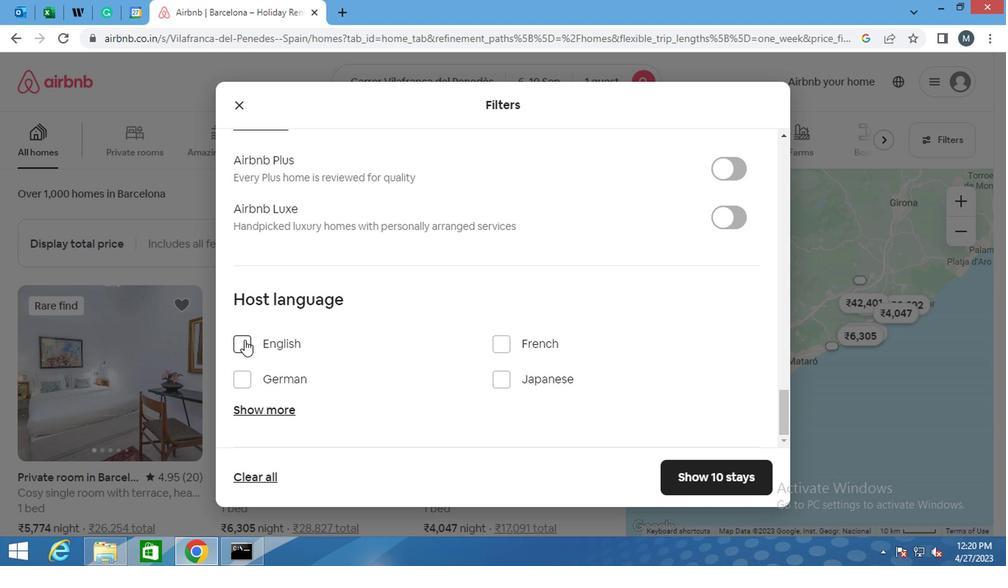 
Action: Mouse moved to (725, 480)
Screenshot: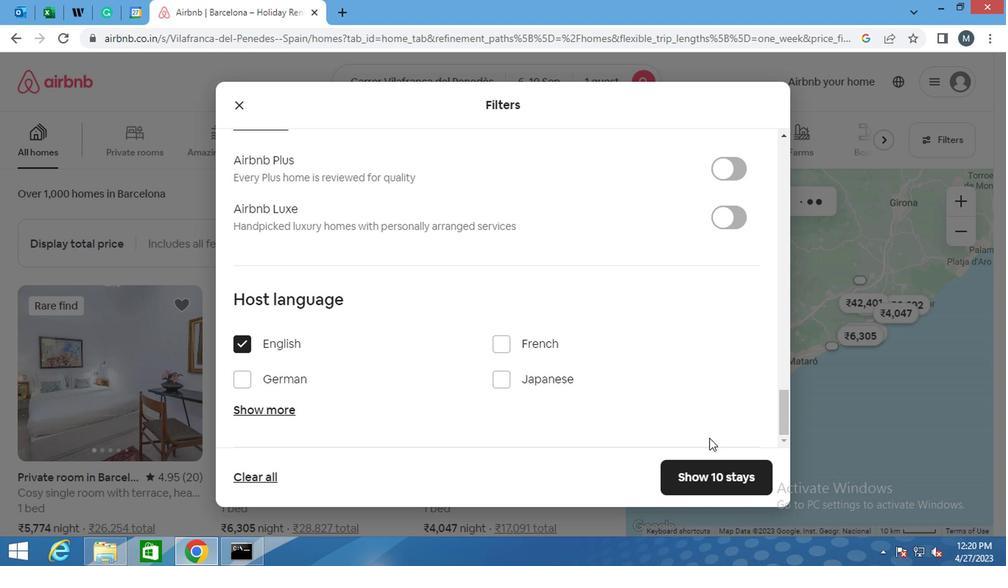 
Action: Mouse pressed left at (725, 480)
Screenshot: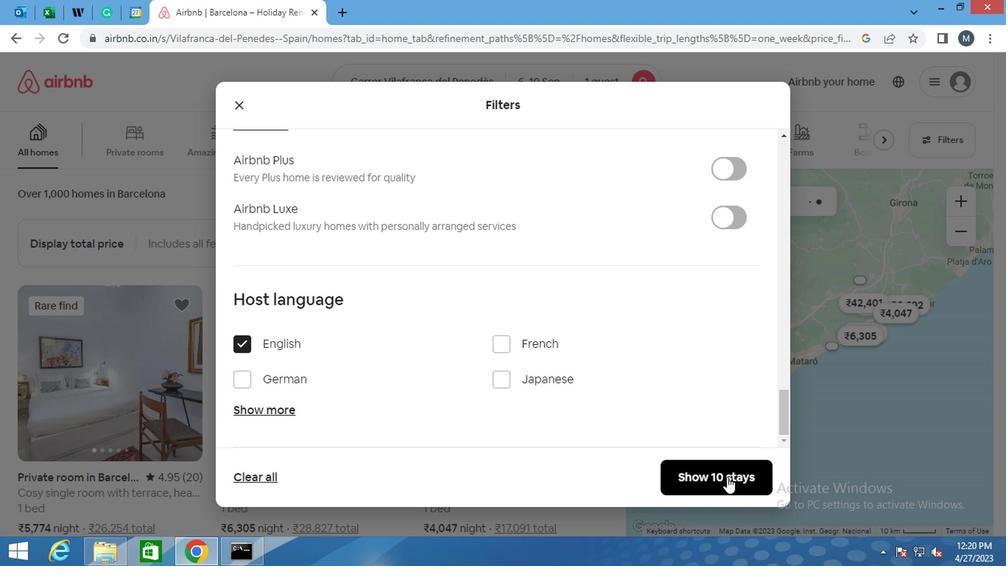 
Action: Mouse moved to (727, 480)
Screenshot: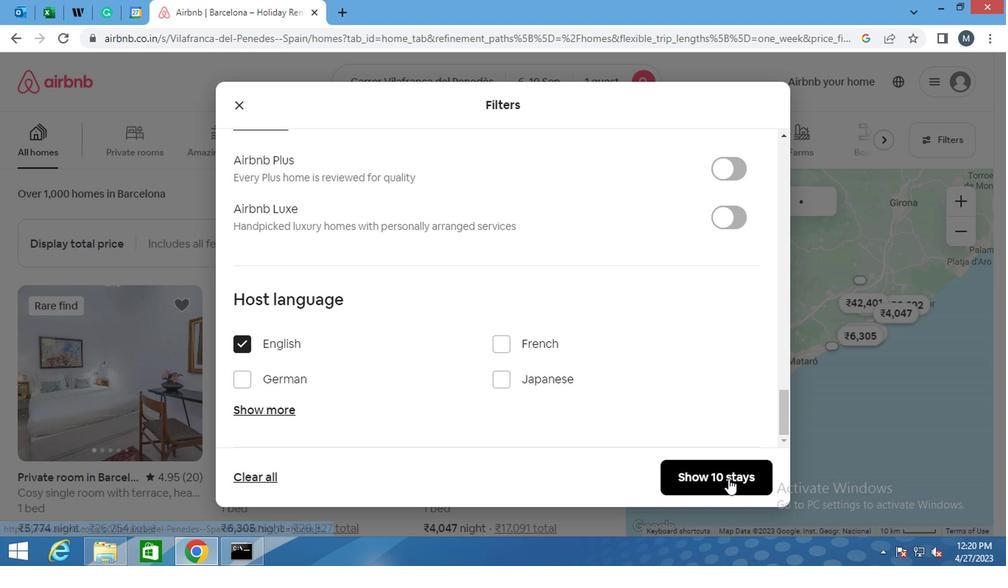 
